 Task: Plan a trip to Arvayheer, Mongolia from 12th December, 2023 to 16th December, 2023 for 8 adults.8 bedrooms having 8 beds and 8 bathrooms. Property type can be hotel. Amenities needed are: wifi, TV, free parkinig on premises, gym, breakfast. Look for 5 properties as per requirement.
Action: Mouse moved to (511, 121)
Screenshot: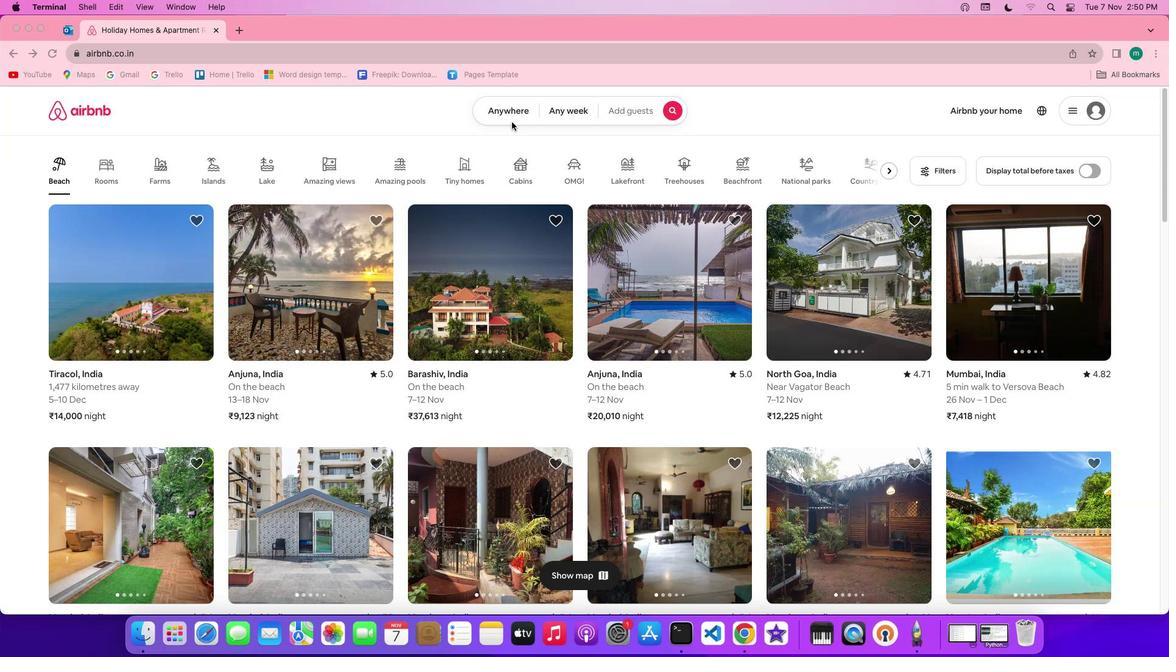
Action: Mouse pressed left at (511, 121)
Screenshot: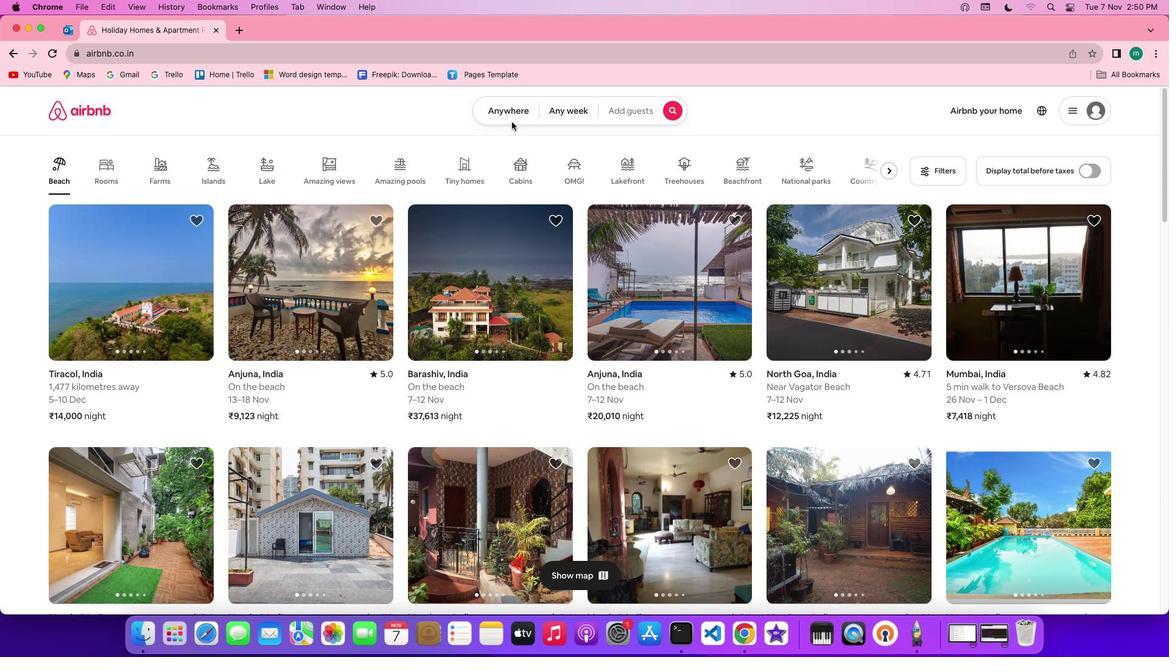 
Action: Mouse moved to (510, 118)
Screenshot: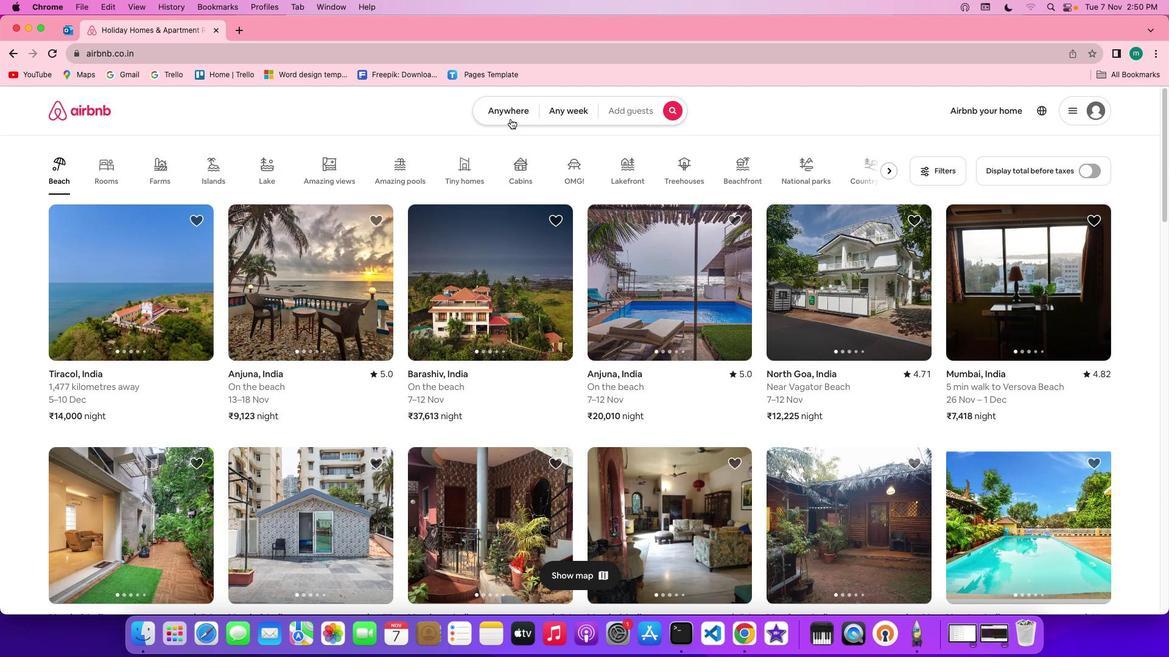 
Action: Mouse pressed left at (510, 118)
Screenshot: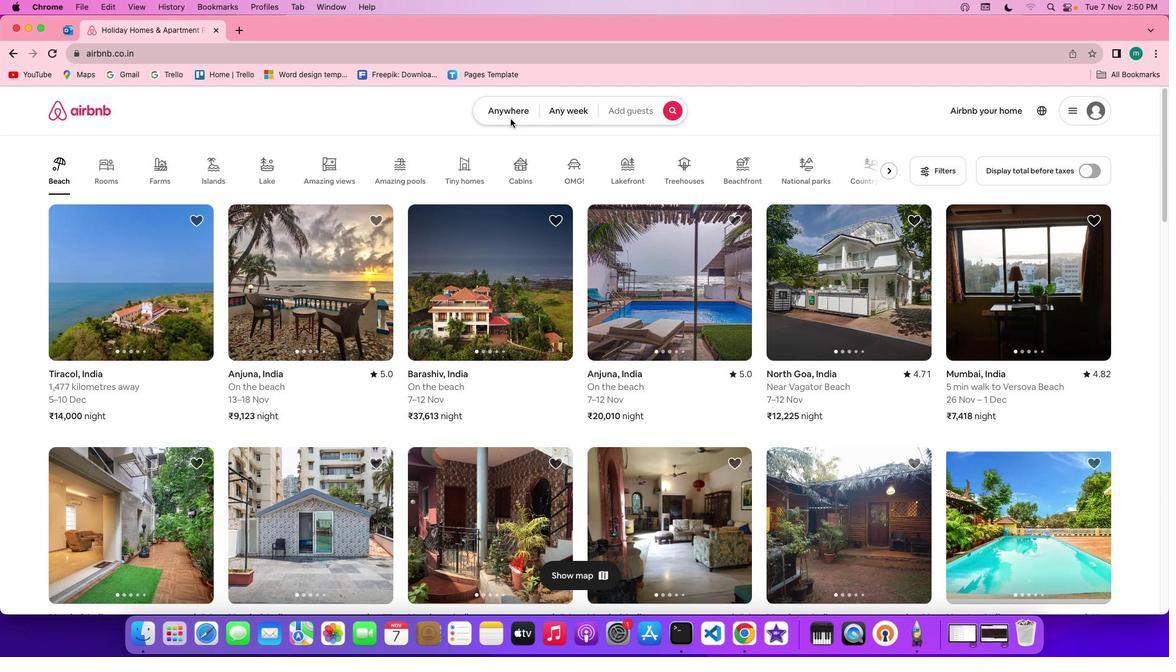 
Action: Mouse moved to (427, 160)
Screenshot: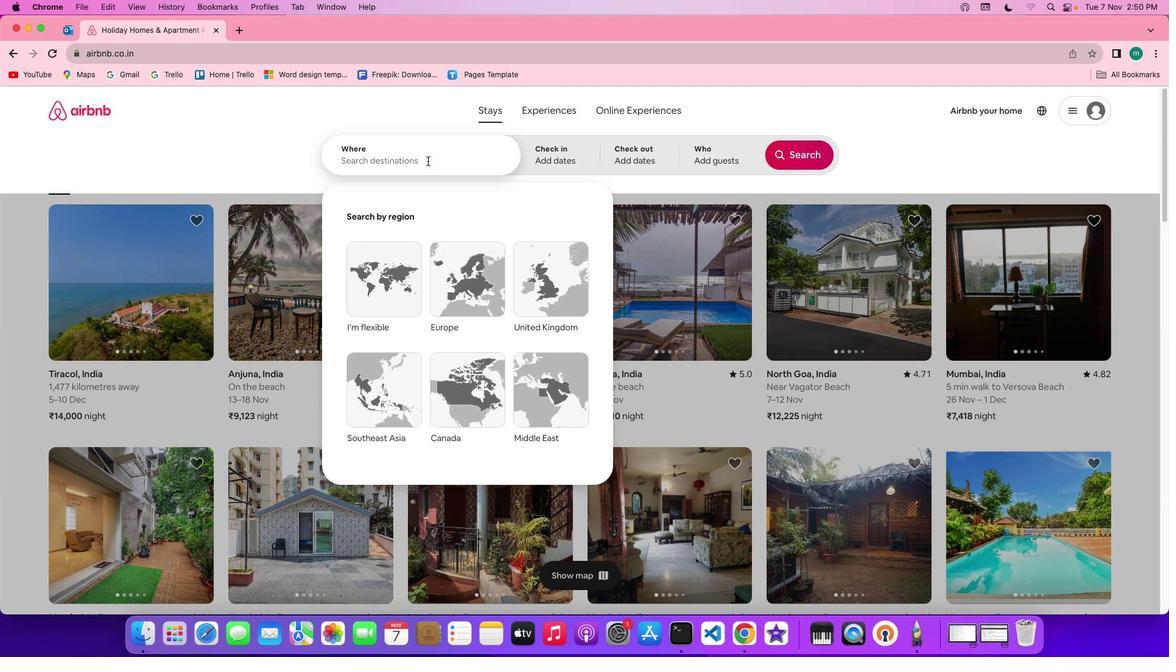 
Action: Mouse pressed left at (427, 160)
Screenshot: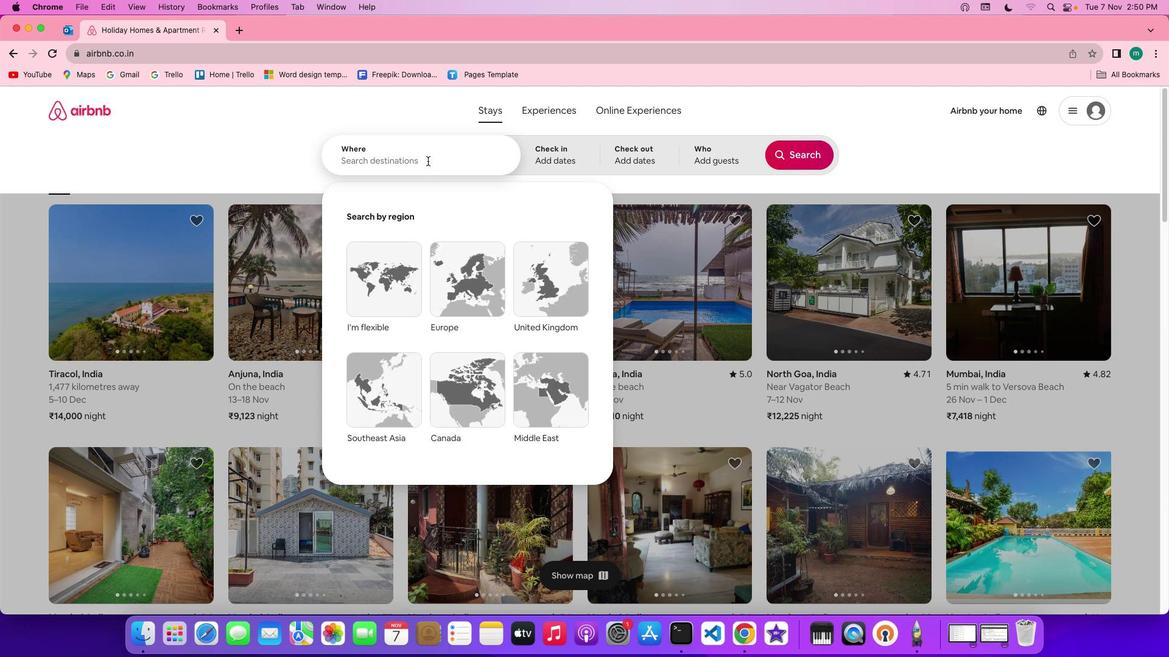 
Action: Mouse moved to (423, 145)
Screenshot: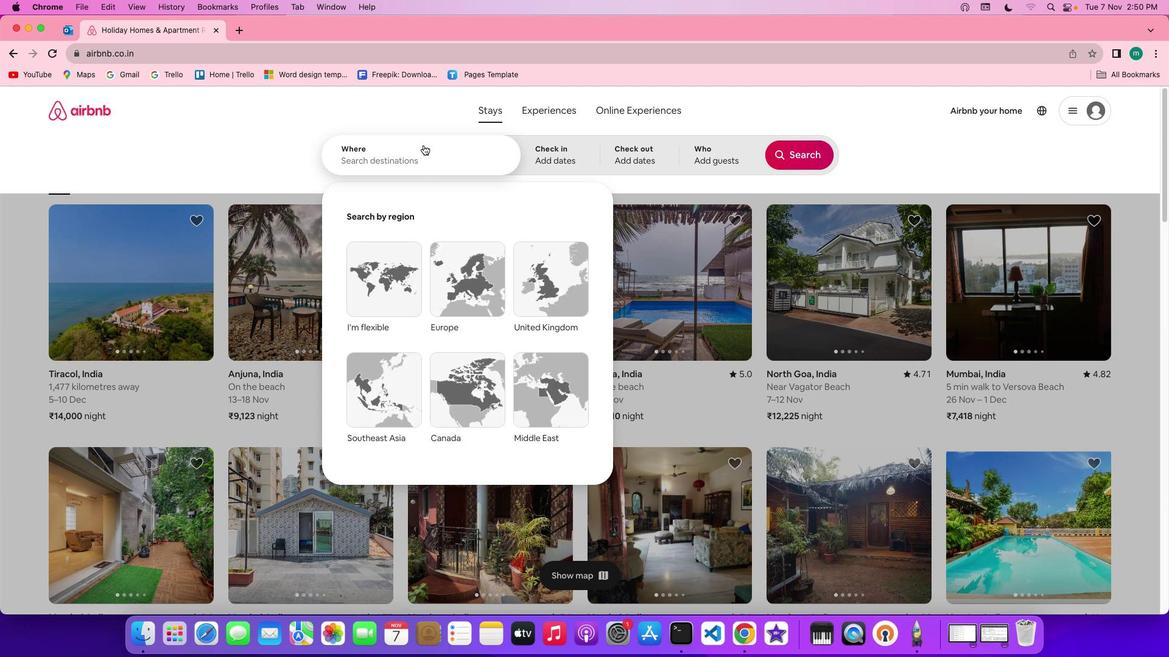 
Action: Key pressed Key.shift'A''r''v''a''y''h''e''e''r'','Key.spaceKey.shift'M''o''n''g''o''l''i''a'
Screenshot: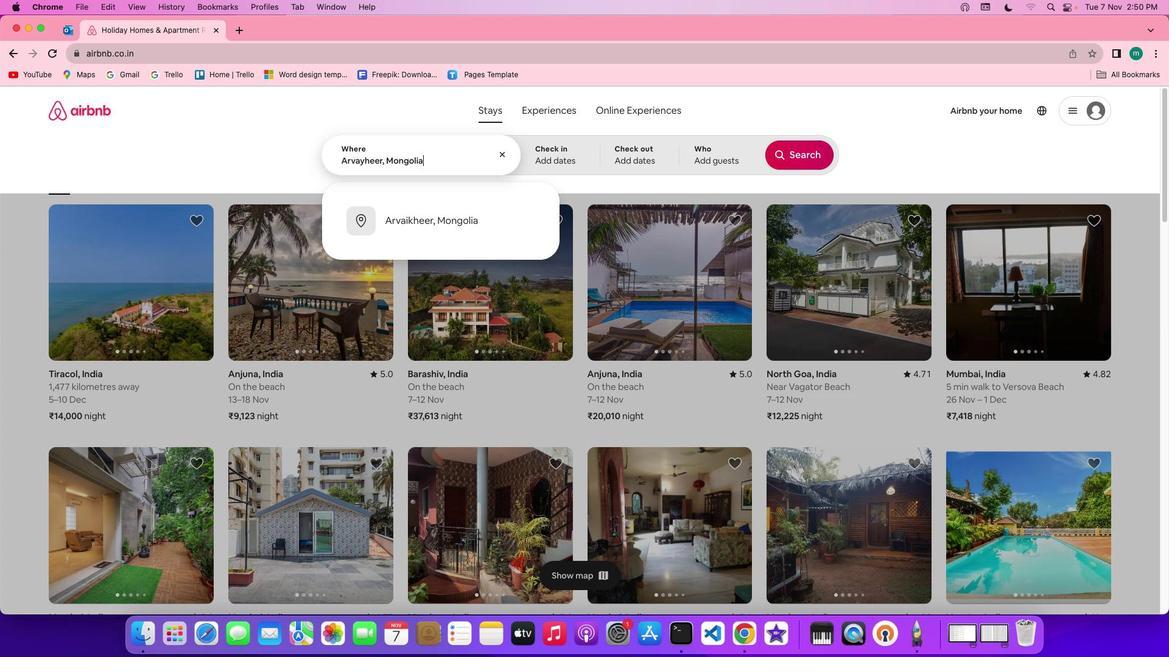 
Action: Mouse moved to (575, 153)
Screenshot: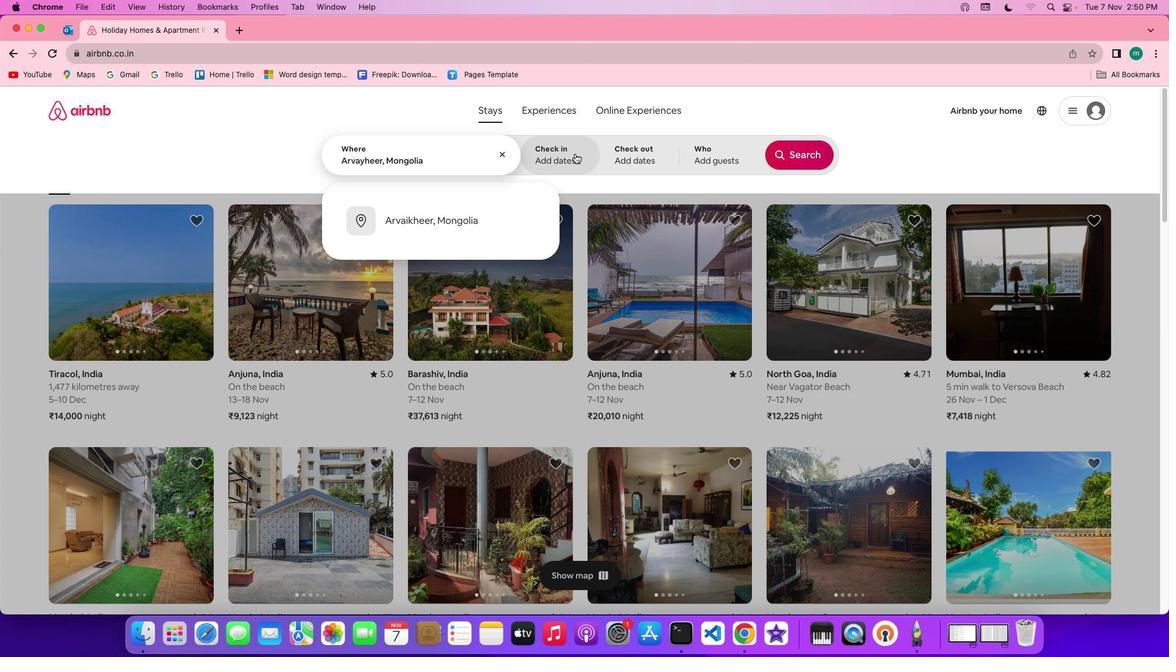 
Action: Mouse pressed left at (575, 153)
Screenshot: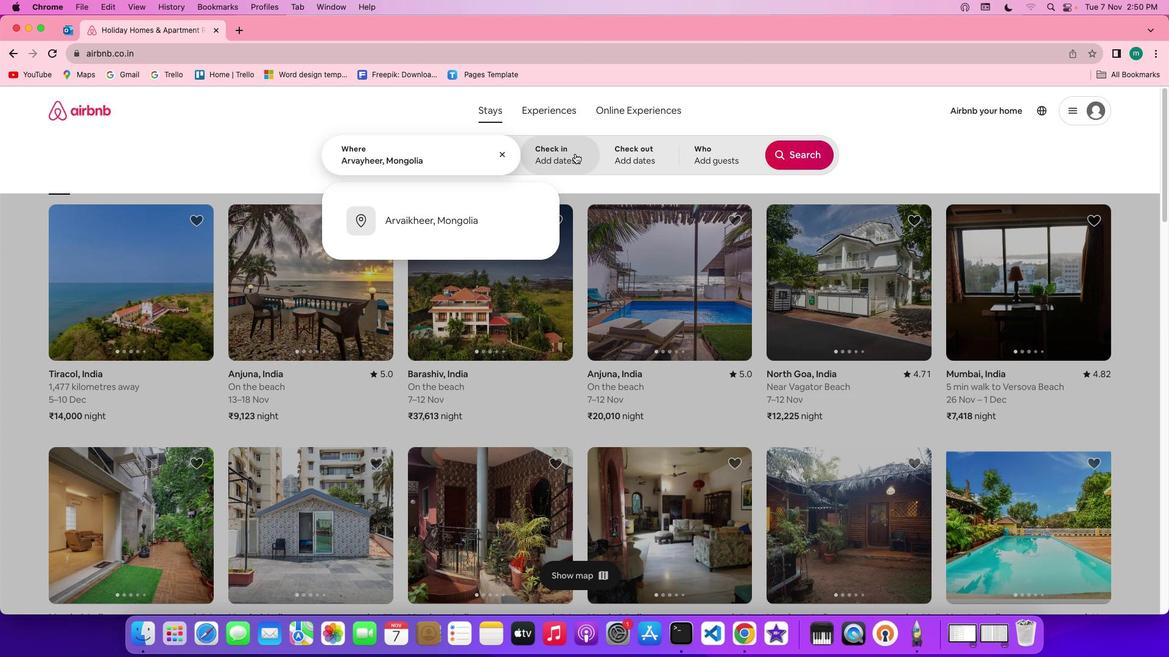 
Action: Mouse moved to (671, 362)
Screenshot: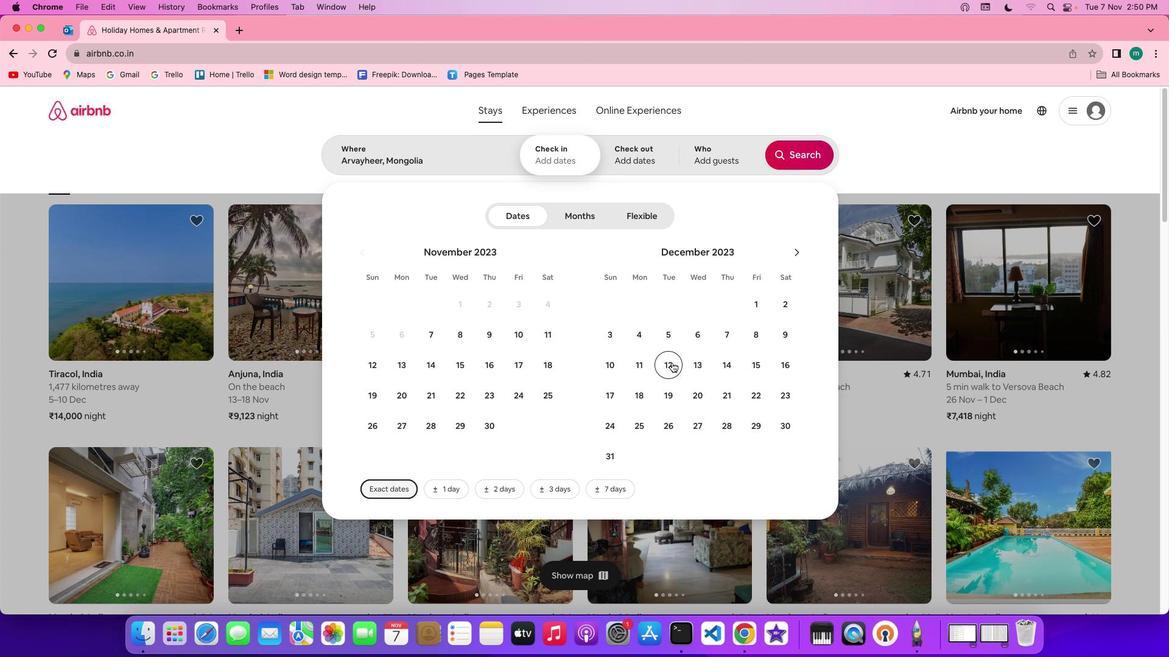
Action: Mouse pressed left at (671, 362)
Screenshot: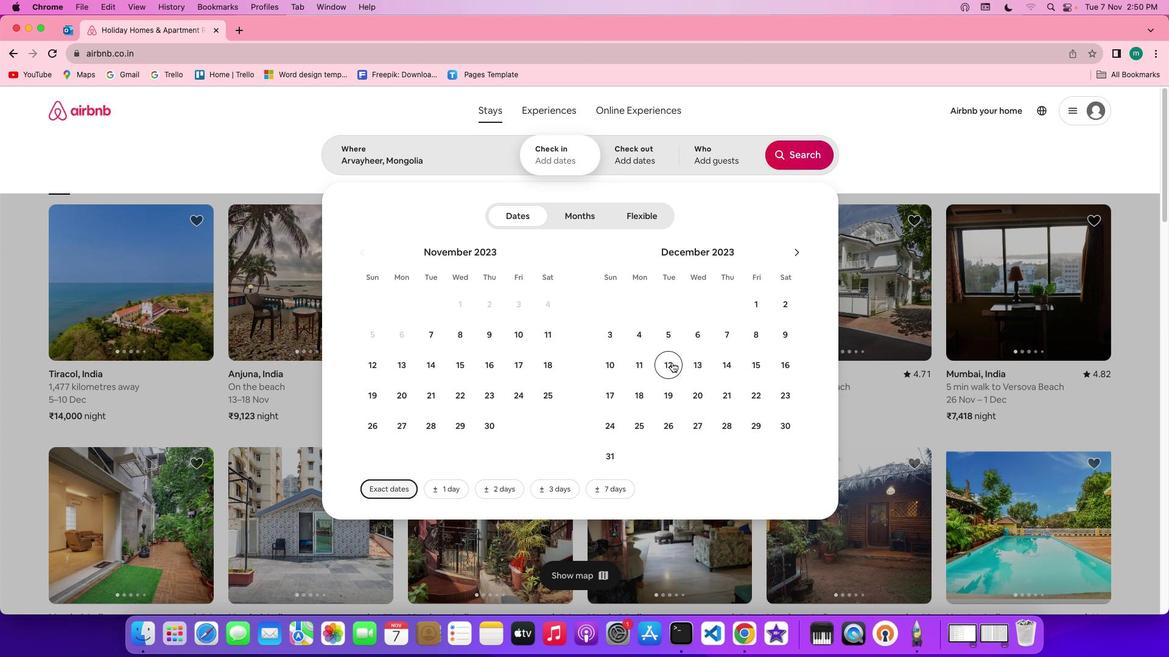 
Action: Mouse moved to (786, 359)
Screenshot: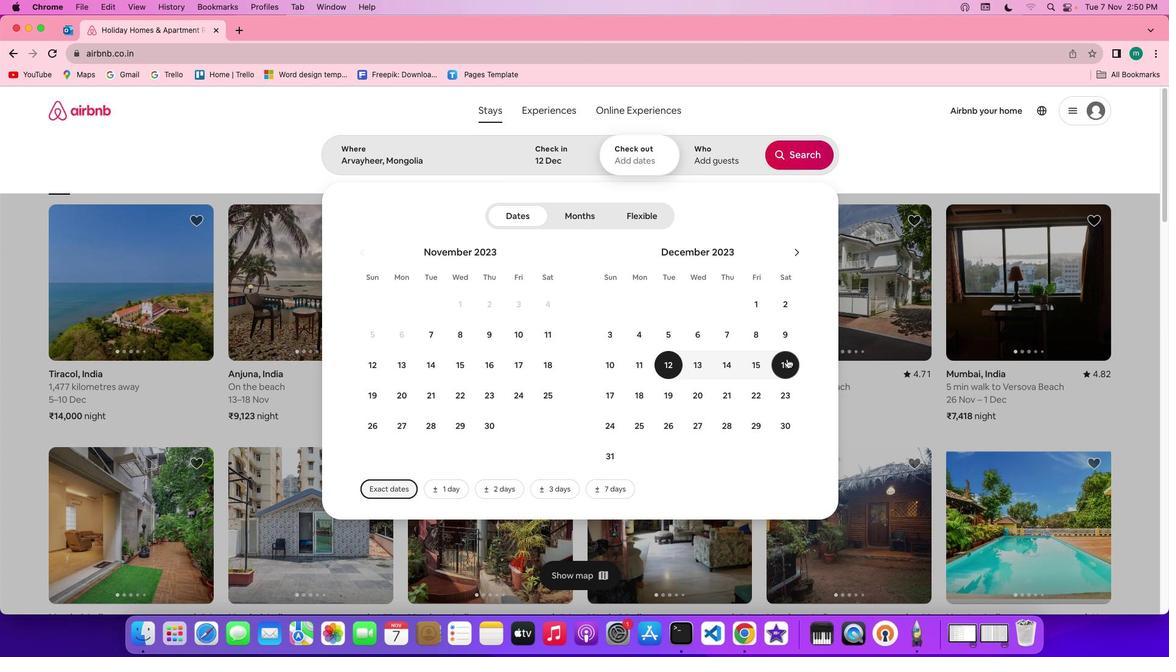 
Action: Mouse pressed left at (786, 359)
Screenshot: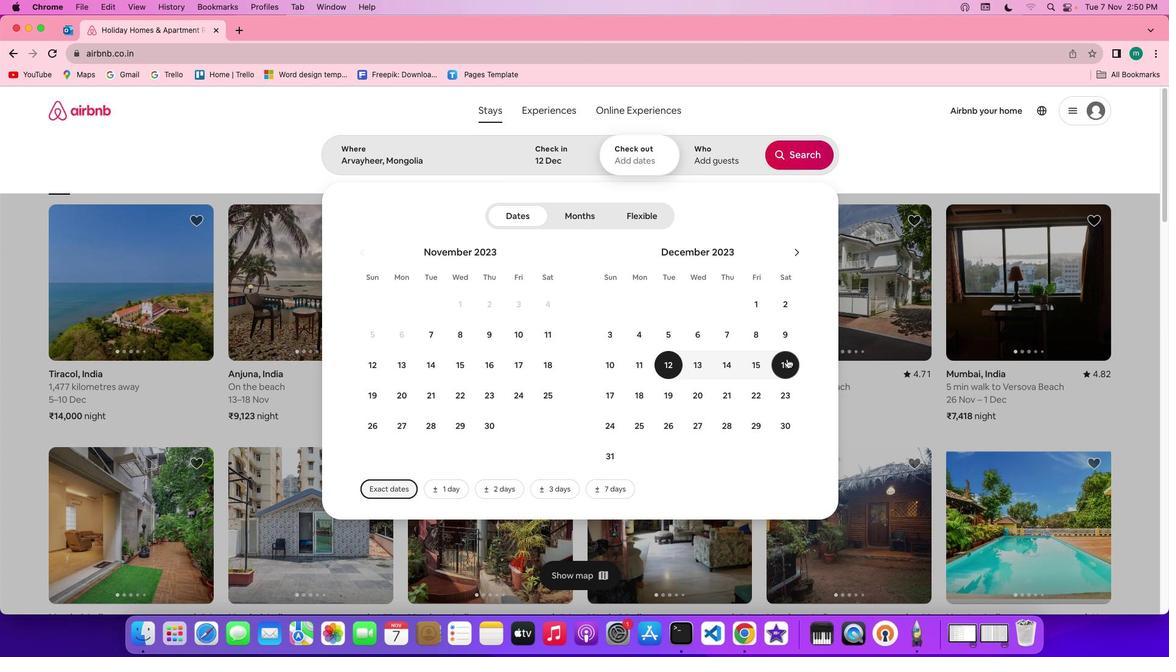 
Action: Mouse moved to (716, 144)
Screenshot: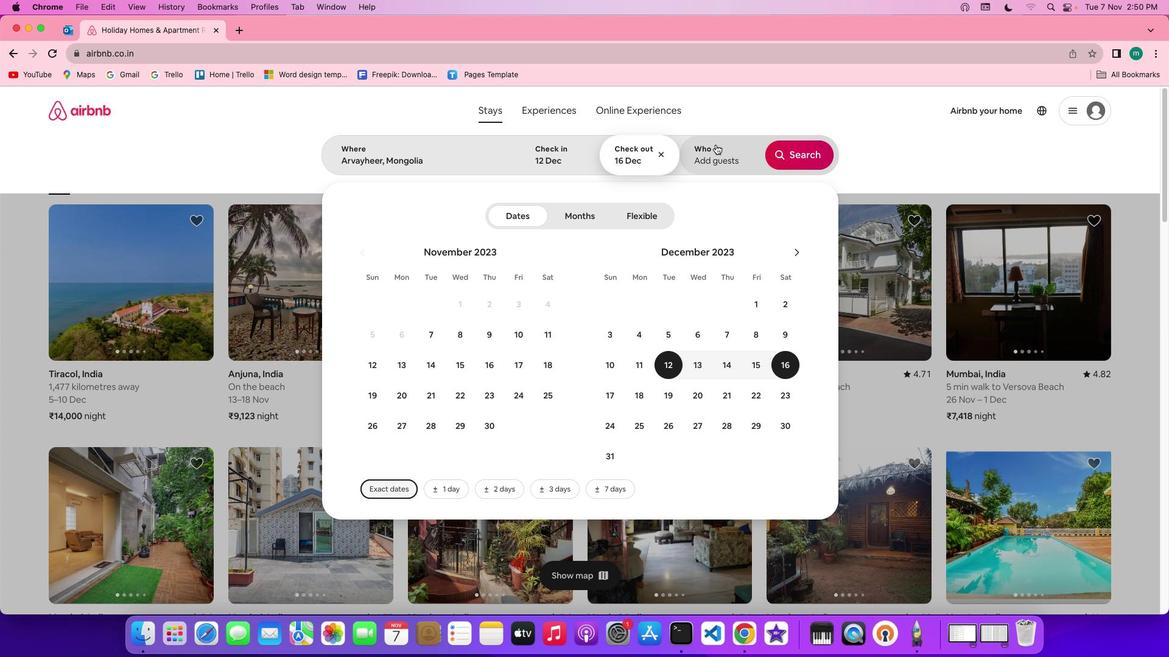
Action: Mouse pressed left at (716, 144)
Screenshot: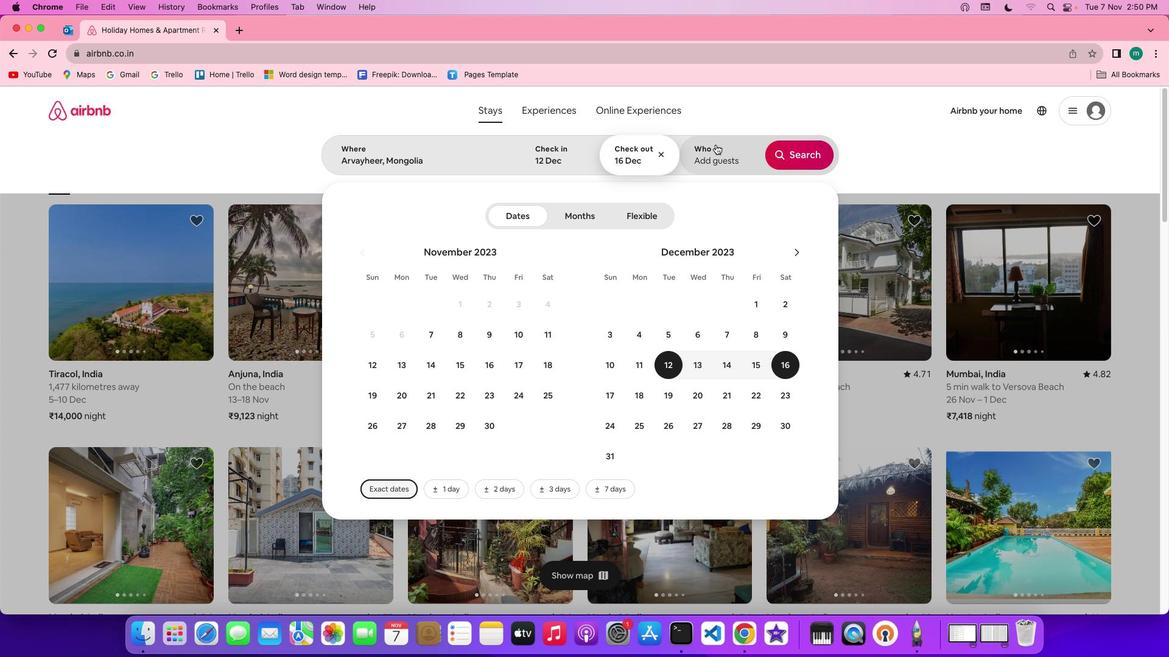 
Action: Mouse moved to (808, 220)
Screenshot: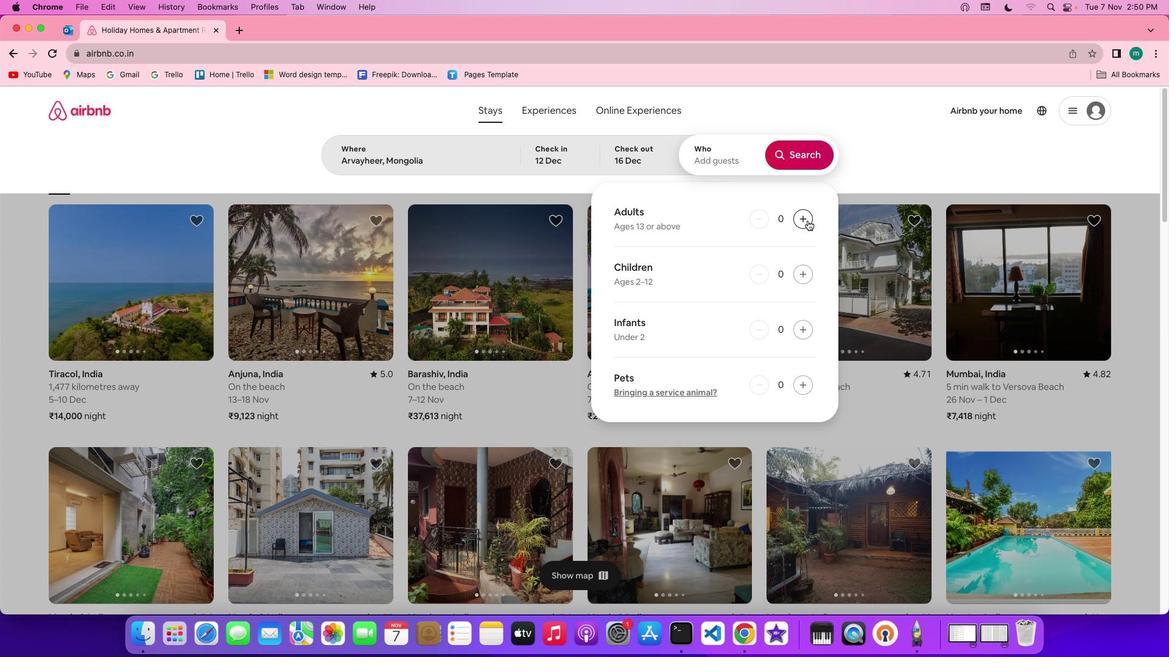
Action: Mouse pressed left at (808, 220)
Screenshot: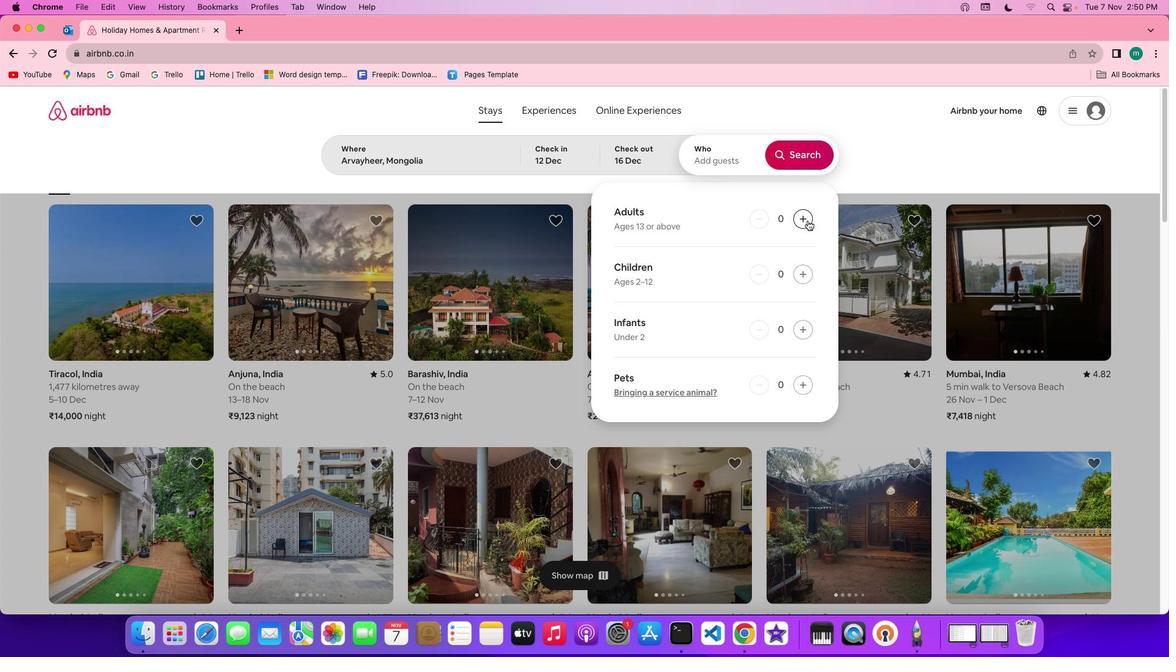 
Action: Mouse pressed left at (808, 220)
Screenshot: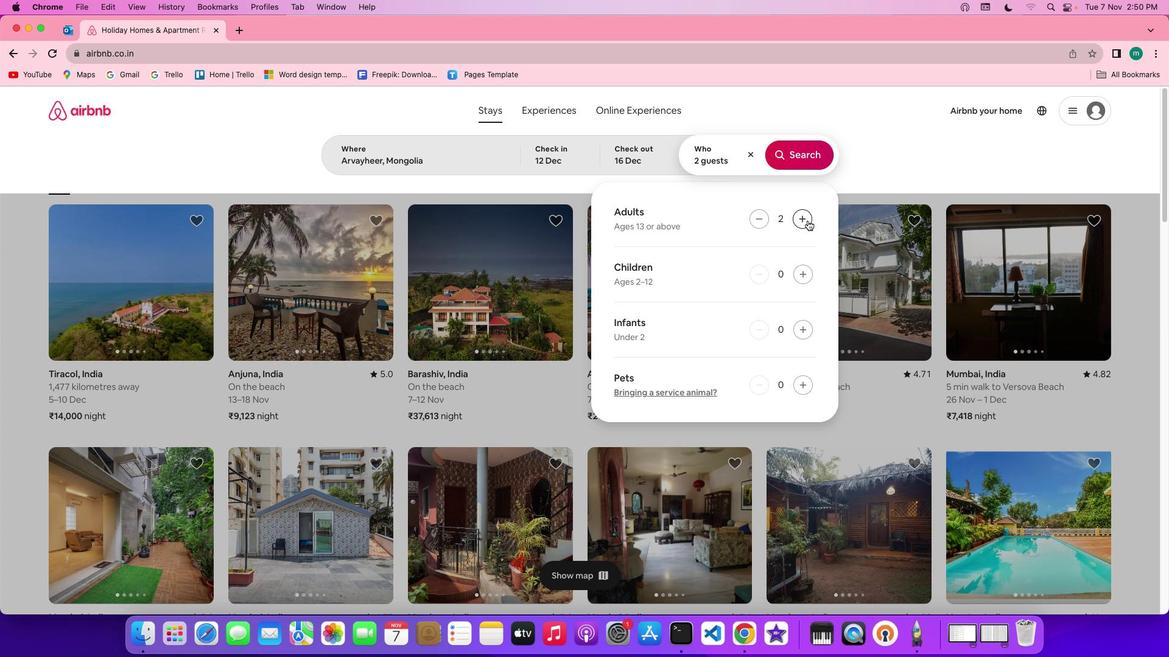 
Action: Mouse pressed left at (808, 220)
Screenshot: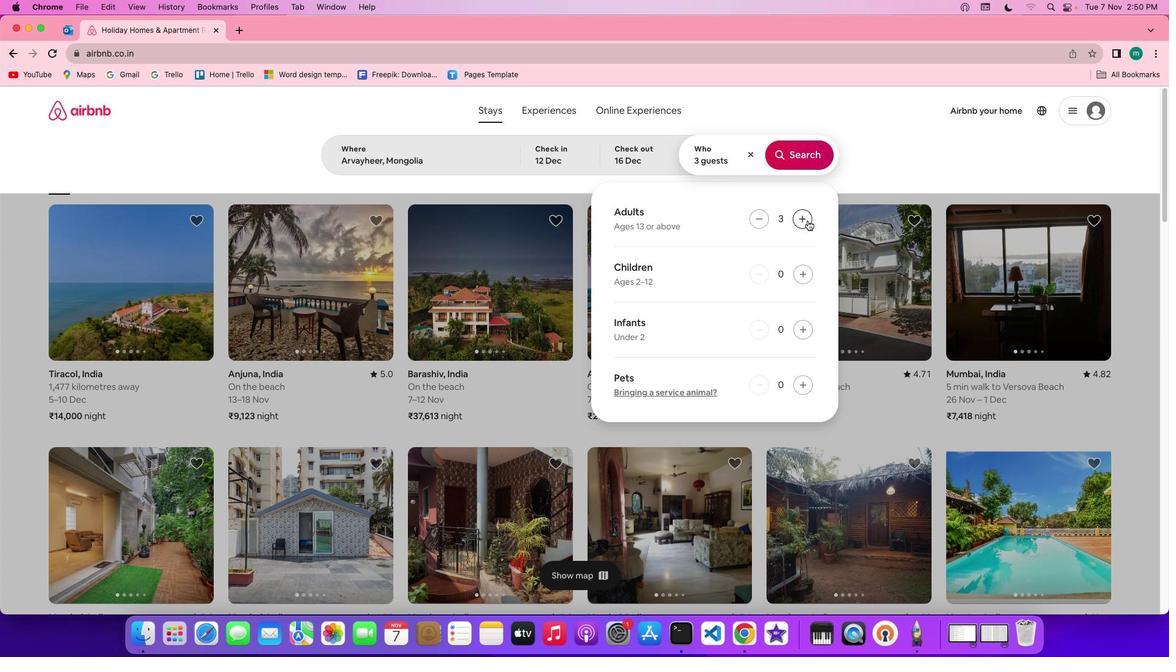 
Action: Mouse pressed left at (808, 220)
Screenshot: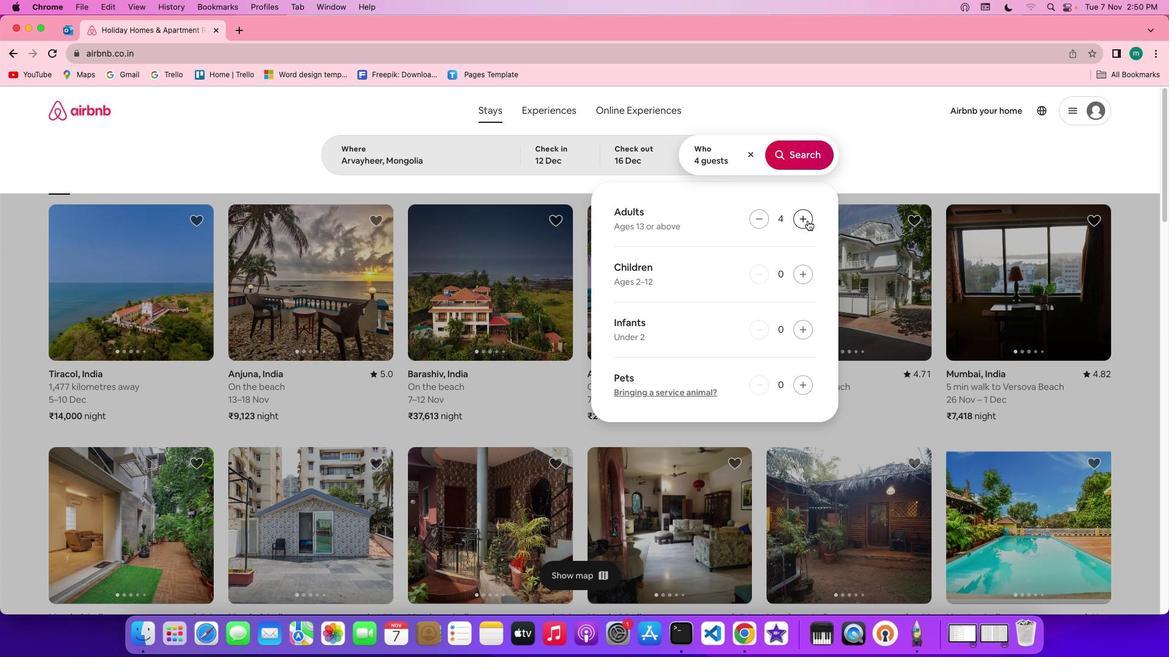 
Action: Mouse pressed left at (808, 220)
Screenshot: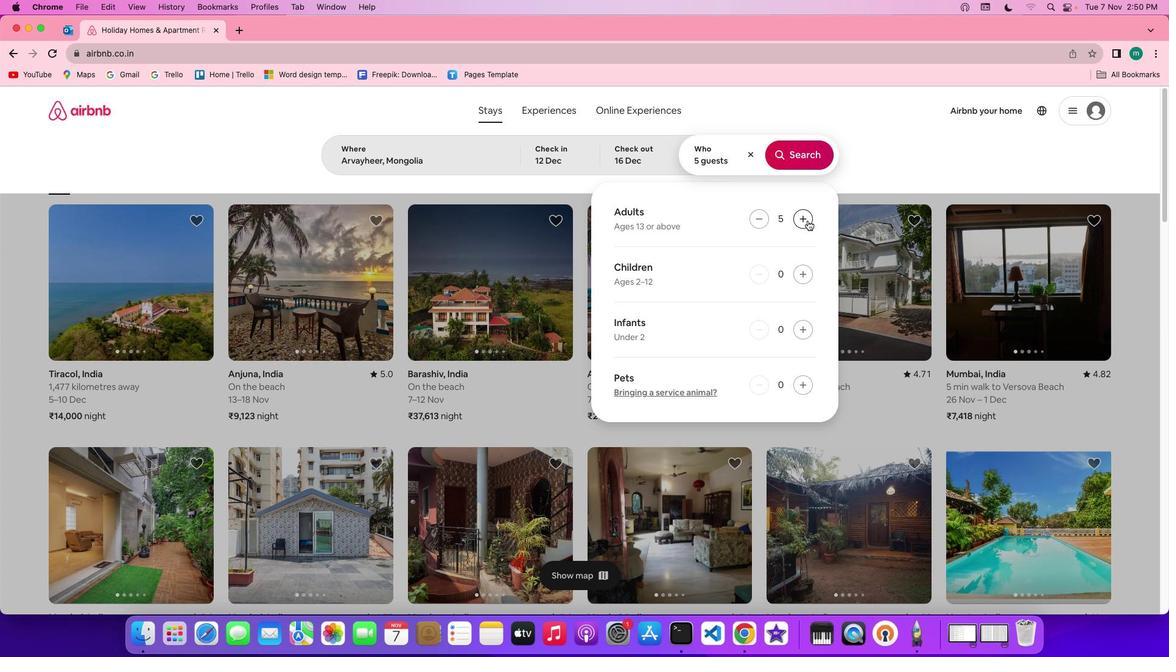 
Action: Mouse pressed left at (808, 220)
Screenshot: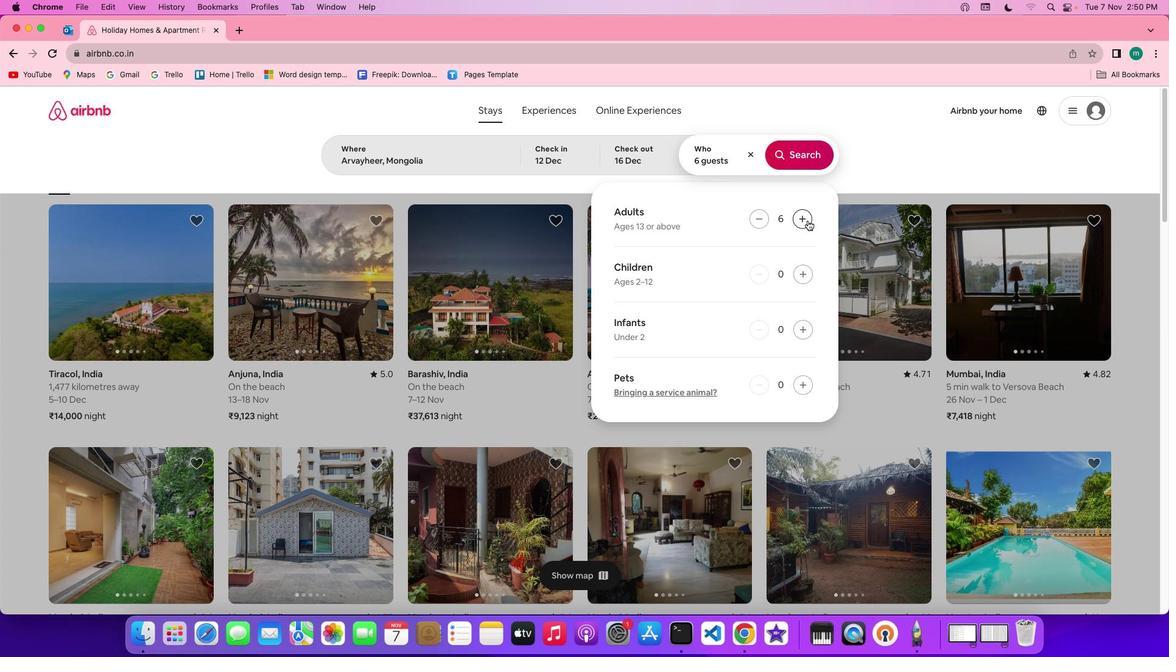 
Action: Mouse pressed left at (808, 220)
Screenshot: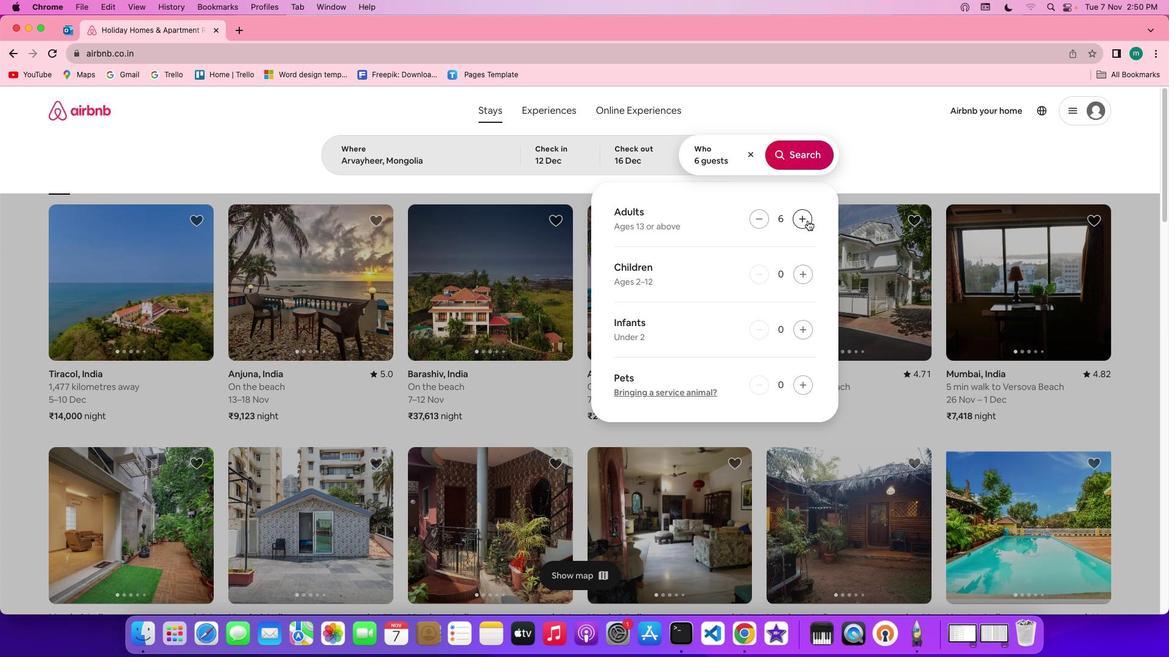 
Action: Mouse pressed left at (808, 220)
Screenshot: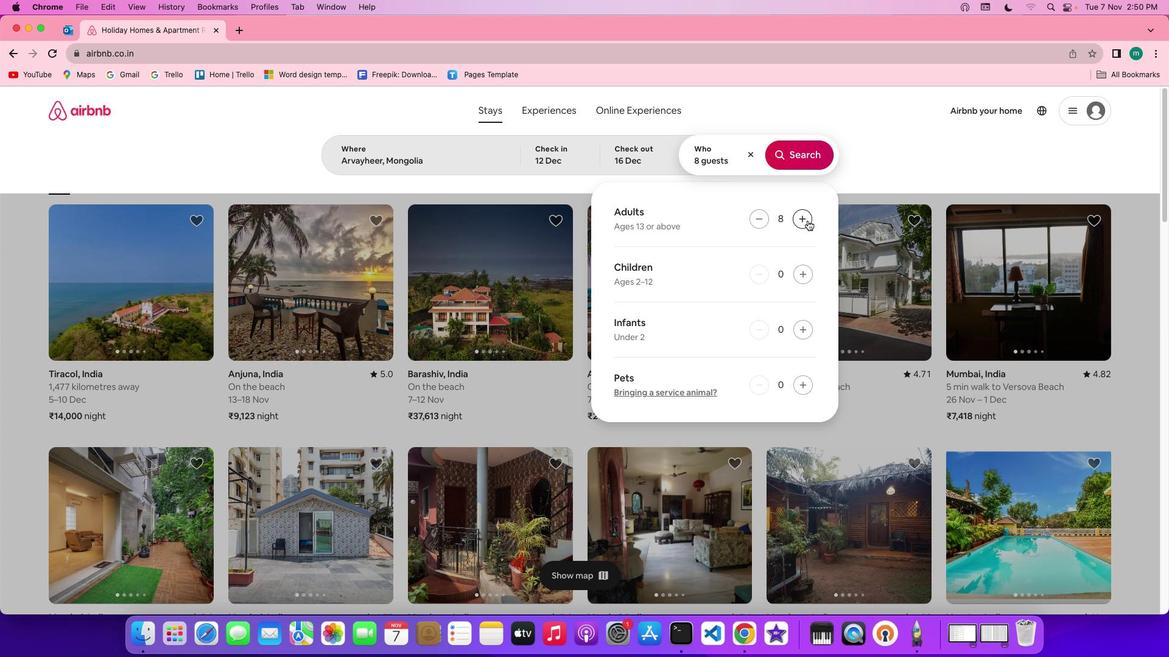 
Action: Mouse moved to (796, 155)
Screenshot: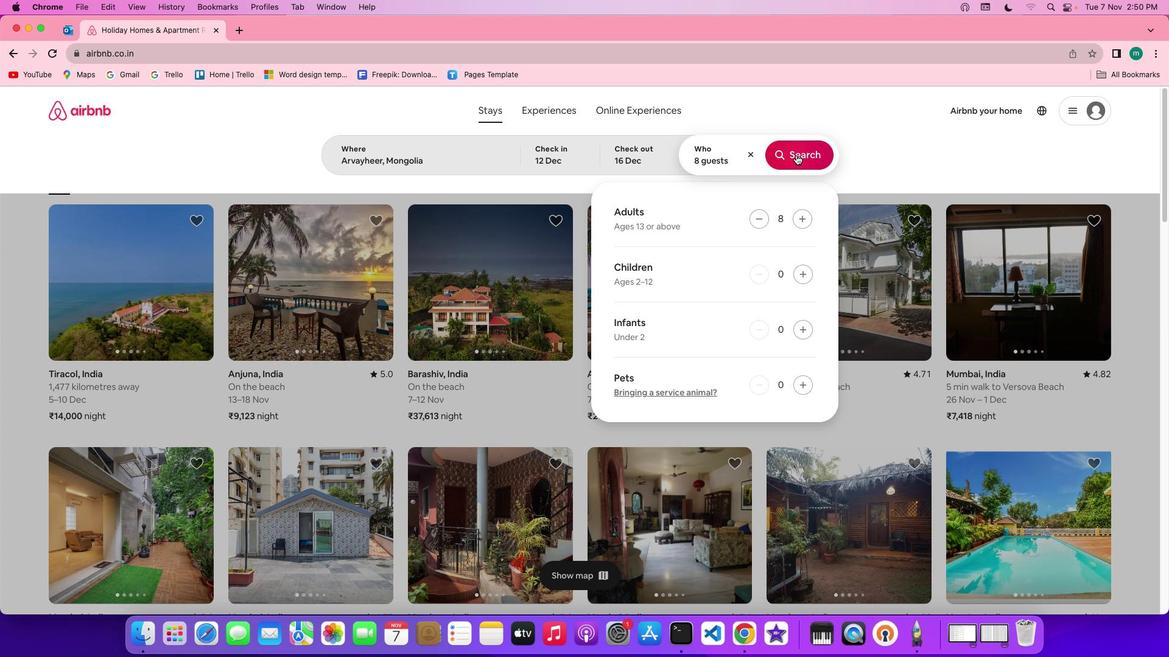 
Action: Mouse pressed left at (796, 155)
Screenshot: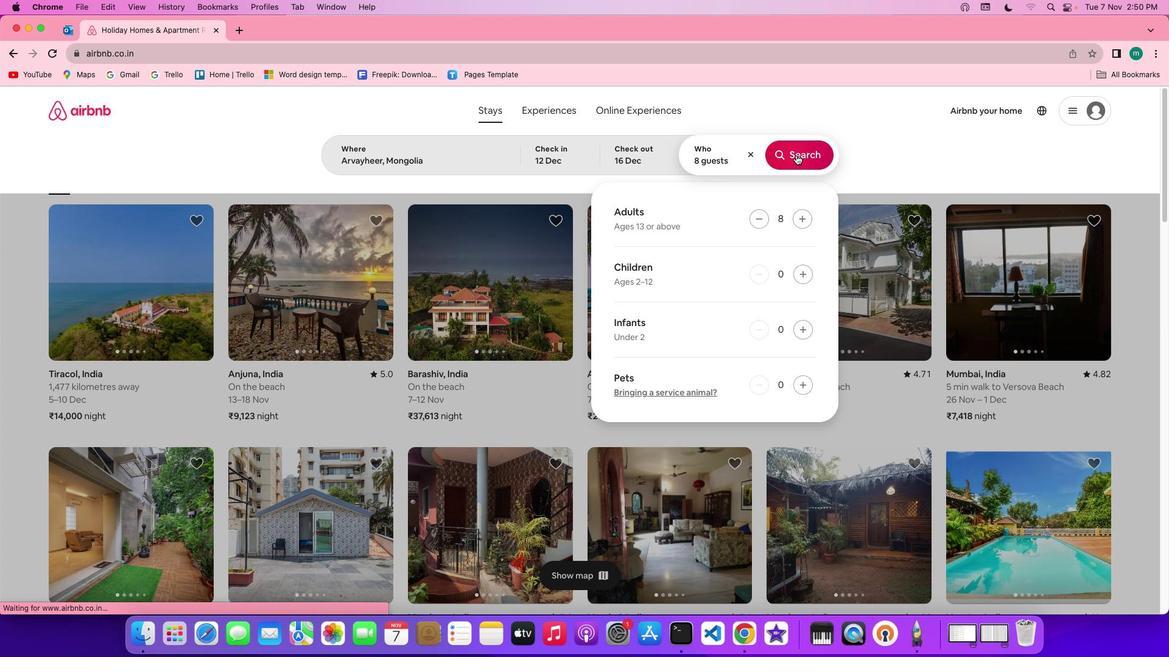 
Action: Mouse moved to (977, 156)
Screenshot: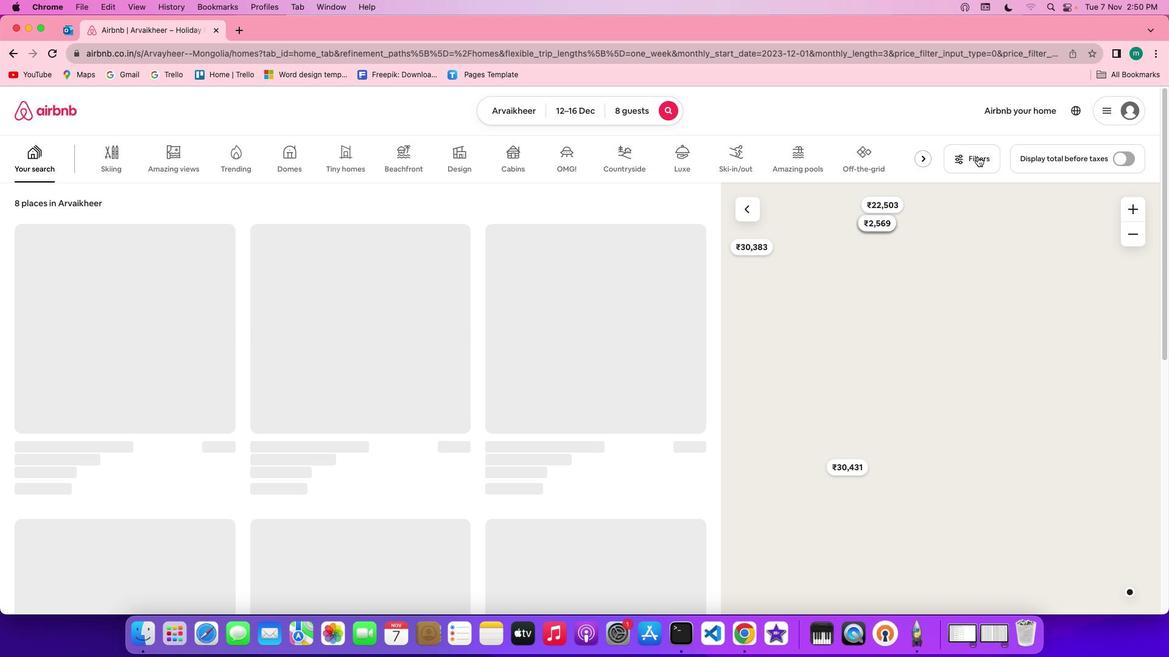 
Action: Mouse pressed left at (977, 156)
Screenshot: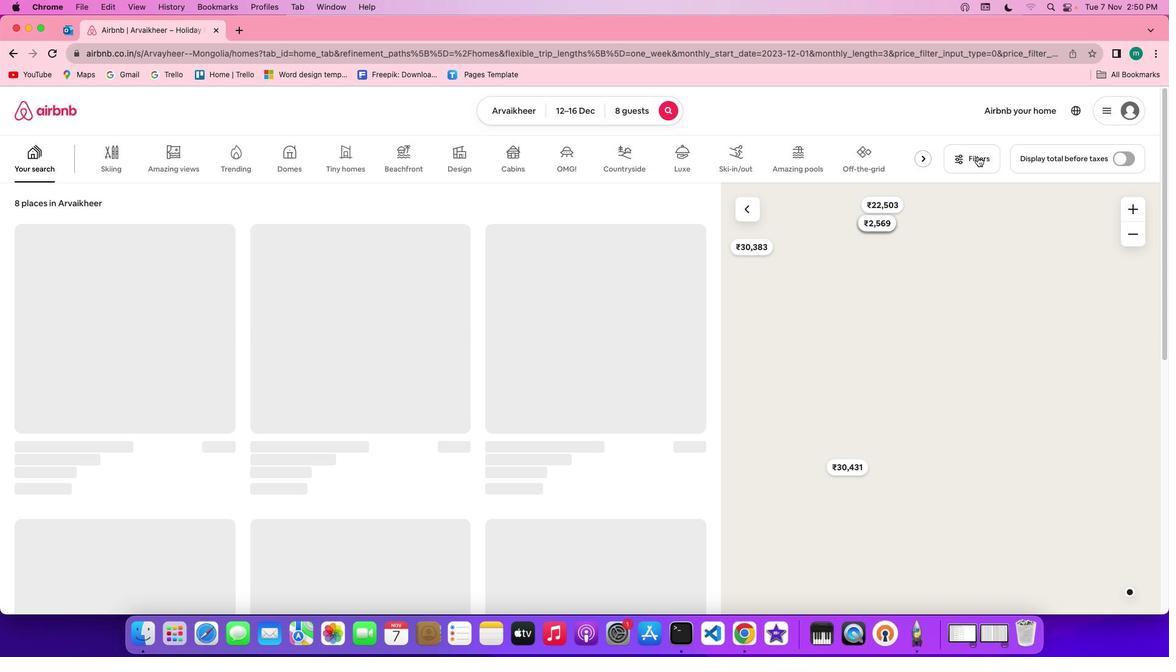 
Action: Mouse moved to (979, 158)
Screenshot: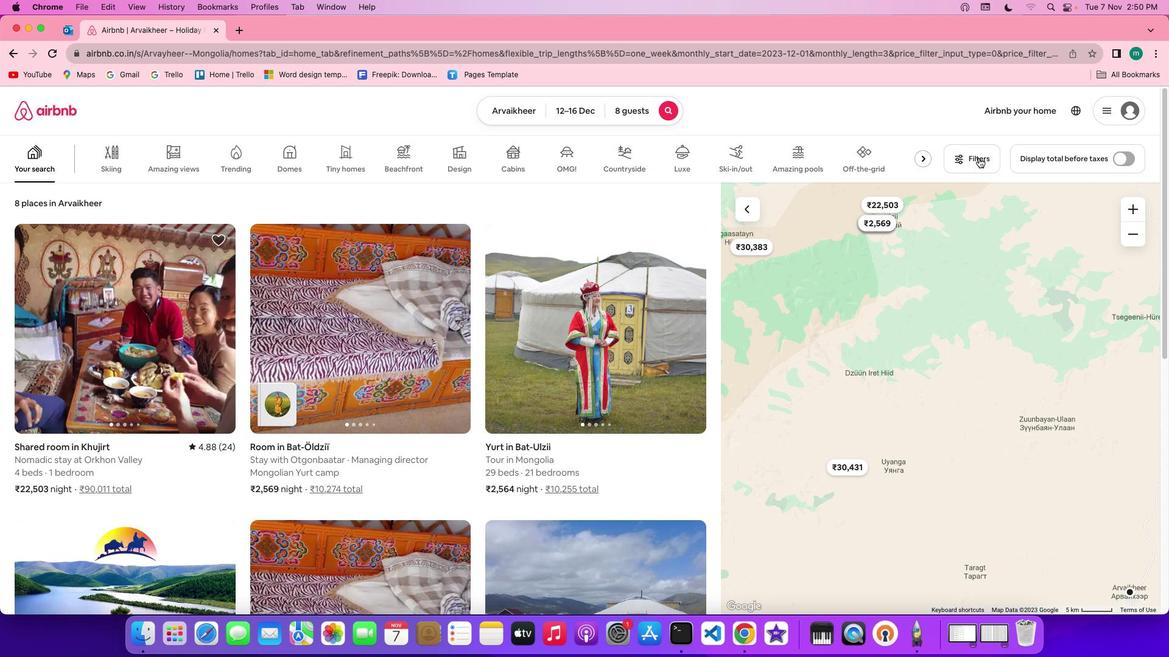 
Action: Mouse pressed left at (979, 158)
Screenshot: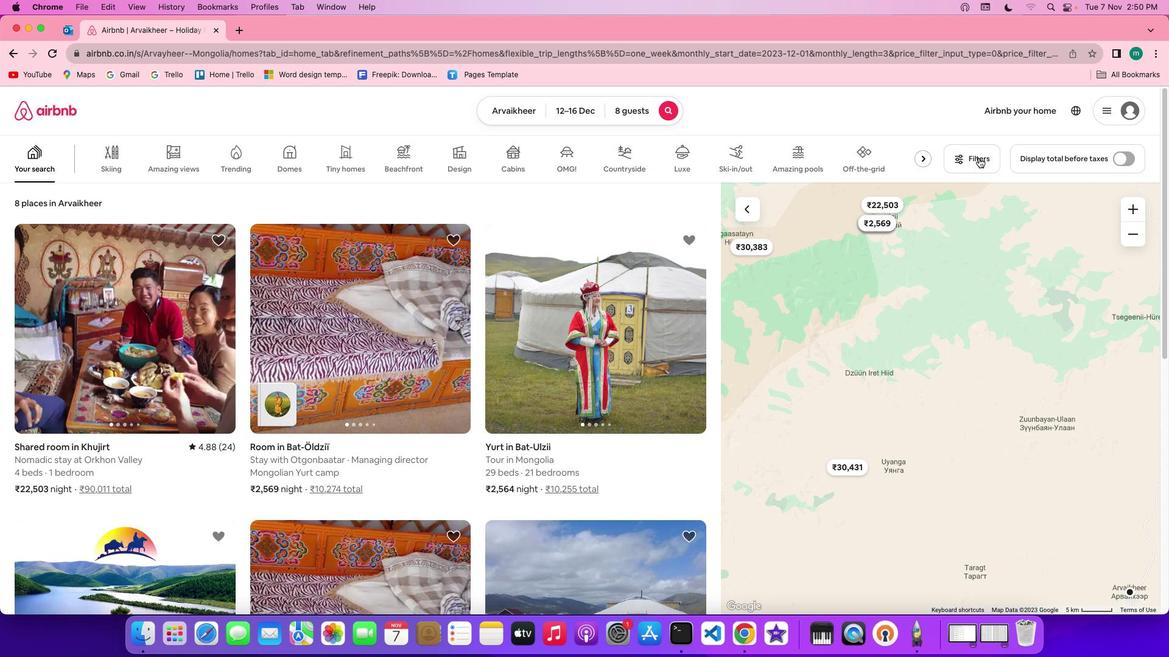 
Action: Mouse moved to (553, 322)
Screenshot: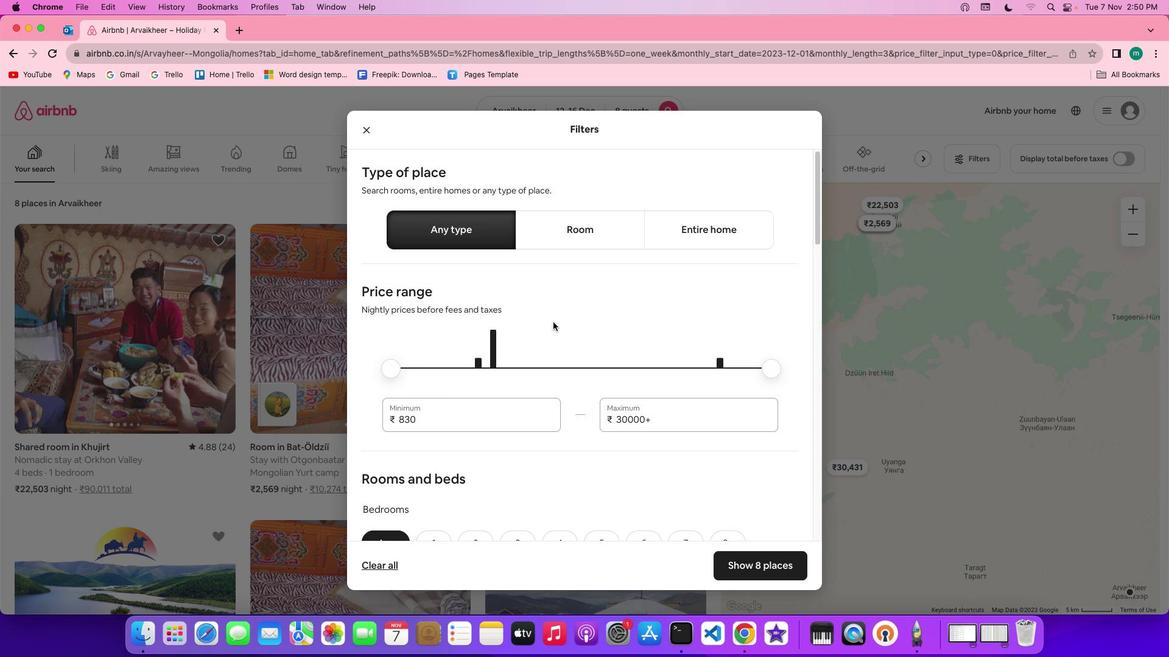 
Action: Mouse scrolled (553, 322) with delta (0, 0)
Screenshot: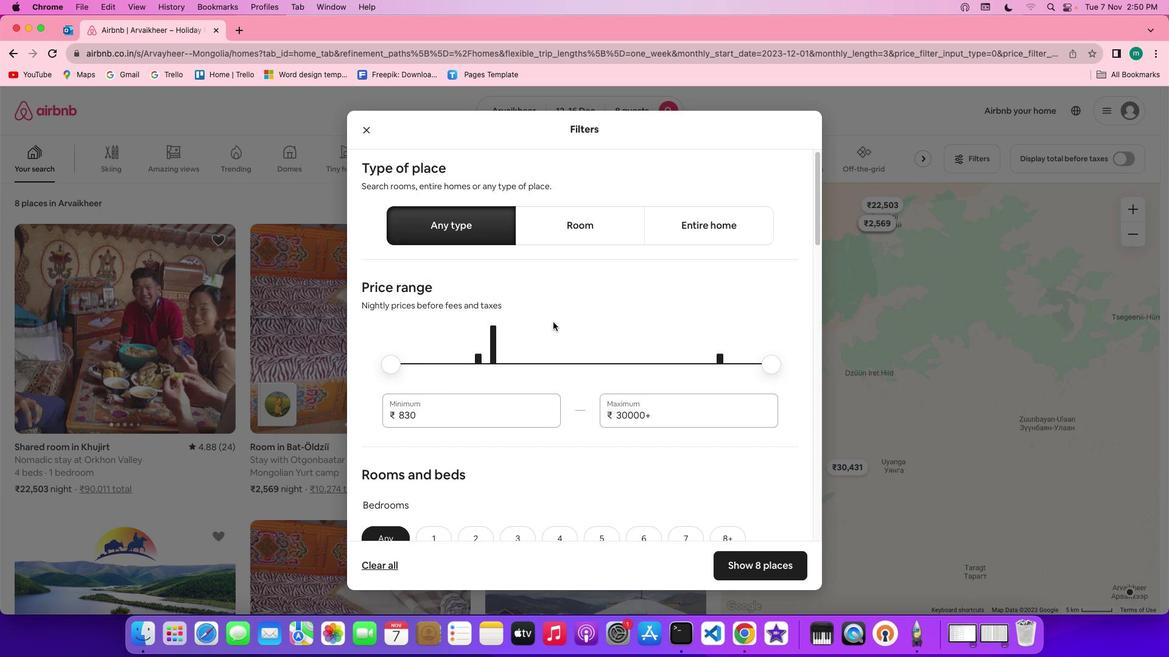 
Action: Mouse scrolled (553, 322) with delta (0, 0)
Screenshot: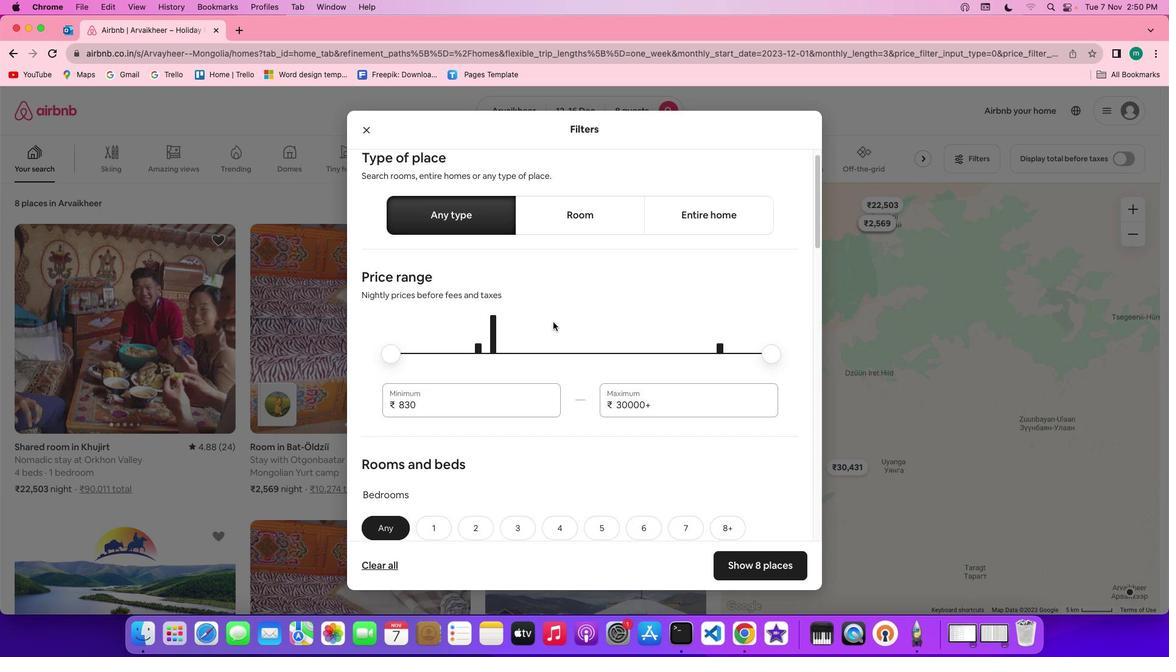 
Action: Mouse scrolled (553, 322) with delta (0, -1)
Screenshot: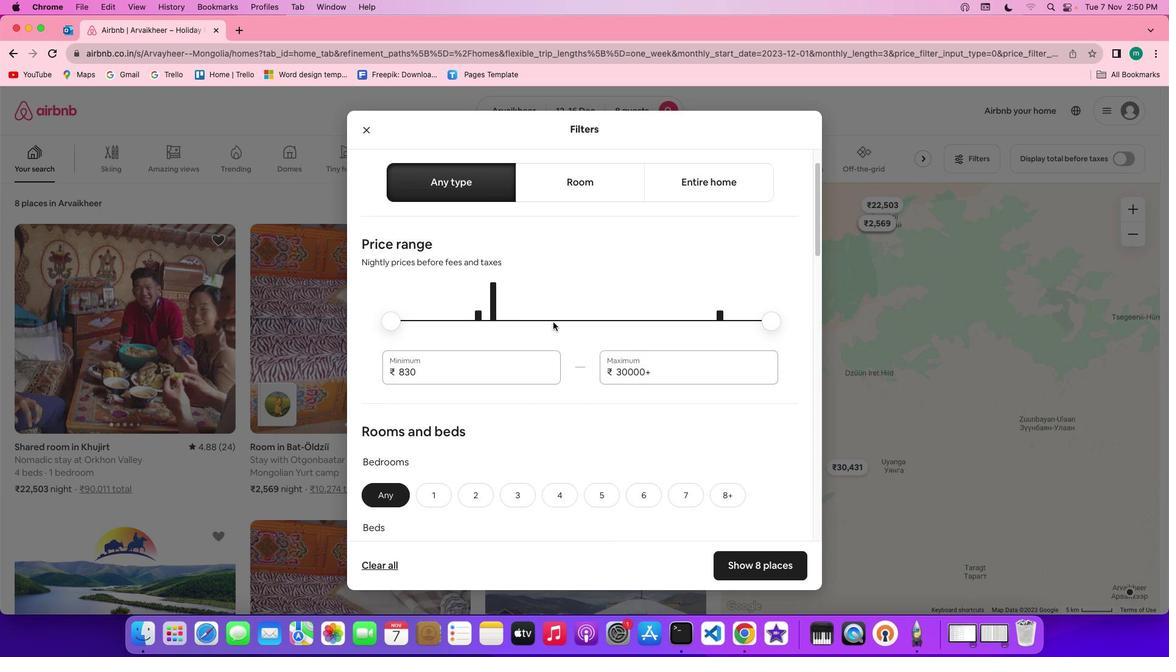 
Action: Mouse scrolled (553, 322) with delta (0, -1)
Screenshot: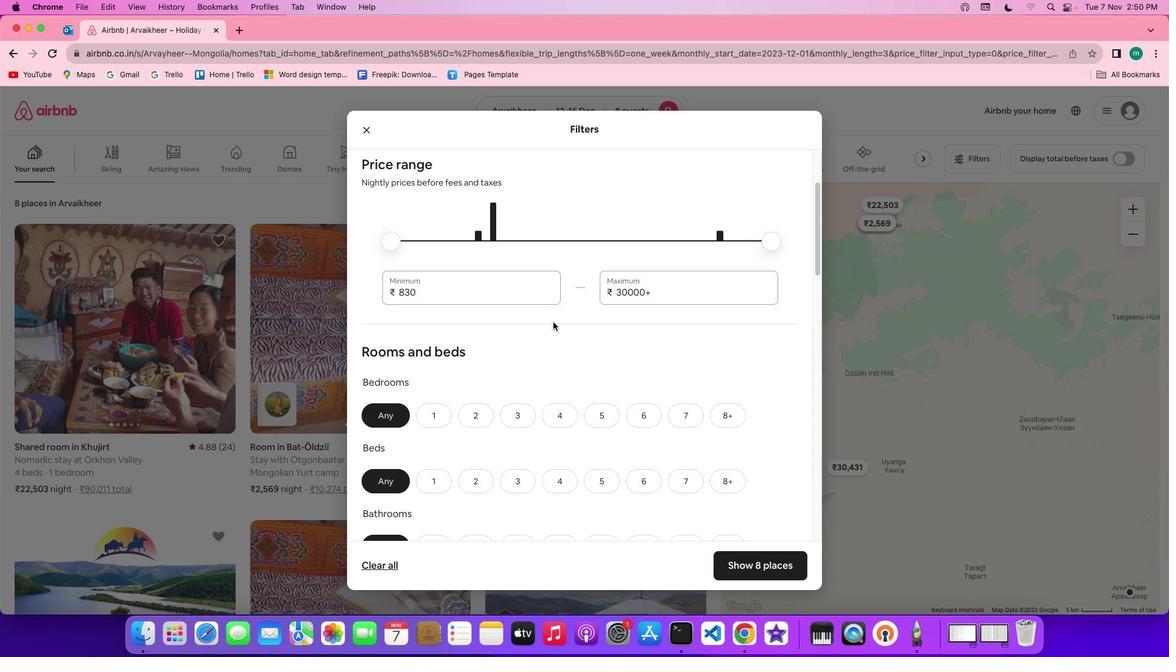 
Action: Mouse scrolled (553, 322) with delta (0, 0)
Screenshot: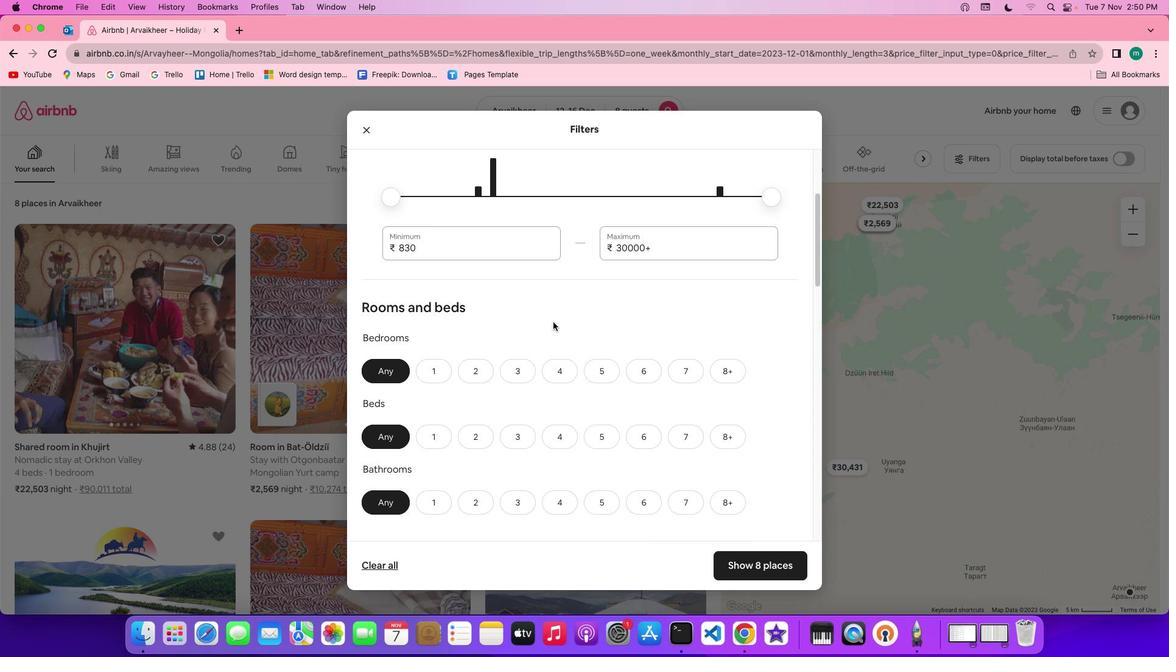 
Action: Mouse scrolled (553, 322) with delta (0, 0)
Screenshot: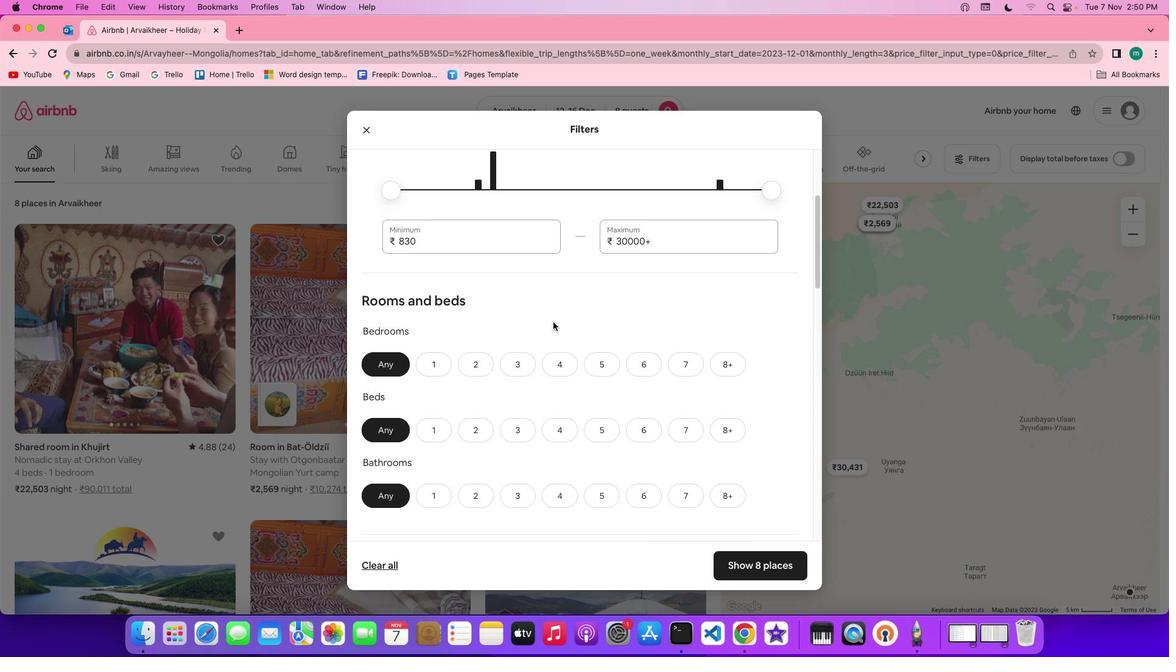 
Action: Mouse scrolled (553, 322) with delta (0, -1)
Screenshot: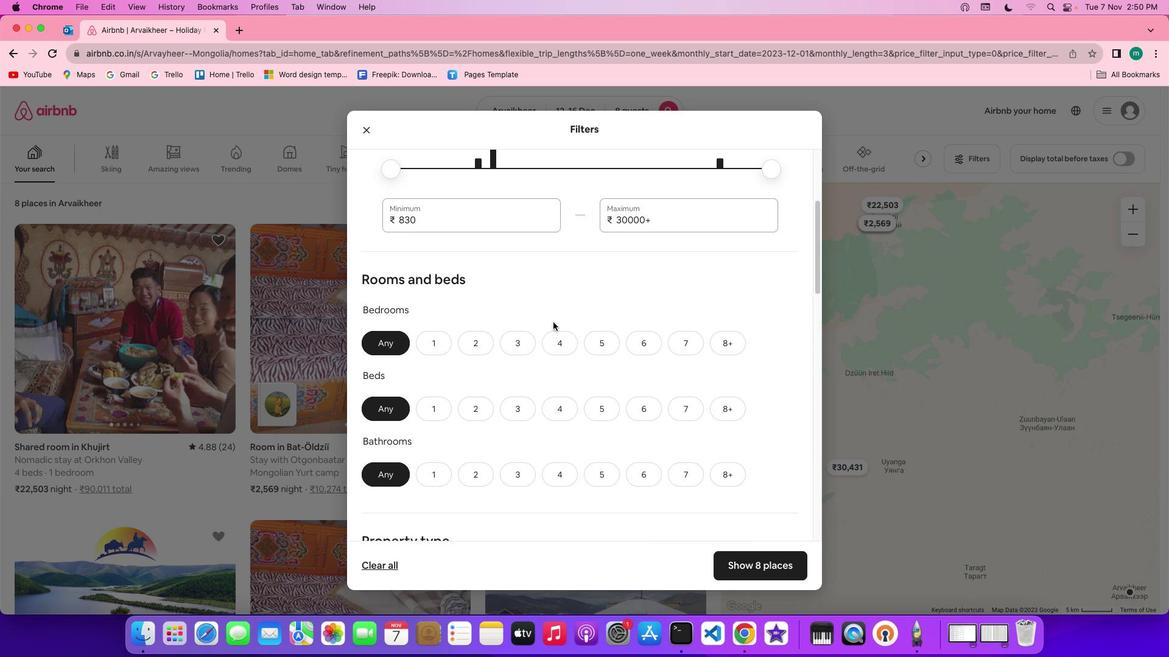 
Action: Mouse scrolled (553, 322) with delta (0, 0)
Screenshot: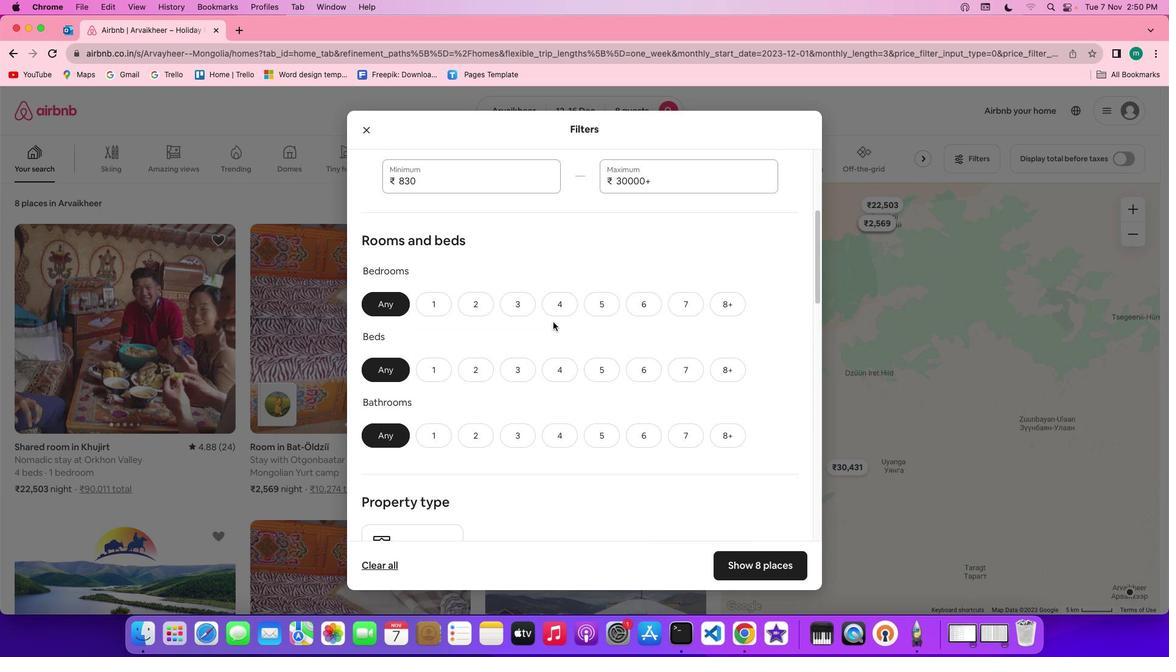 
Action: Mouse scrolled (553, 322) with delta (0, 0)
Screenshot: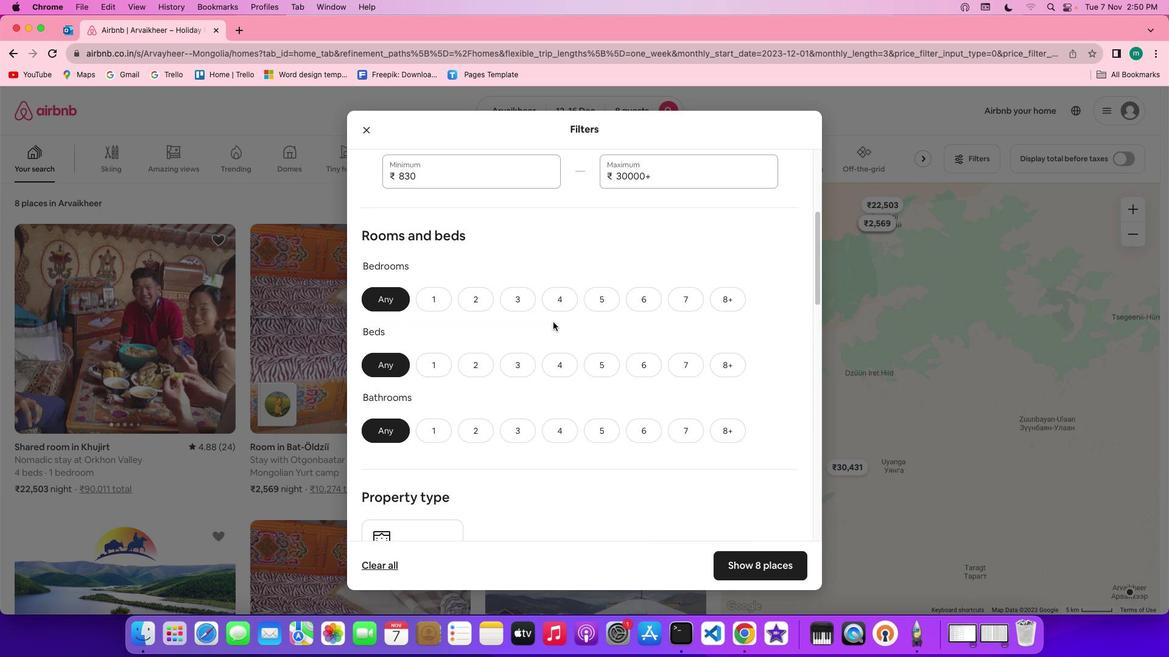 
Action: Mouse scrolled (553, 322) with delta (0, 0)
Screenshot: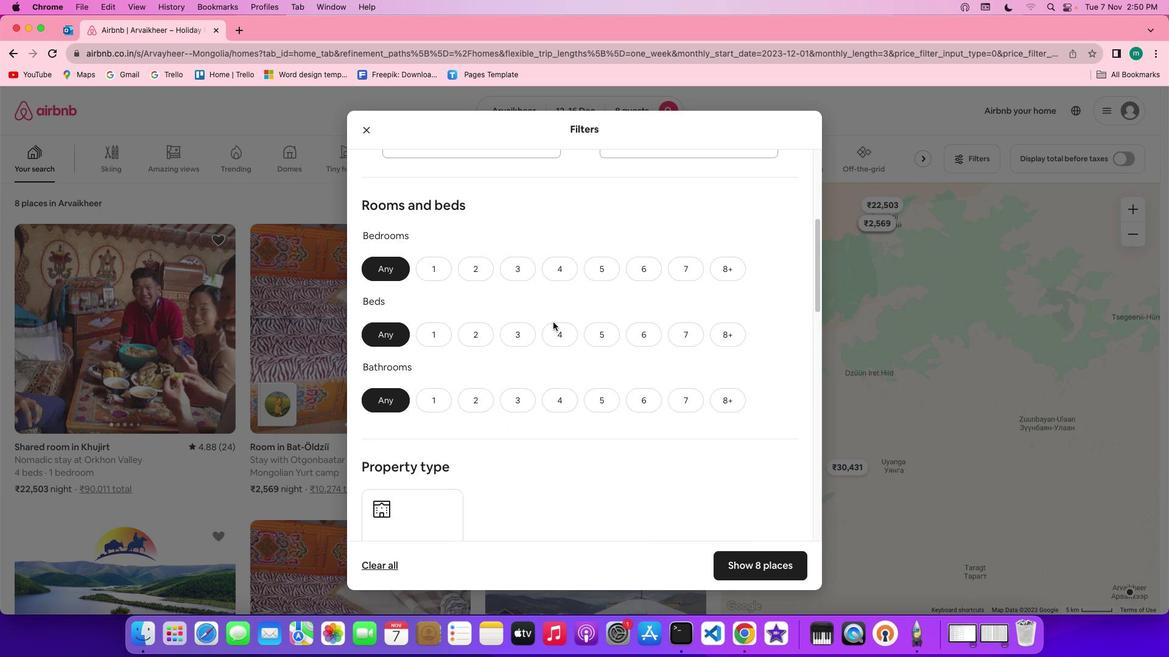 
Action: Mouse scrolled (553, 322) with delta (0, 0)
Screenshot: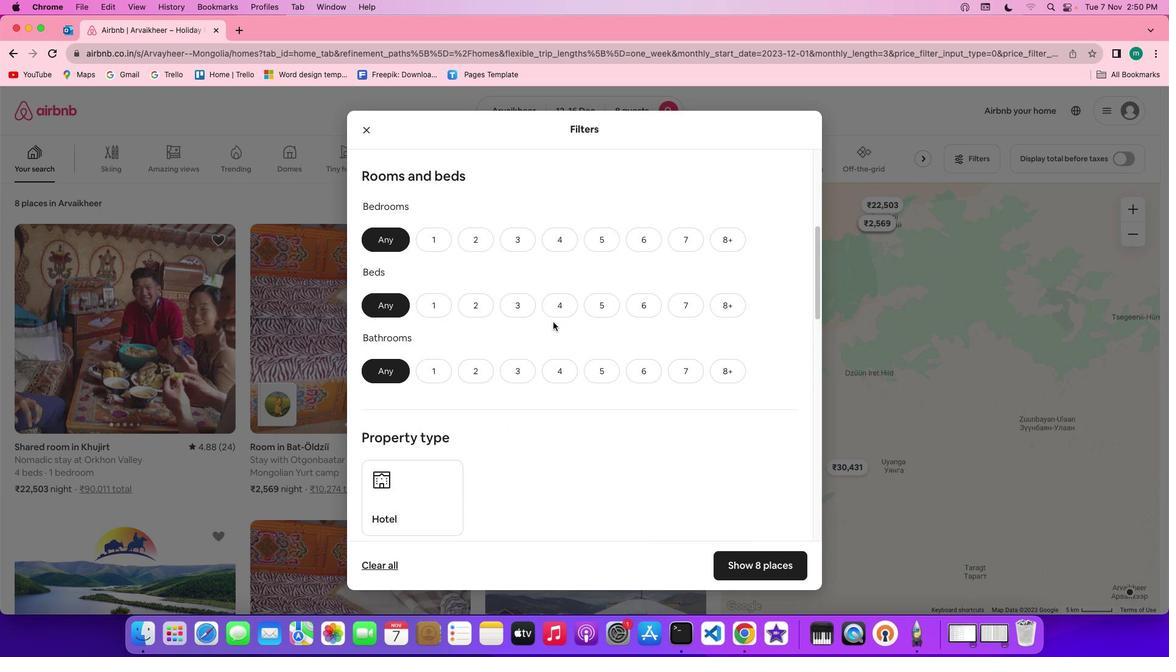 
Action: Mouse scrolled (553, 322) with delta (0, 0)
Screenshot: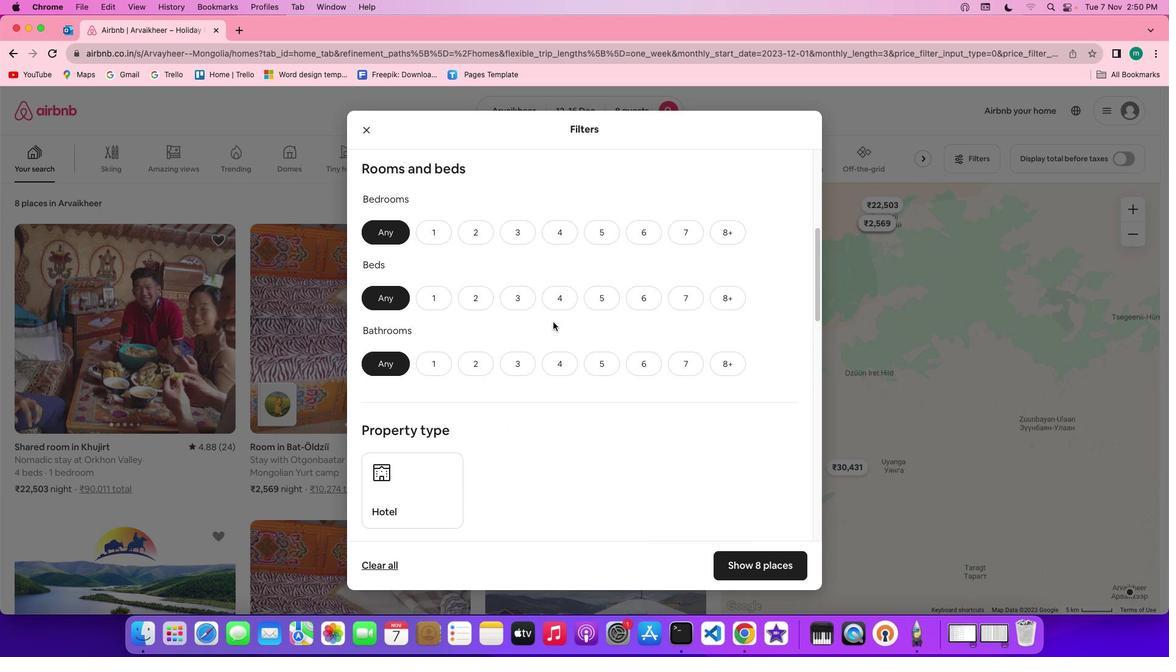 
Action: Mouse scrolled (553, 322) with delta (0, 0)
Screenshot: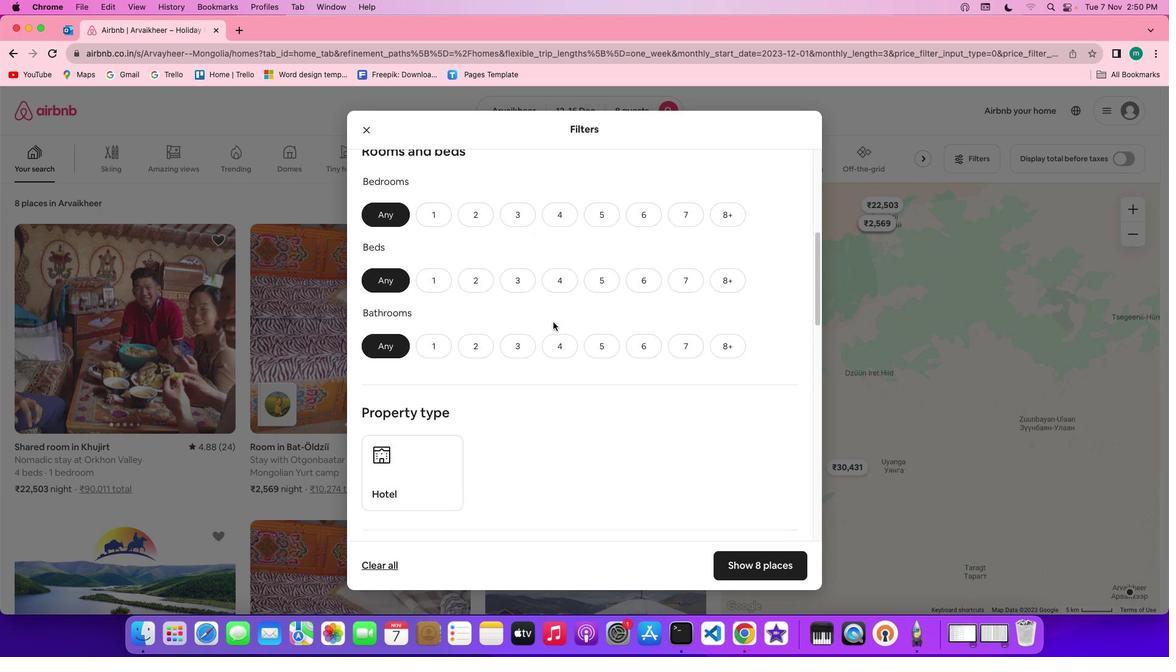 
Action: Mouse moved to (725, 208)
Screenshot: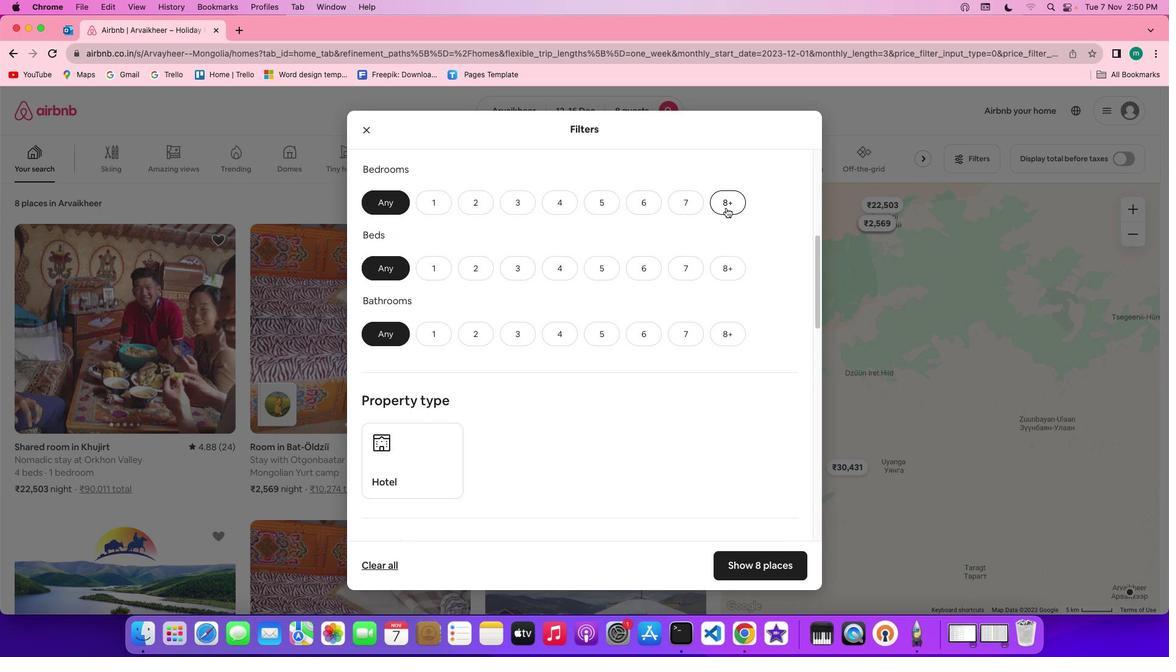 
Action: Mouse pressed left at (725, 208)
Screenshot: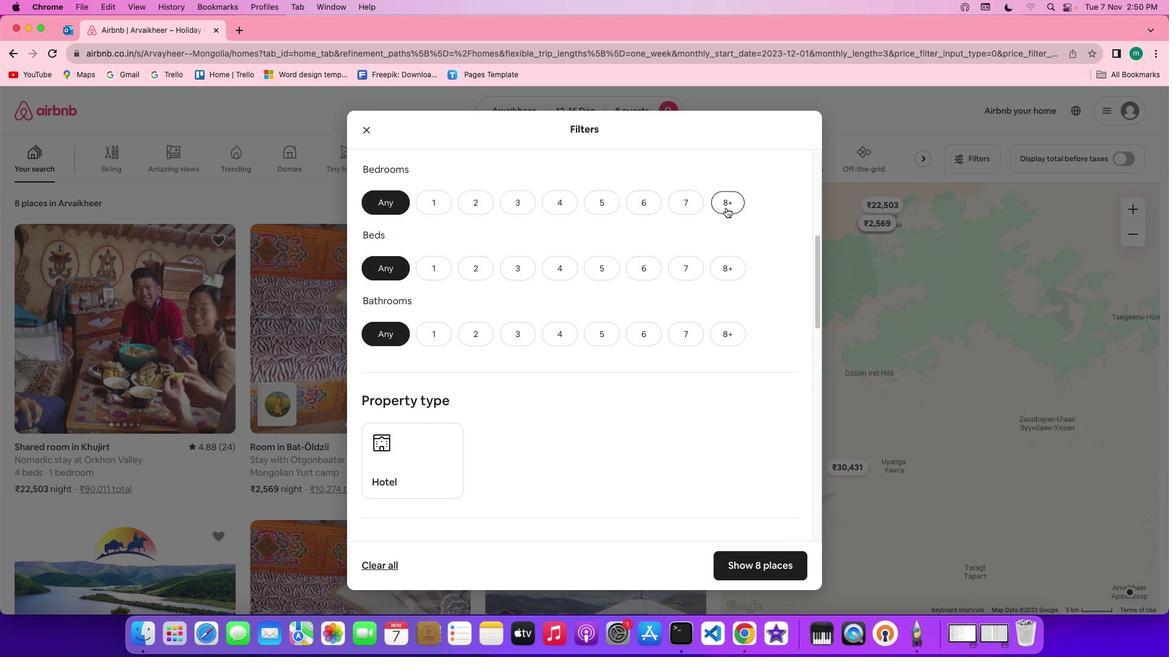 
Action: Mouse moved to (728, 271)
Screenshot: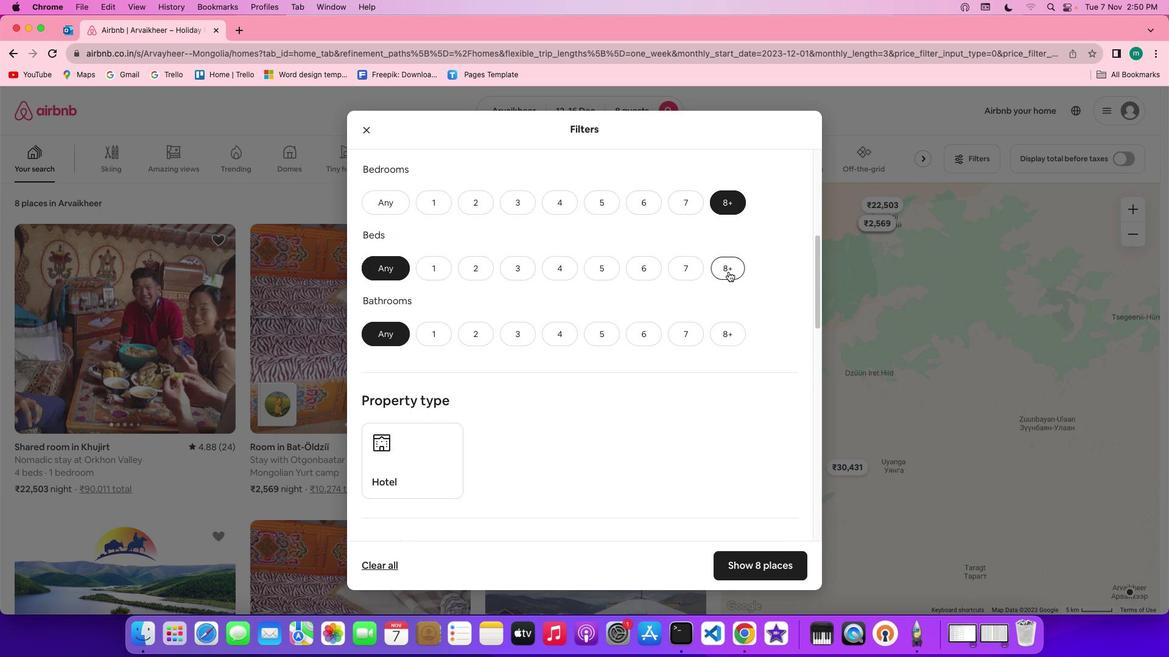 
Action: Mouse pressed left at (728, 271)
Screenshot: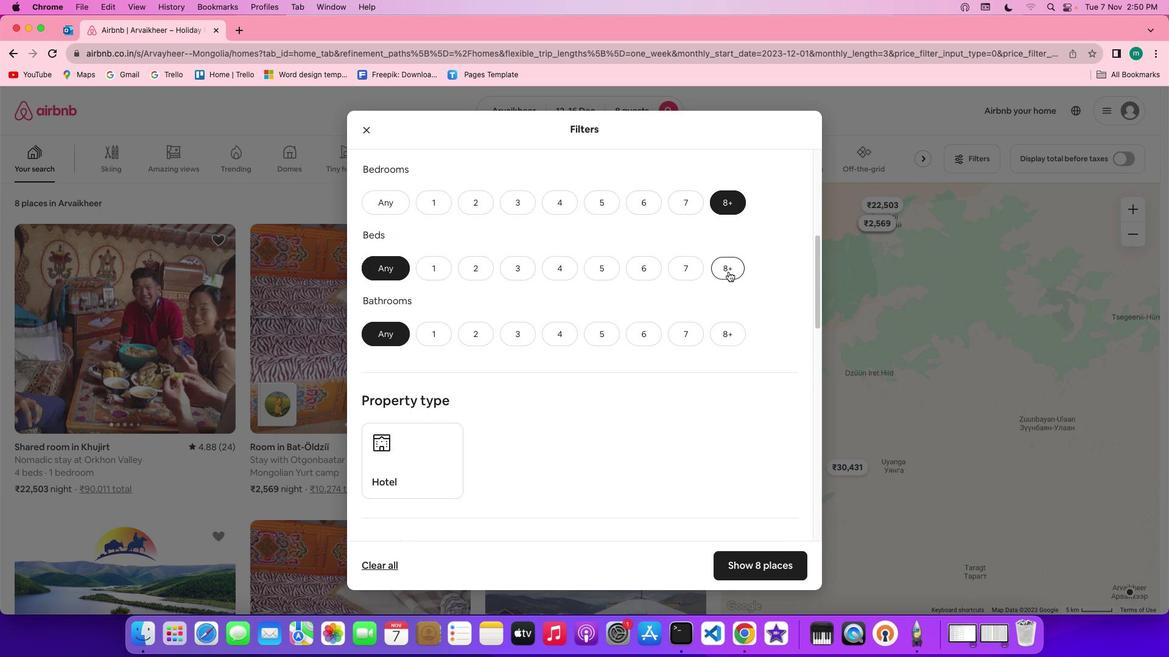 
Action: Mouse moved to (724, 338)
Screenshot: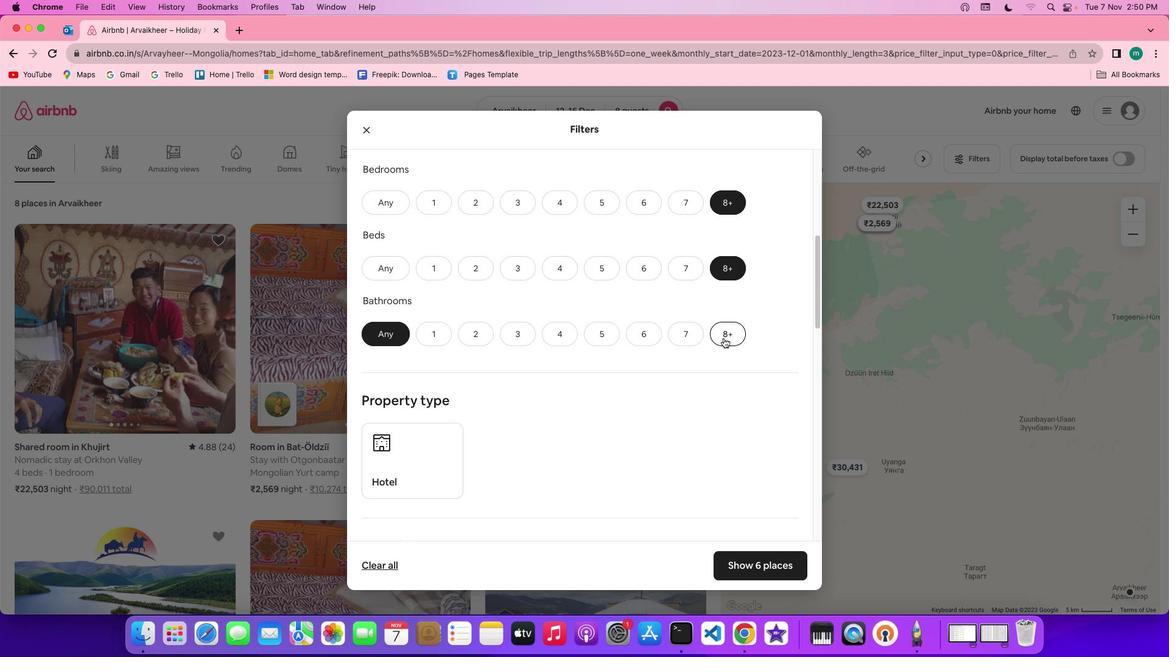 
Action: Mouse pressed left at (724, 338)
Screenshot: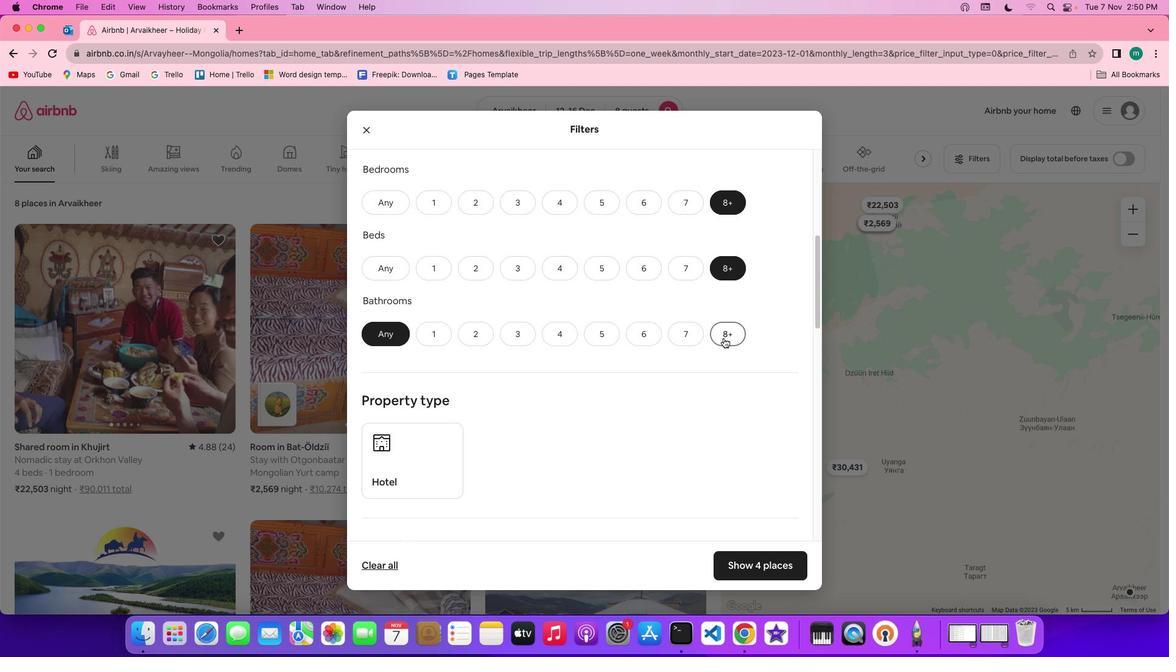 
Action: Mouse moved to (750, 334)
Screenshot: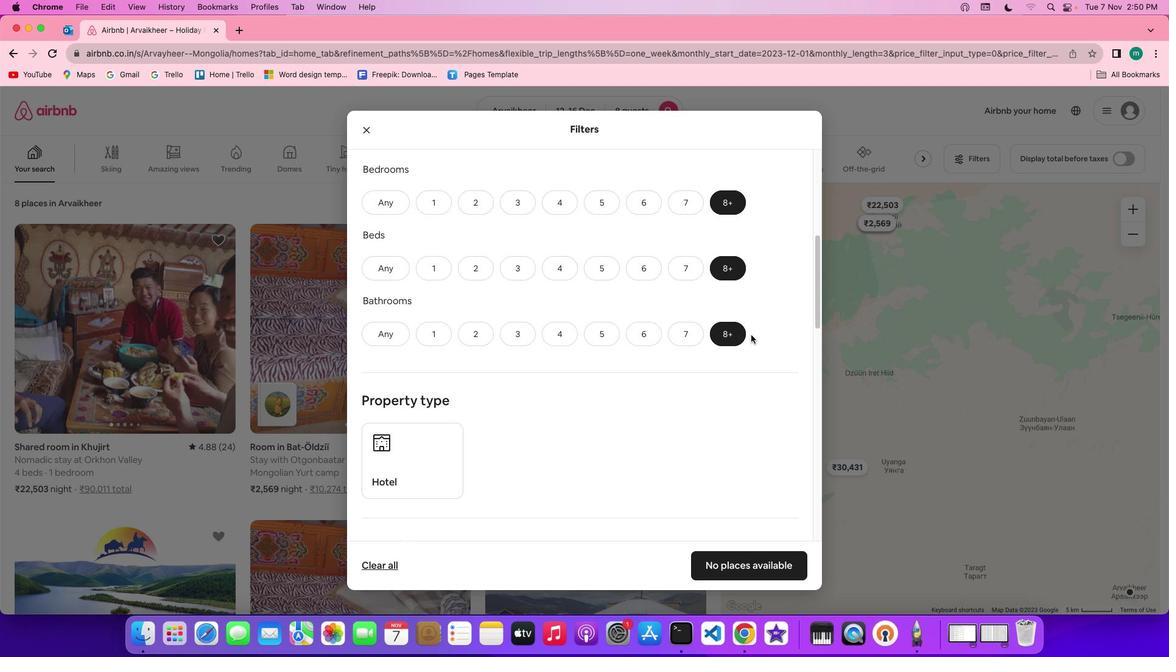 
Action: Mouse scrolled (750, 334) with delta (0, 0)
Screenshot: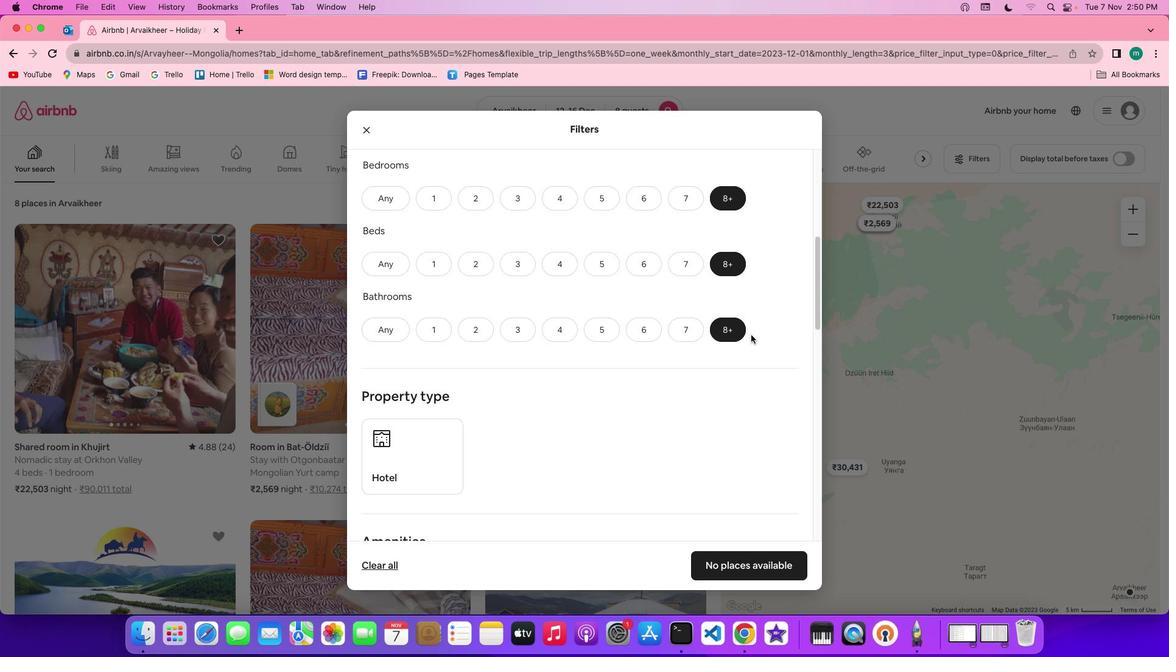 
Action: Mouse scrolled (750, 334) with delta (0, 0)
Screenshot: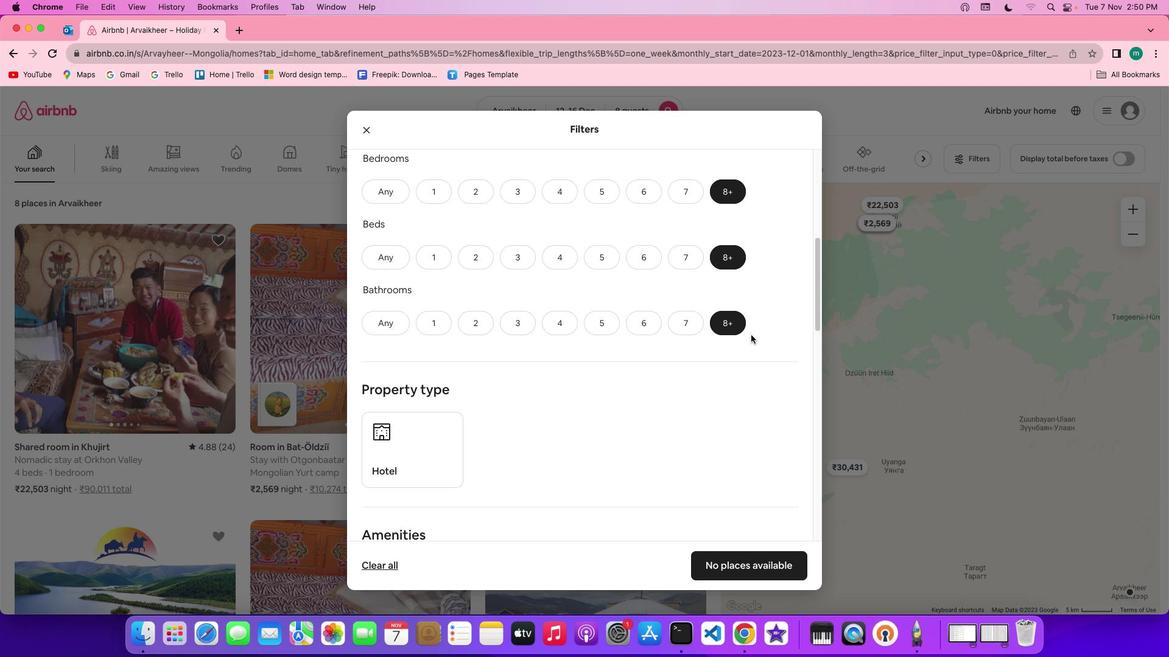 
Action: Mouse scrolled (750, 334) with delta (0, 0)
Screenshot: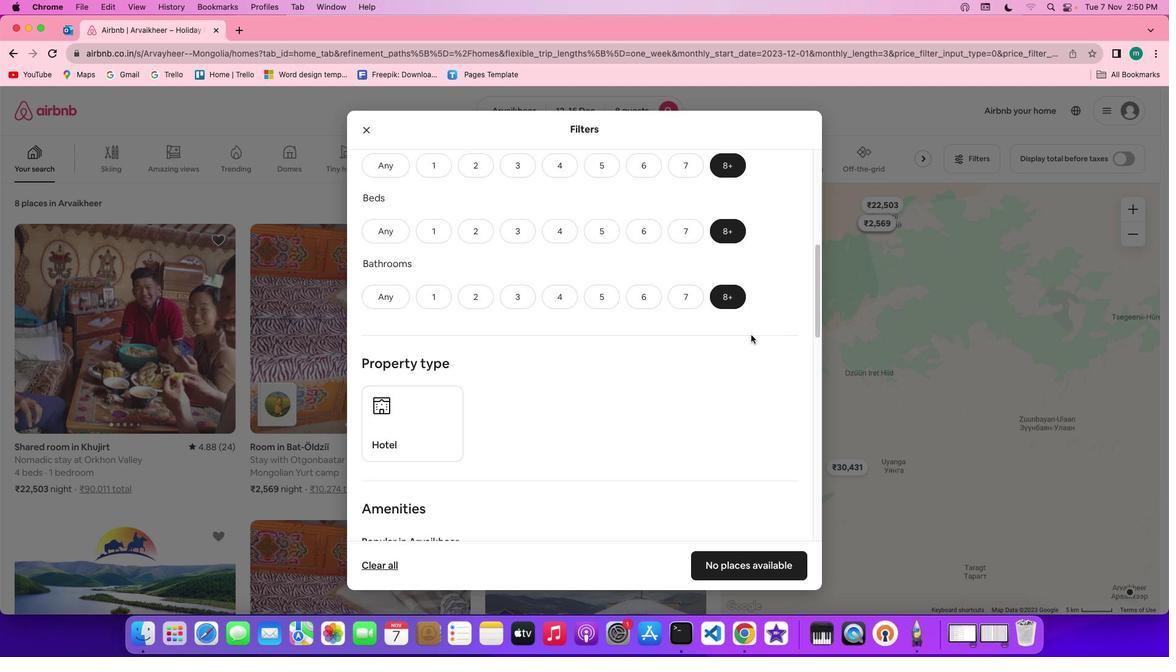 
Action: Mouse scrolled (750, 334) with delta (0, 0)
Screenshot: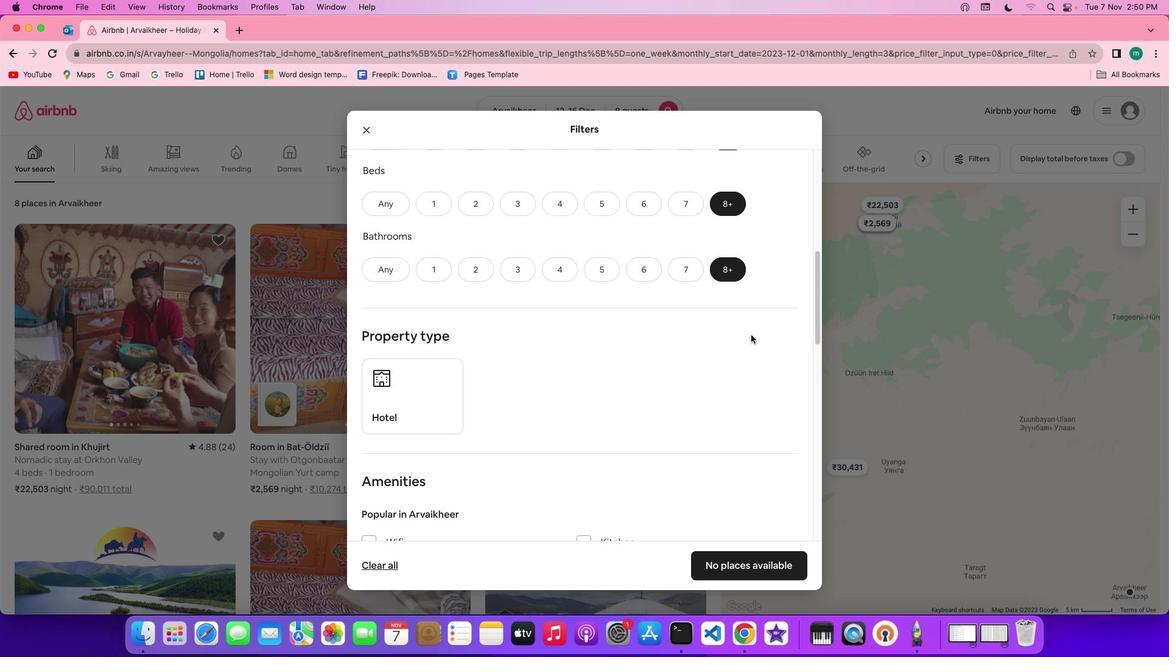 
Action: Mouse scrolled (750, 334) with delta (0, 0)
Screenshot: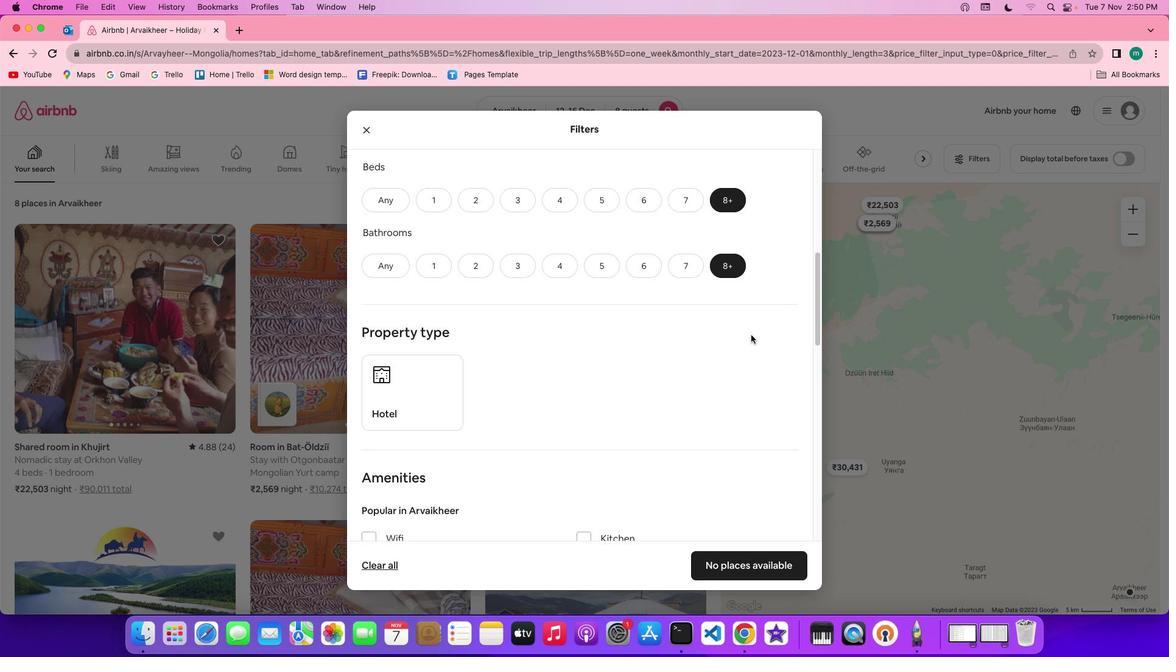 
Action: Mouse scrolled (750, 334) with delta (0, 0)
Screenshot: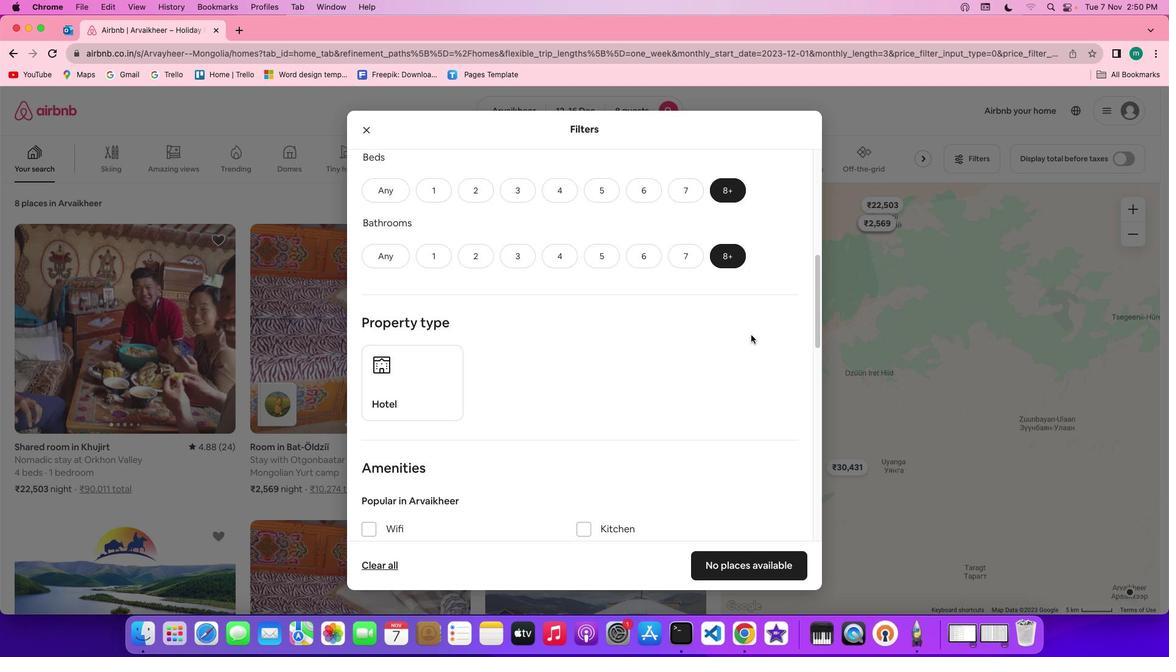
Action: Mouse scrolled (750, 334) with delta (0, 0)
Screenshot: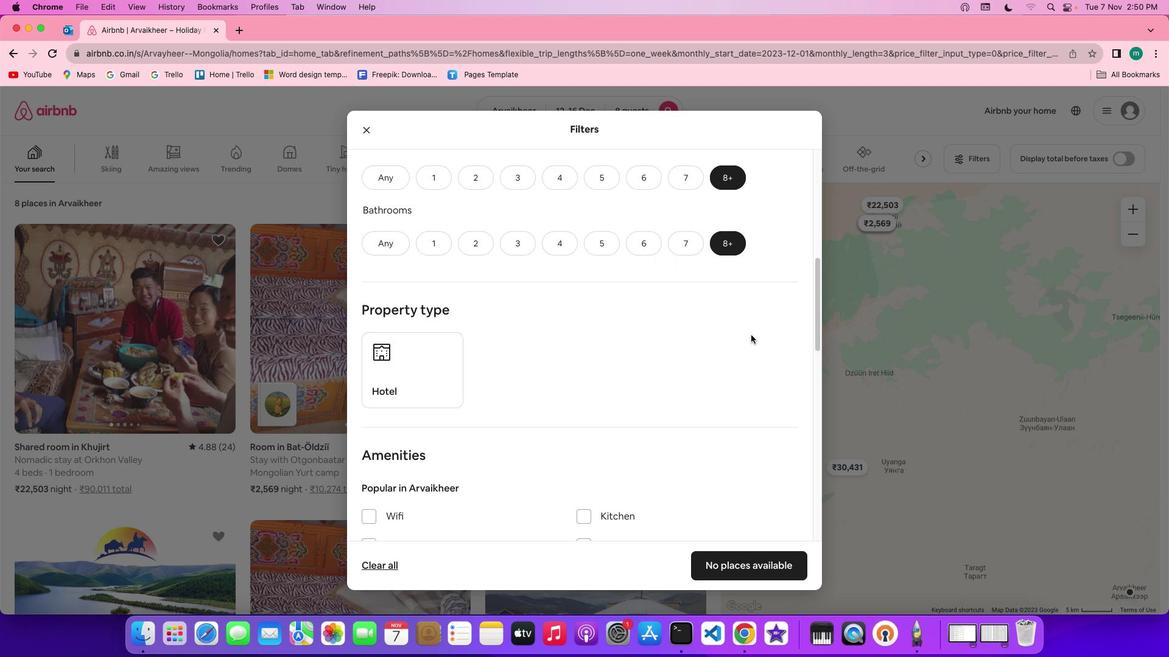 
Action: Mouse scrolled (750, 334) with delta (0, 0)
Screenshot: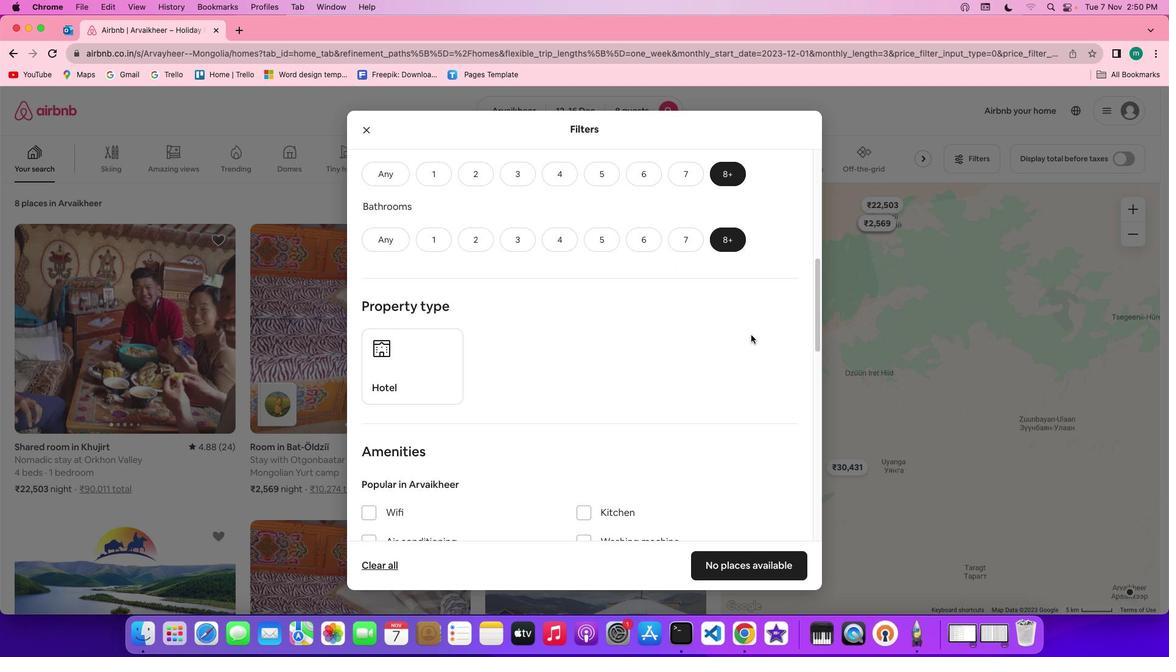 
Action: Mouse scrolled (750, 334) with delta (0, 0)
Screenshot: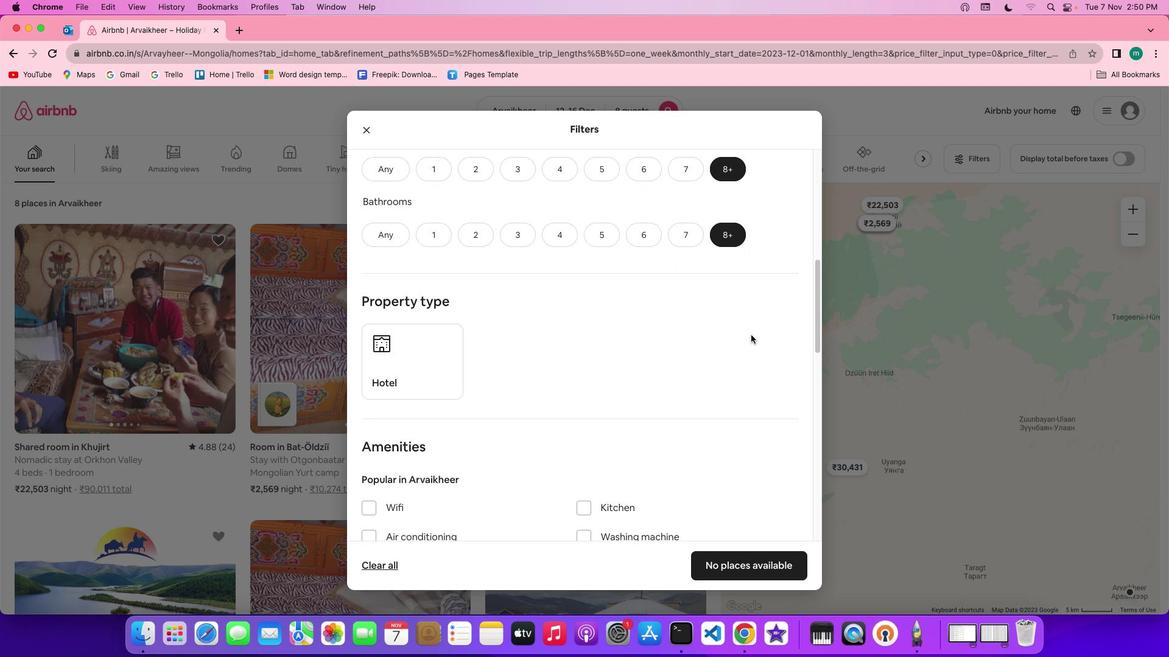 
Action: Mouse scrolled (750, 334) with delta (0, 0)
Screenshot: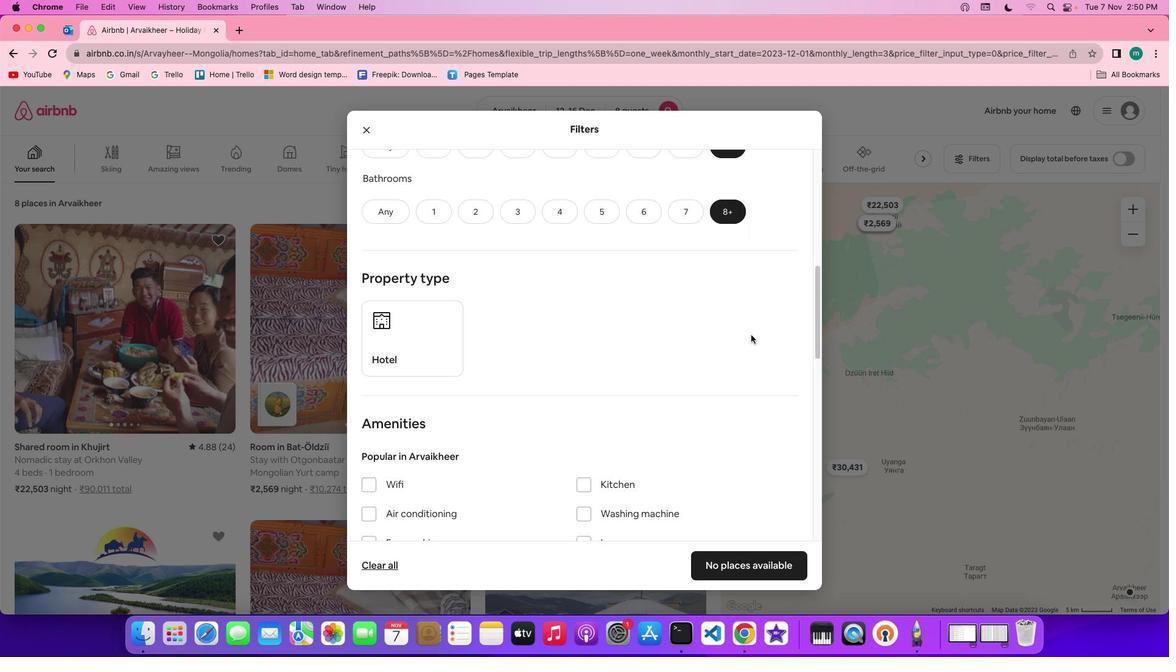 
Action: Mouse scrolled (750, 334) with delta (0, 0)
Screenshot: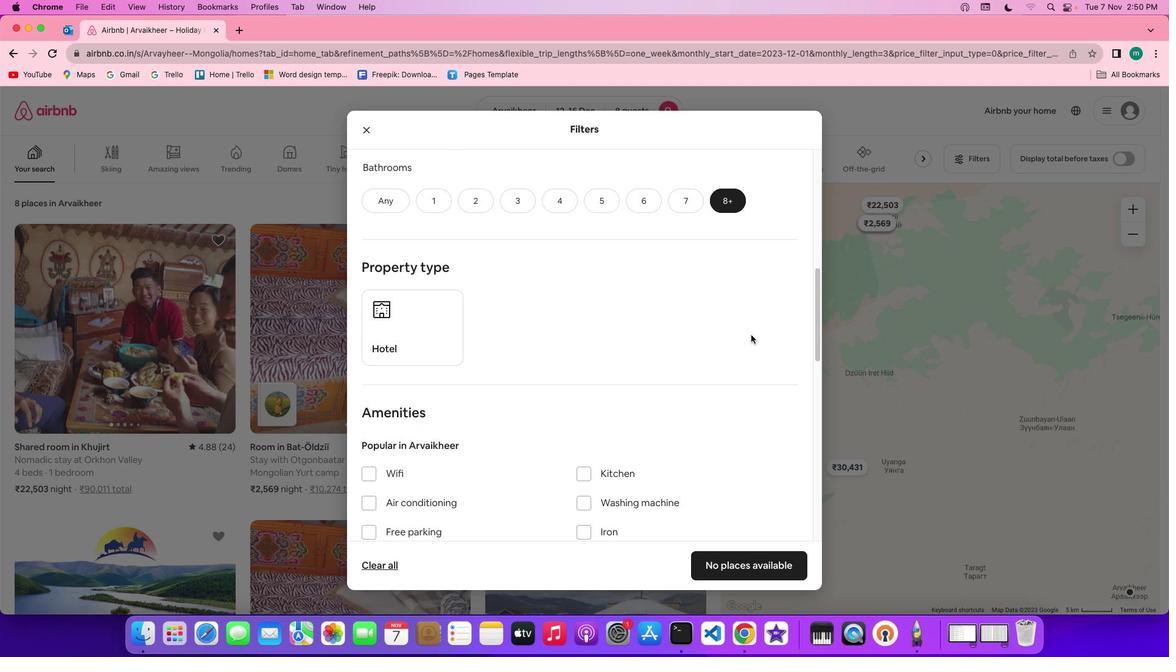 
Action: Mouse scrolled (750, 334) with delta (0, 0)
Screenshot: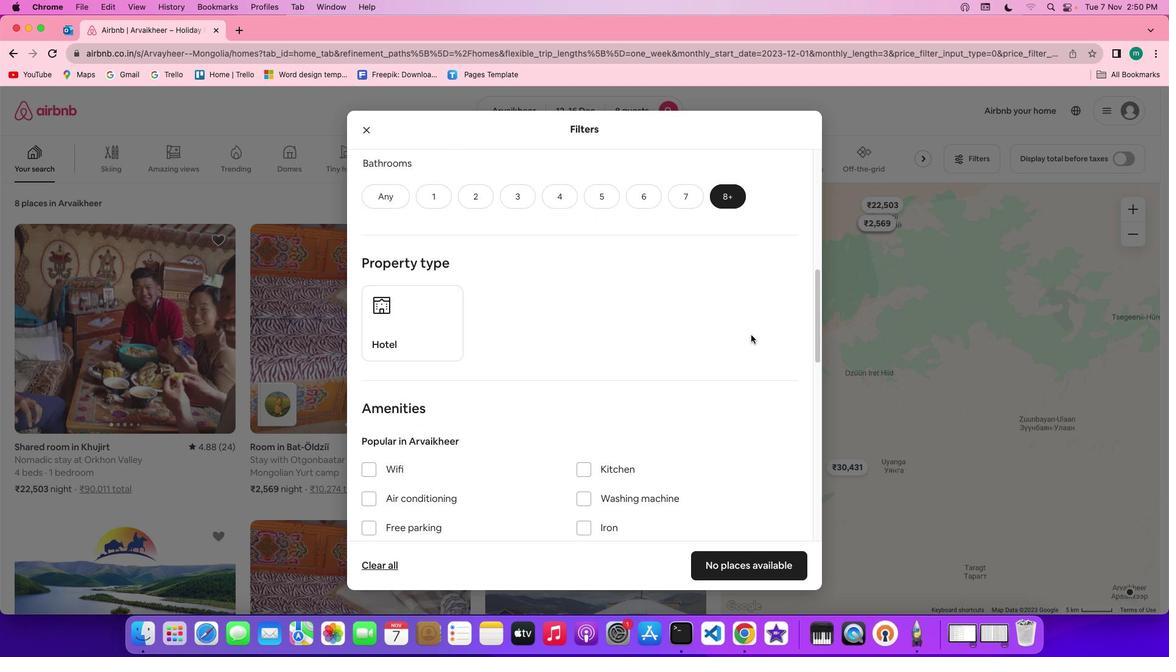 
Action: Mouse scrolled (750, 334) with delta (0, 0)
Screenshot: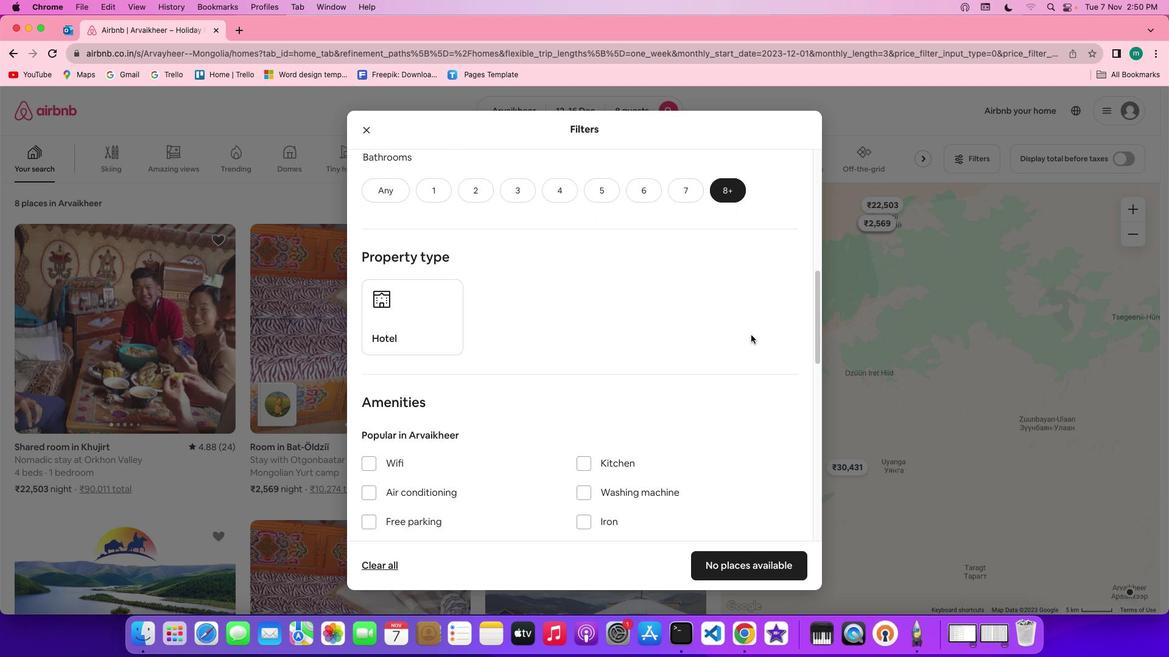 
Action: Mouse moved to (419, 311)
Screenshot: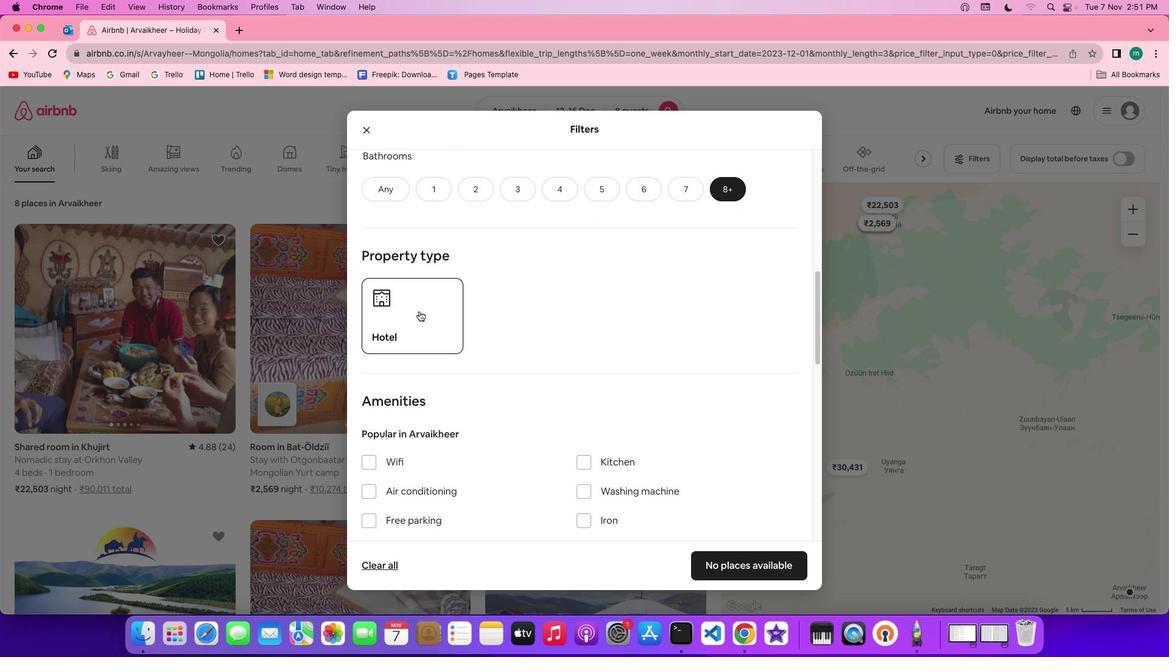 
Action: Mouse pressed left at (419, 311)
Screenshot: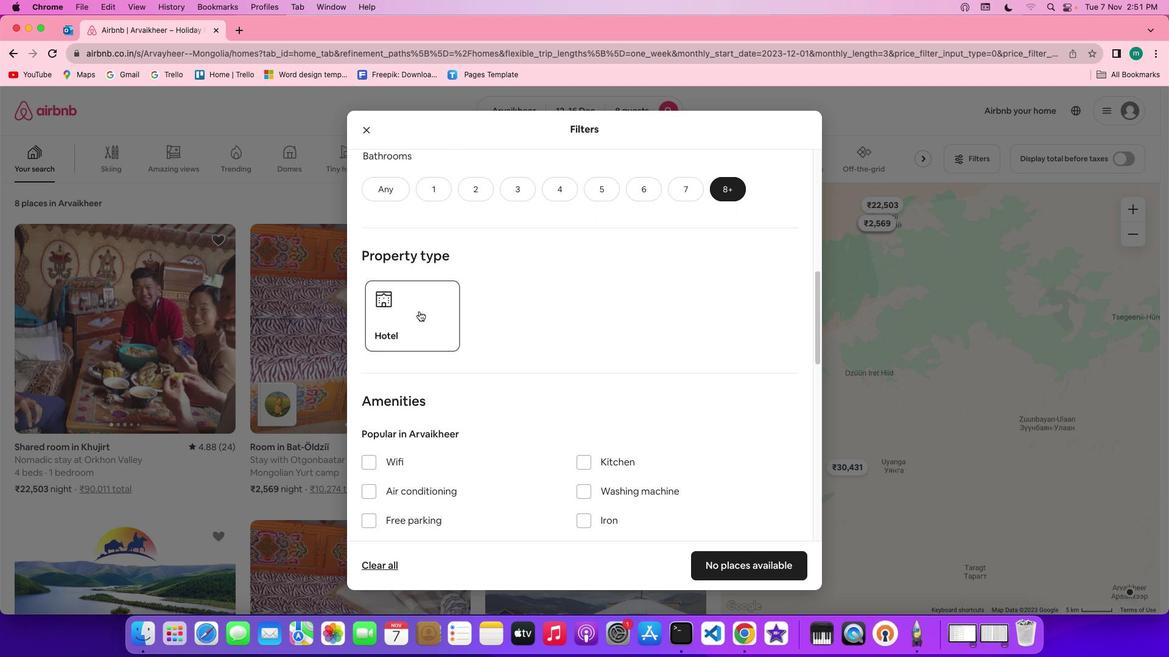 
Action: Mouse moved to (606, 345)
Screenshot: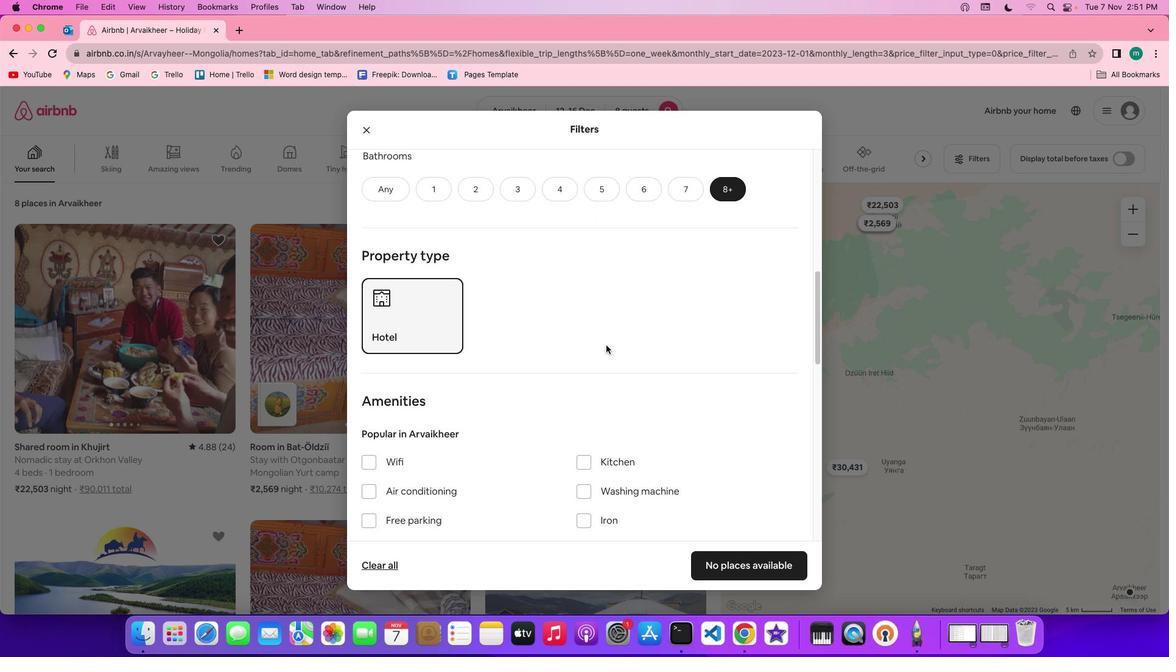 
Action: Mouse scrolled (606, 345) with delta (0, 0)
Screenshot: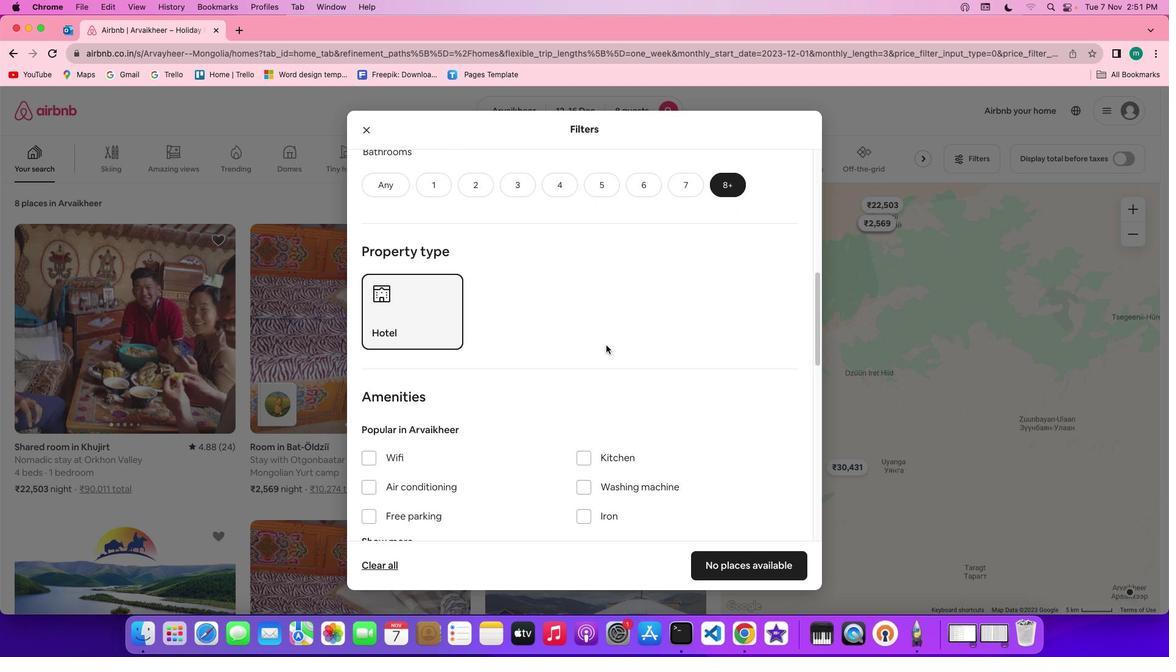 
Action: Mouse scrolled (606, 345) with delta (0, 0)
Screenshot: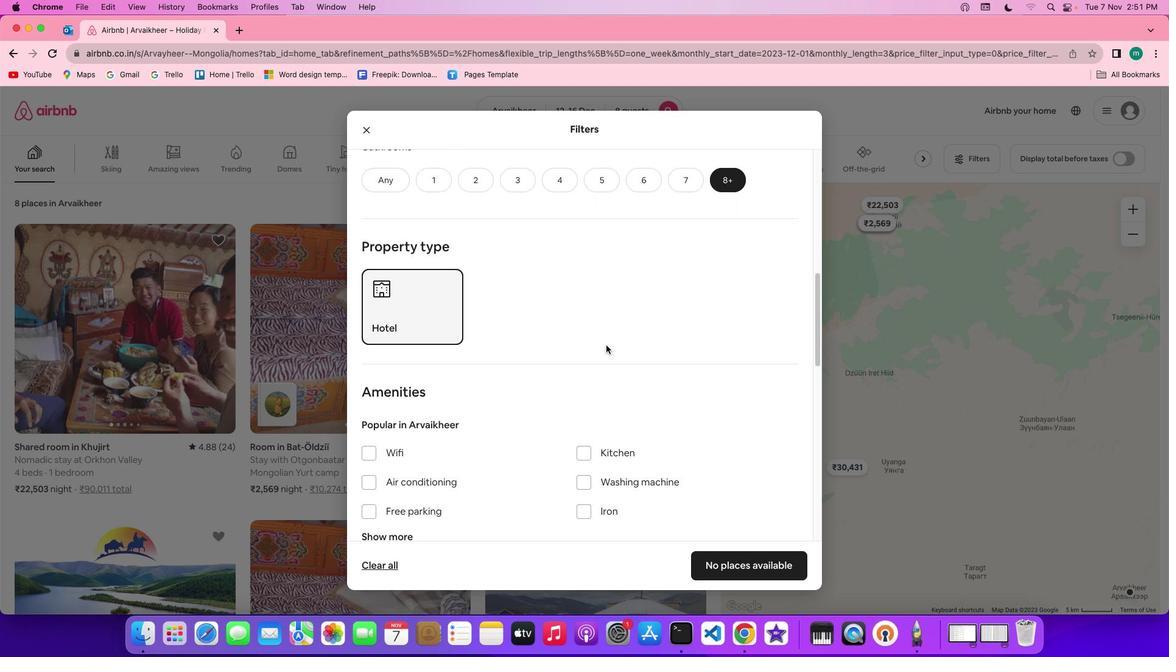 
Action: Mouse scrolled (606, 345) with delta (0, 0)
Screenshot: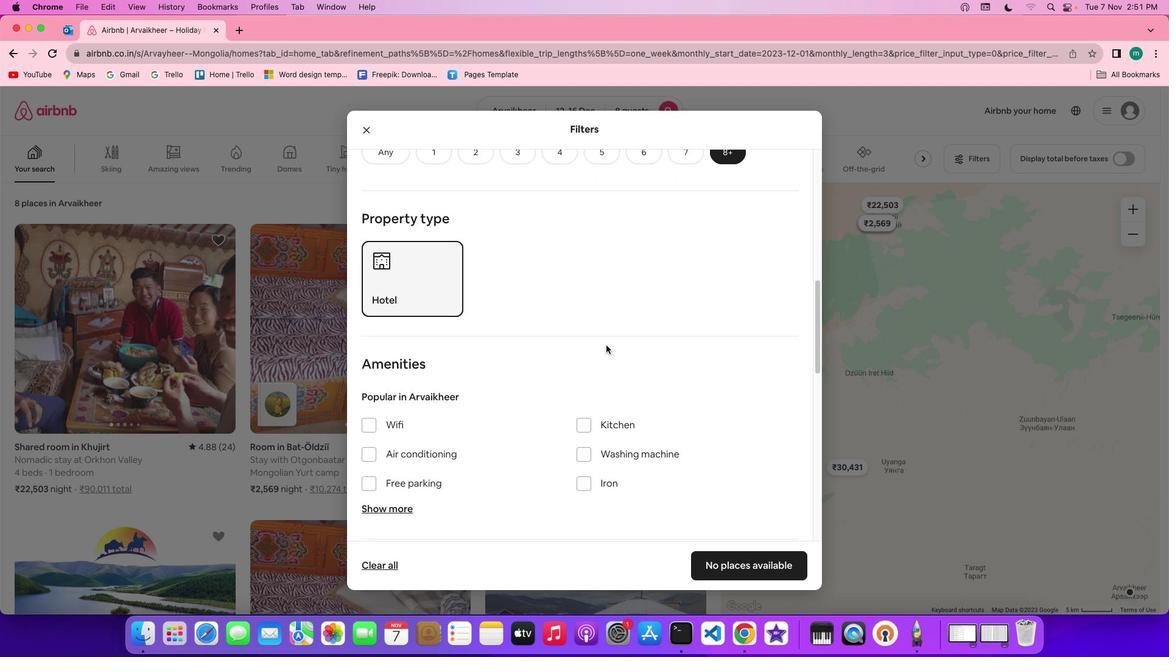 
Action: Mouse scrolled (606, 345) with delta (0, 0)
Screenshot: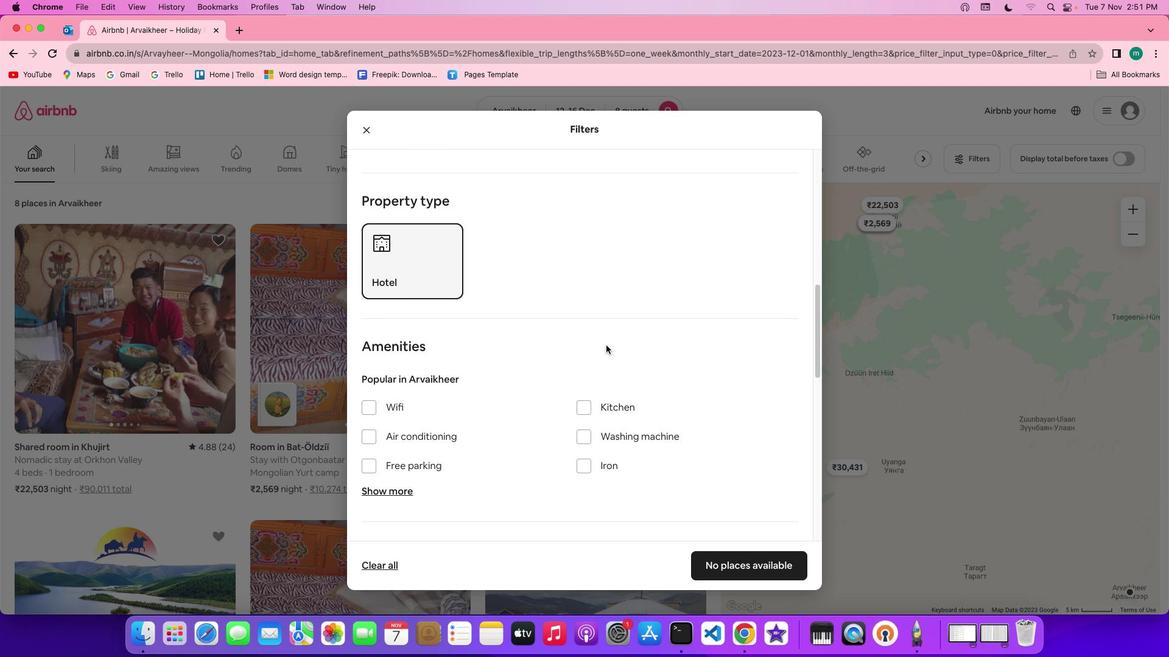 
Action: Mouse scrolled (606, 345) with delta (0, 0)
Screenshot: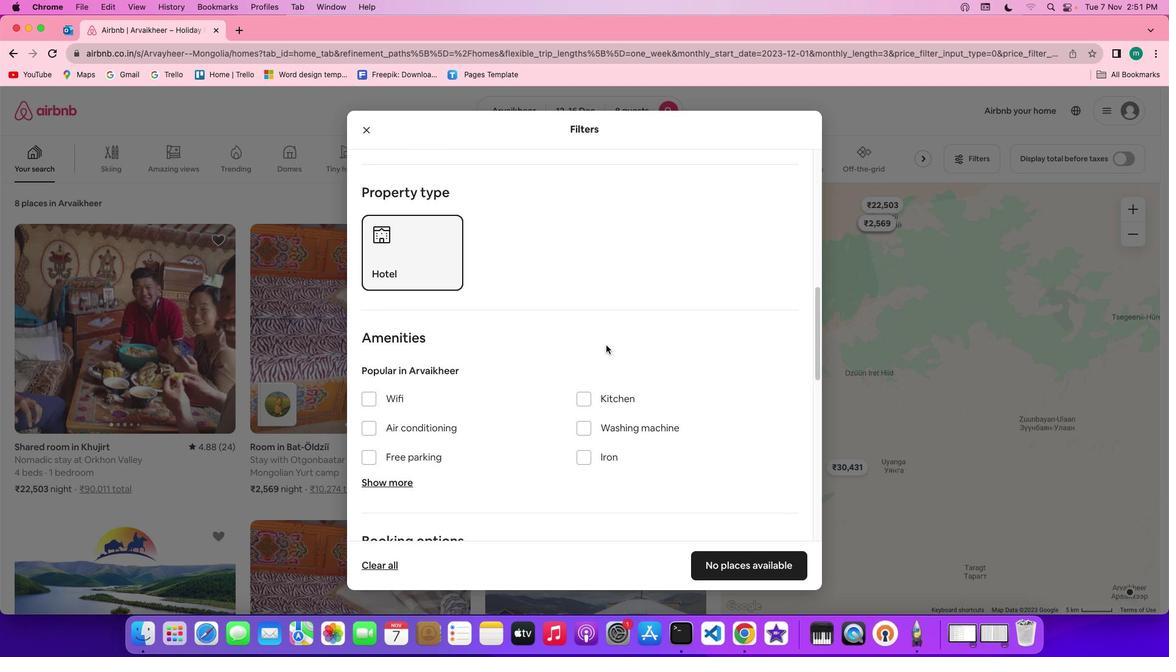 
Action: Mouse scrolled (606, 345) with delta (0, 0)
Screenshot: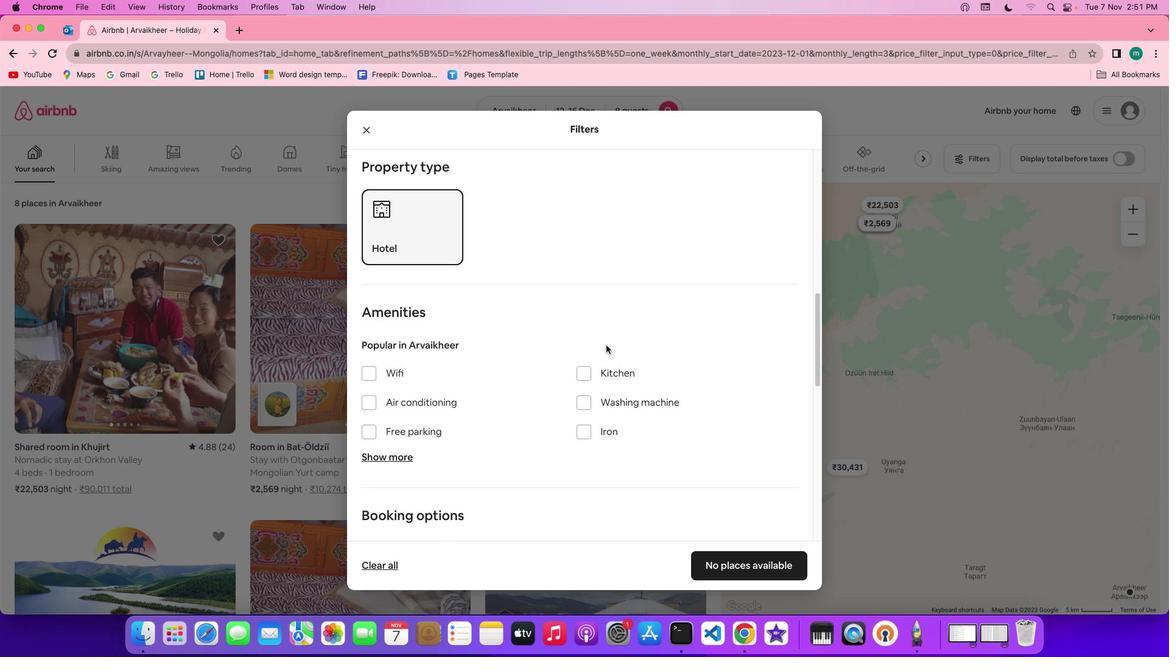 
Action: Mouse moved to (397, 347)
Screenshot: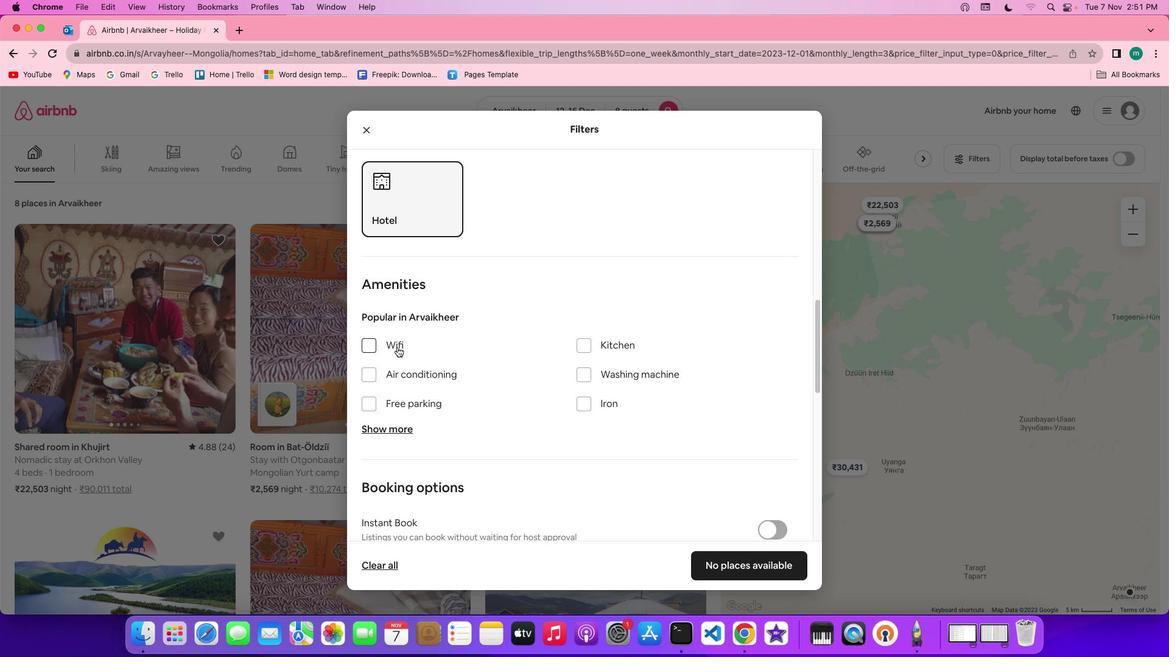 
Action: Mouse pressed left at (397, 347)
Screenshot: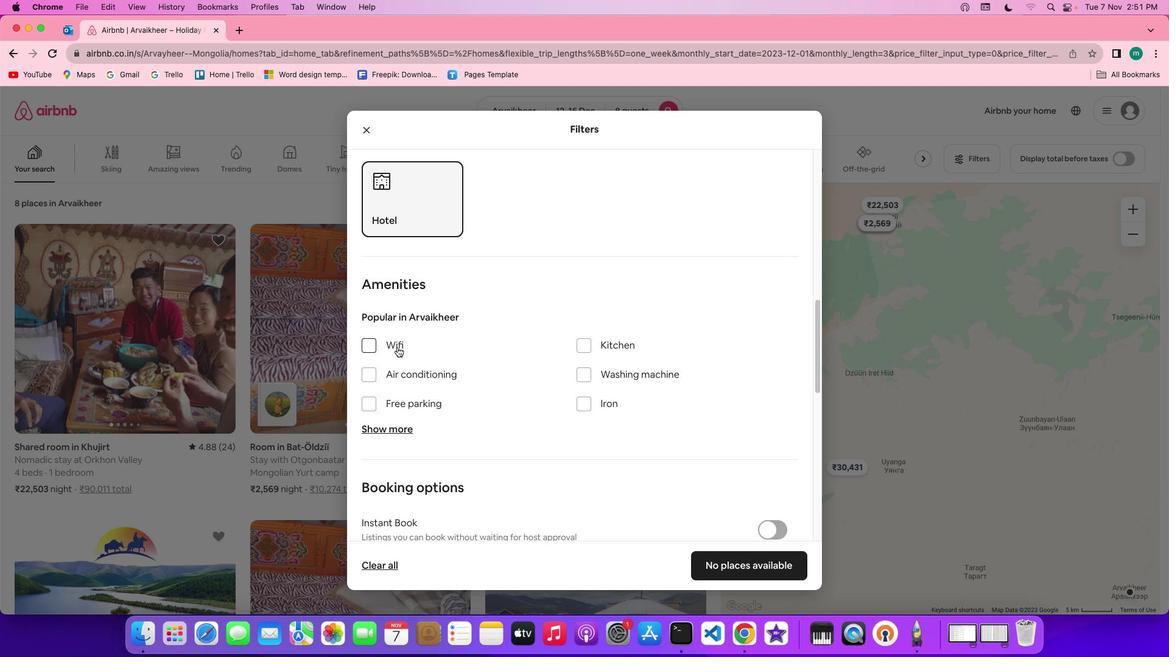 
Action: Mouse moved to (397, 429)
Screenshot: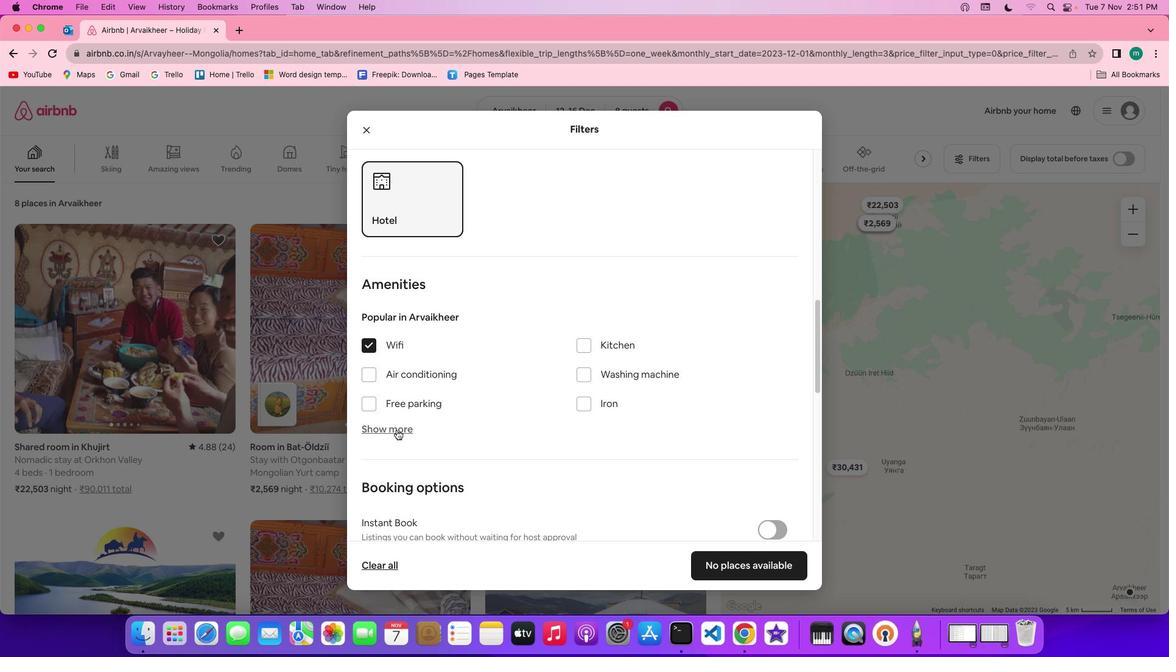 
Action: Mouse pressed left at (397, 429)
Screenshot: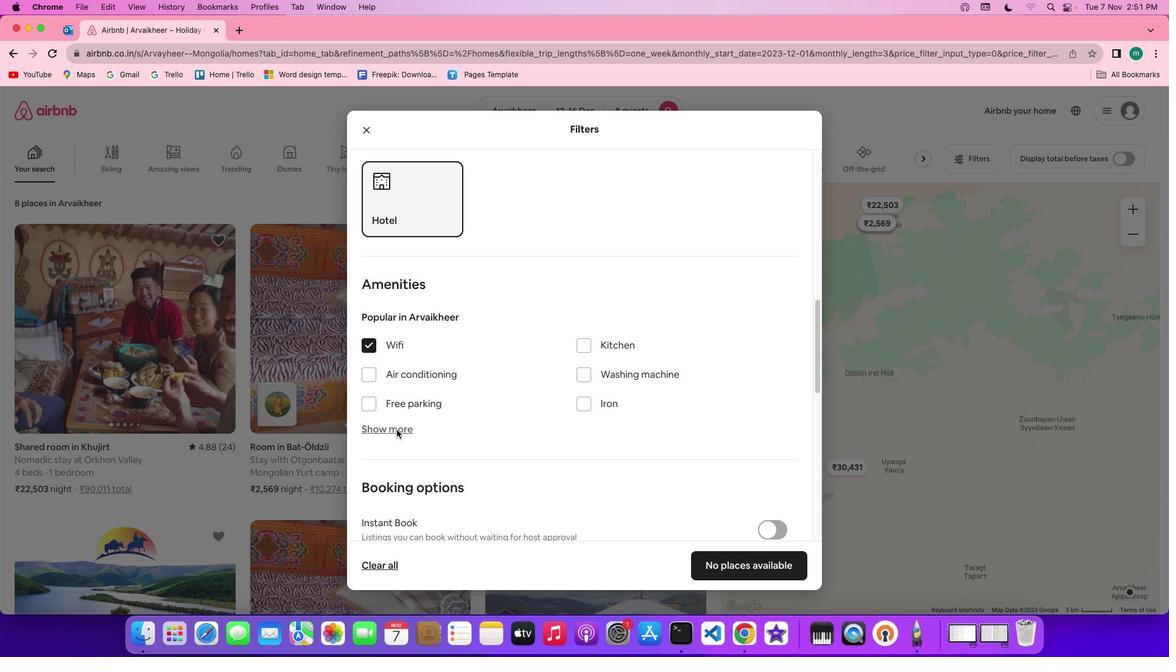 
Action: Mouse moved to (586, 497)
Screenshot: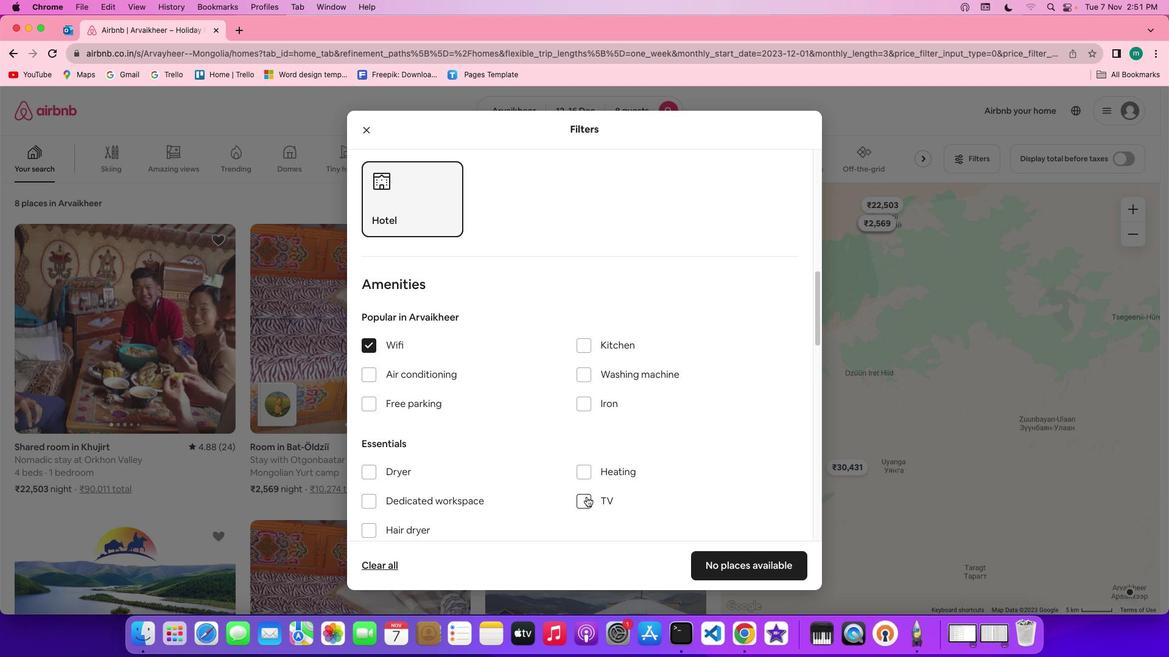 
Action: Mouse pressed left at (586, 497)
Screenshot: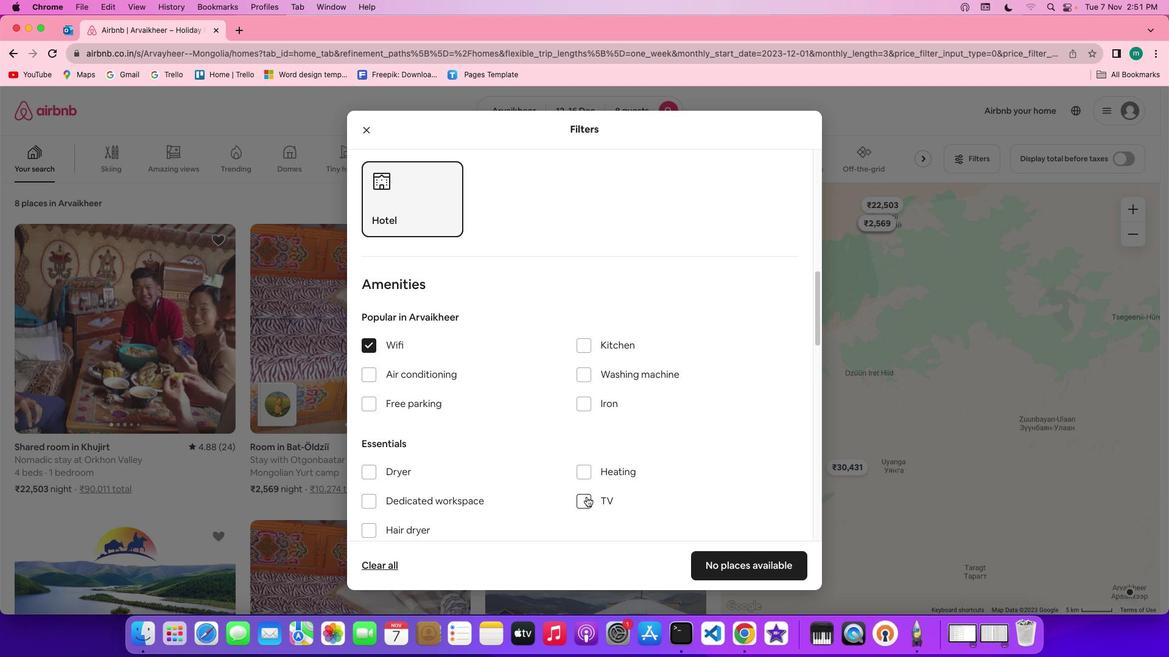 
Action: Mouse moved to (601, 448)
Screenshot: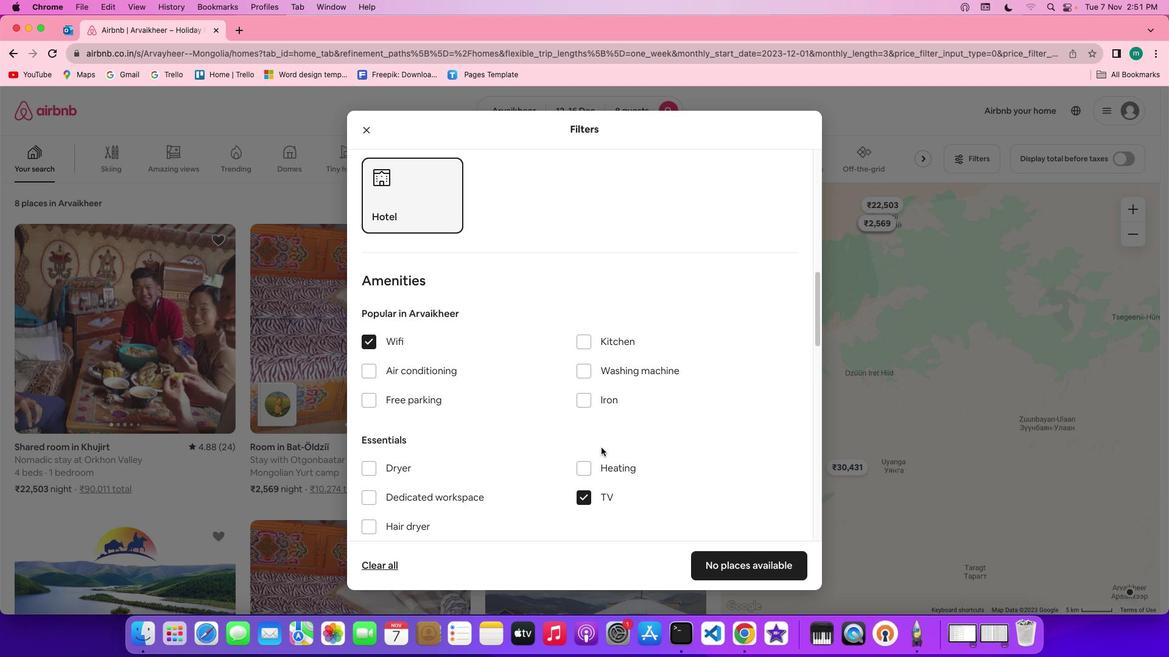 
Action: Mouse scrolled (601, 448) with delta (0, 0)
Screenshot: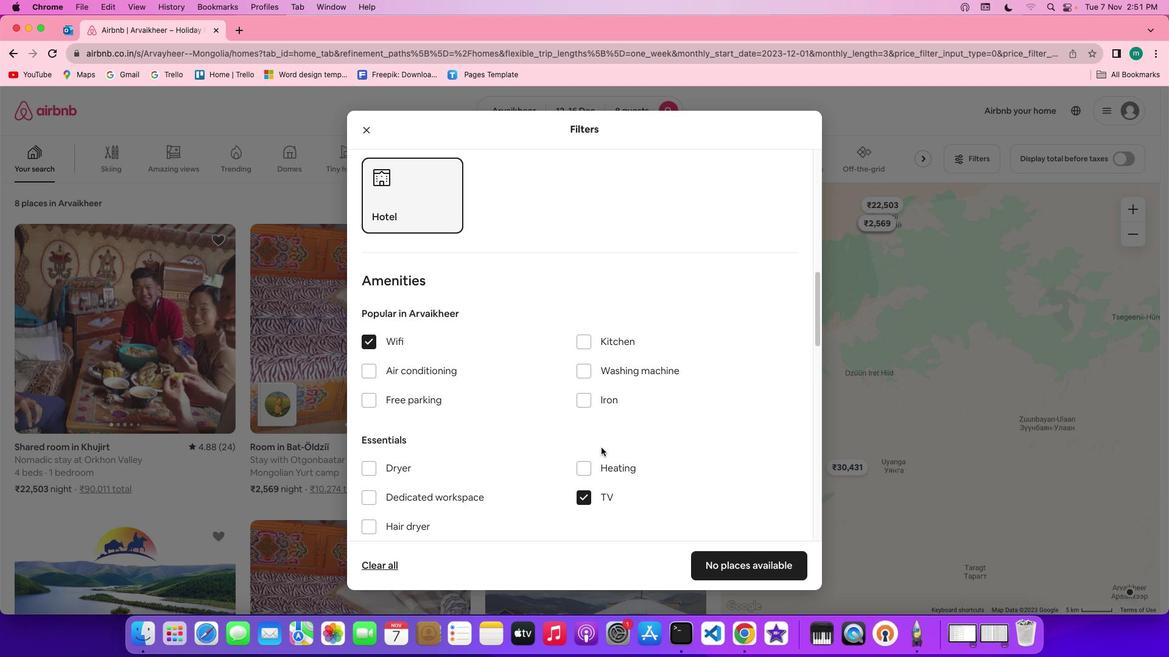 
Action: Mouse scrolled (601, 448) with delta (0, 0)
Screenshot: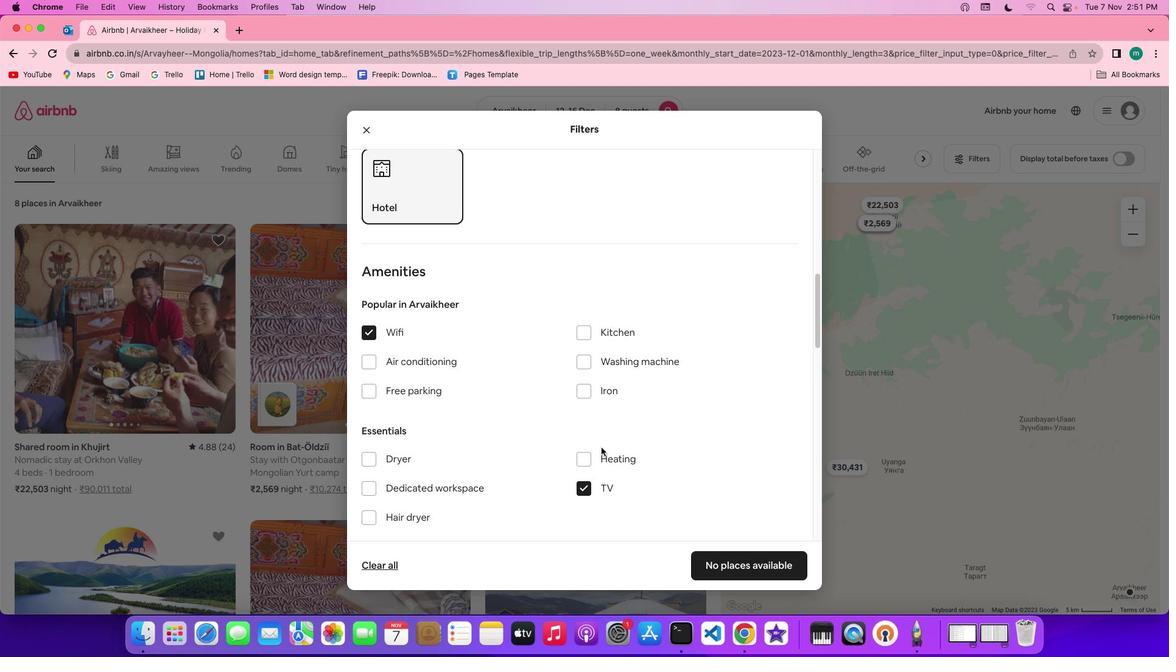 
Action: Mouse scrolled (601, 448) with delta (0, 0)
Screenshot: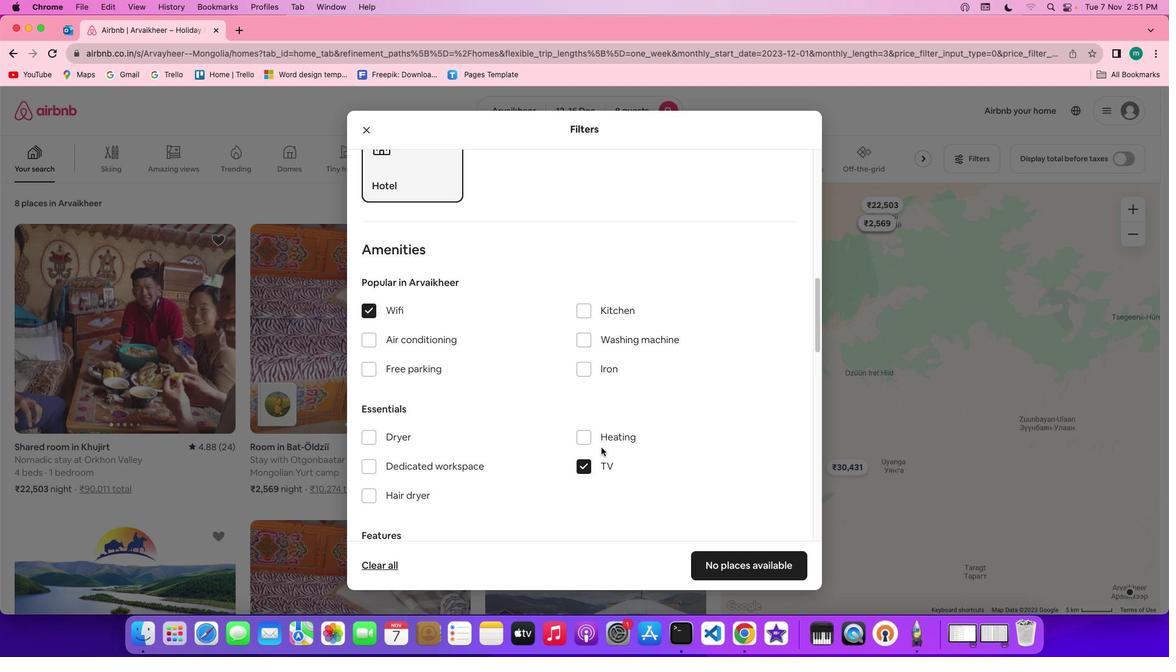 
Action: Mouse scrolled (601, 448) with delta (0, 0)
Screenshot: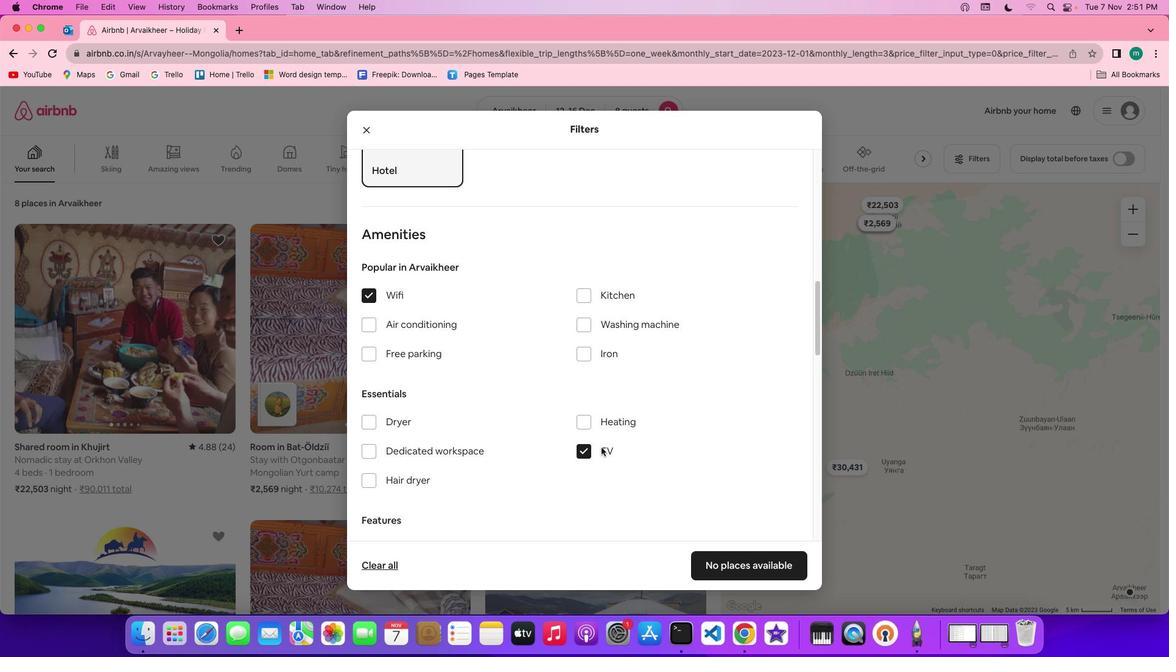 
Action: Mouse scrolled (601, 448) with delta (0, 0)
Screenshot: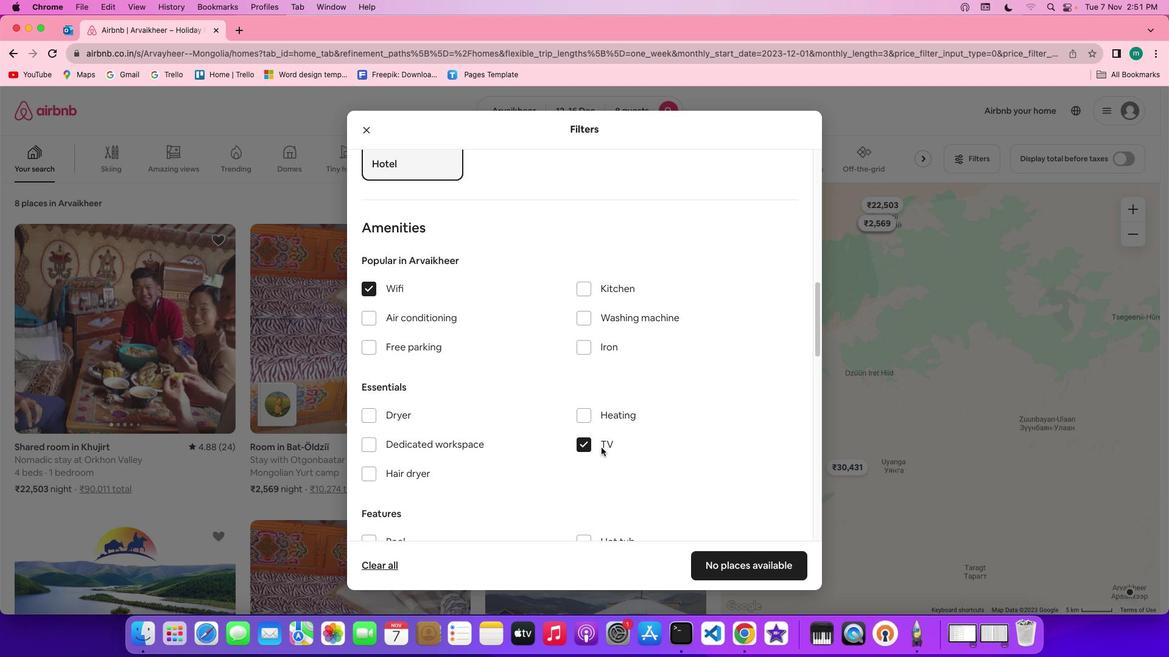 
Action: Mouse moved to (396, 344)
Screenshot: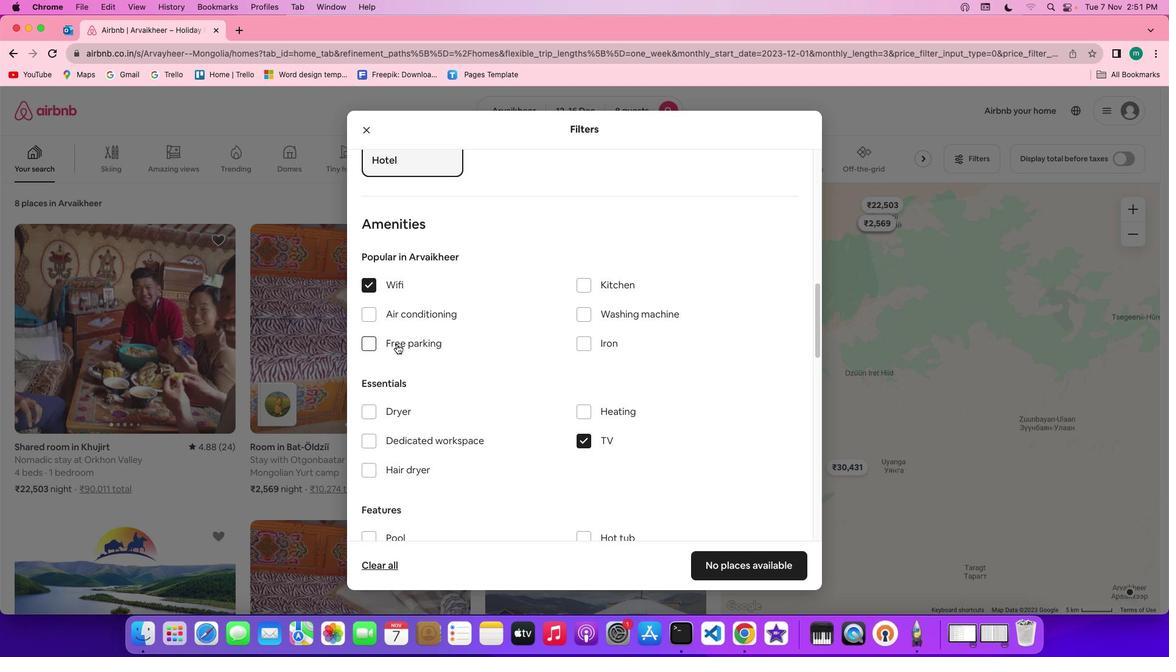 
Action: Mouse pressed left at (396, 344)
Screenshot: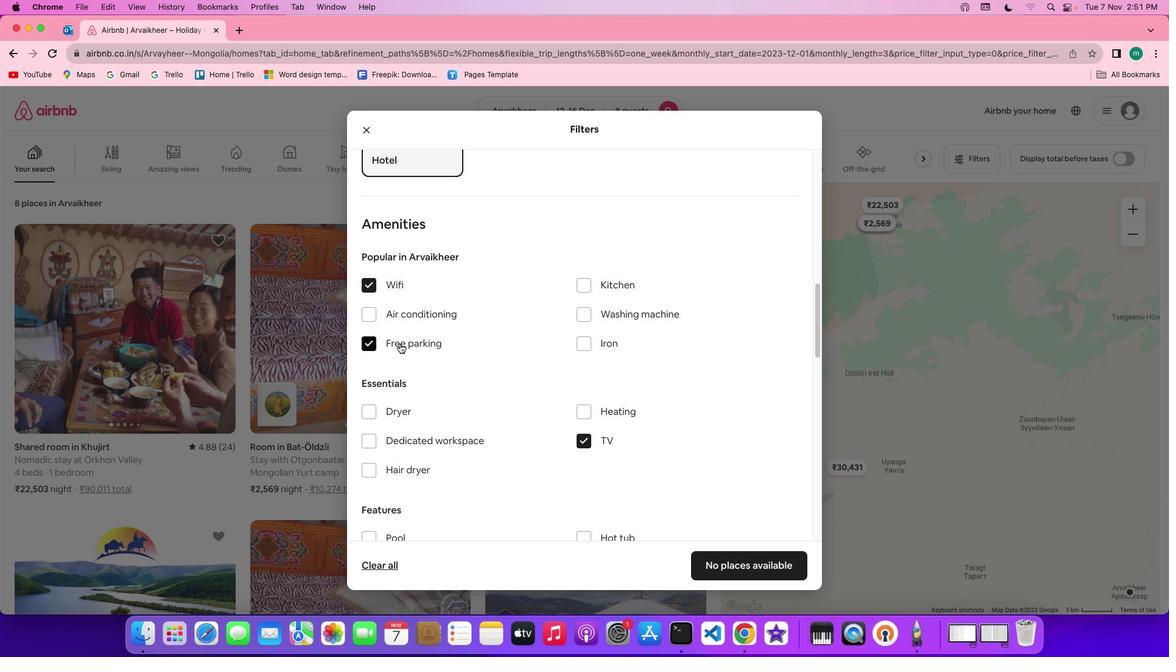 
Action: Mouse moved to (501, 386)
Screenshot: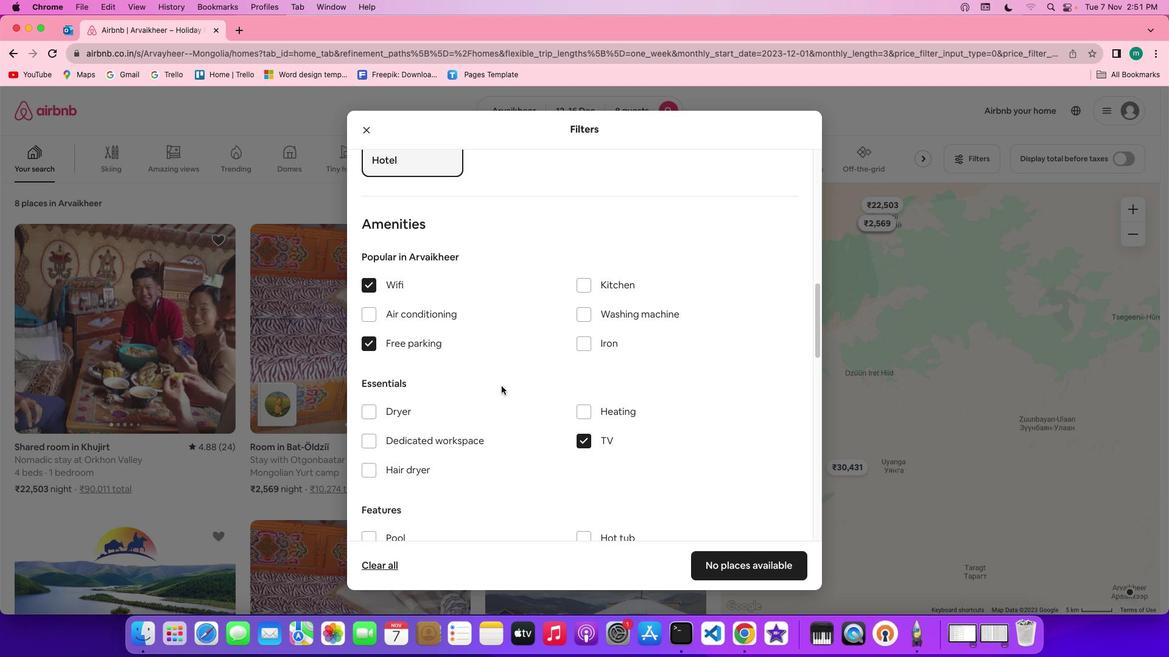 
Action: Mouse scrolled (501, 386) with delta (0, 0)
Screenshot: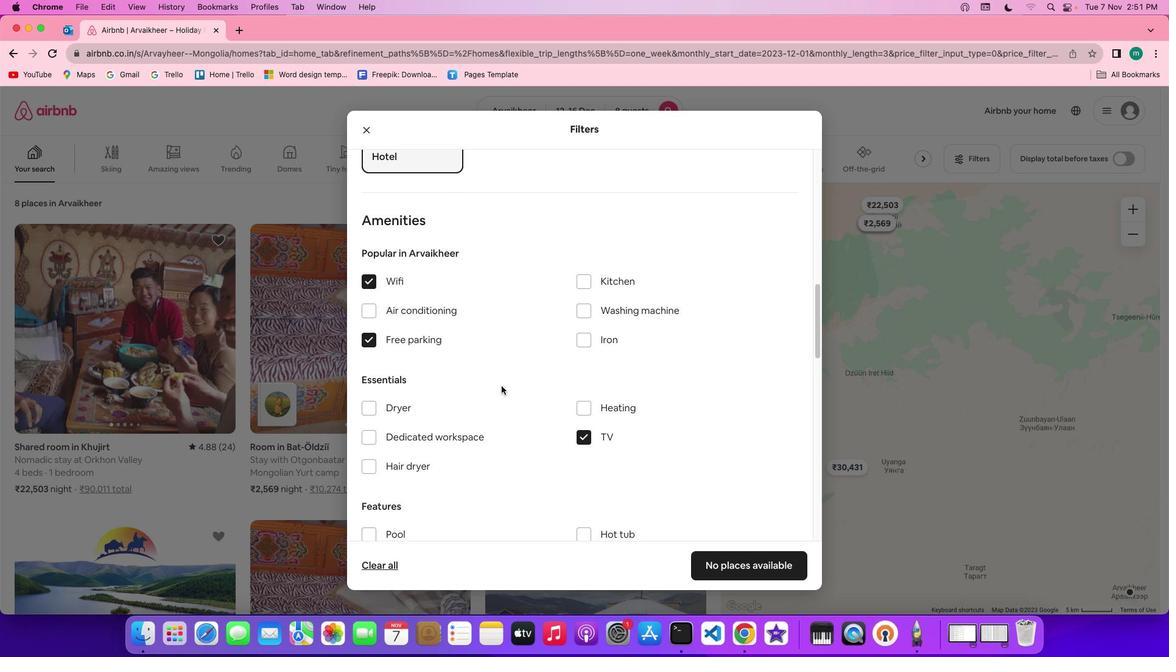 
Action: Mouse scrolled (501, 386) with delta (0, 0)
Screenshot: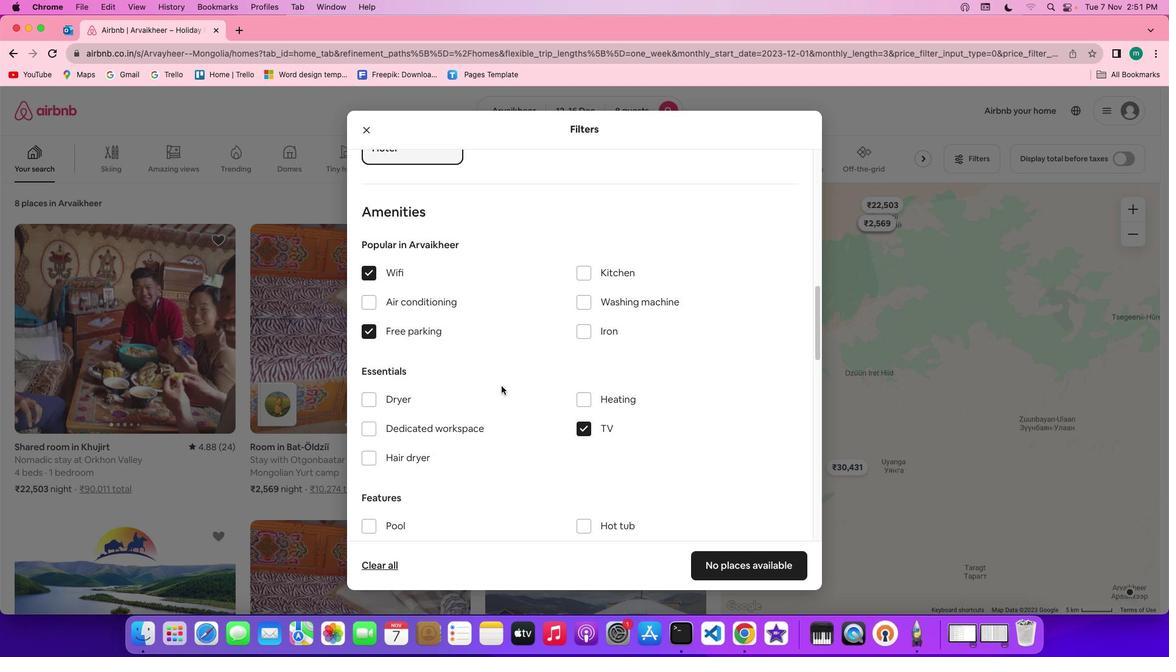 
Action: Mouse scrolled (501, 386) with delta (0, 0)
Screenshot: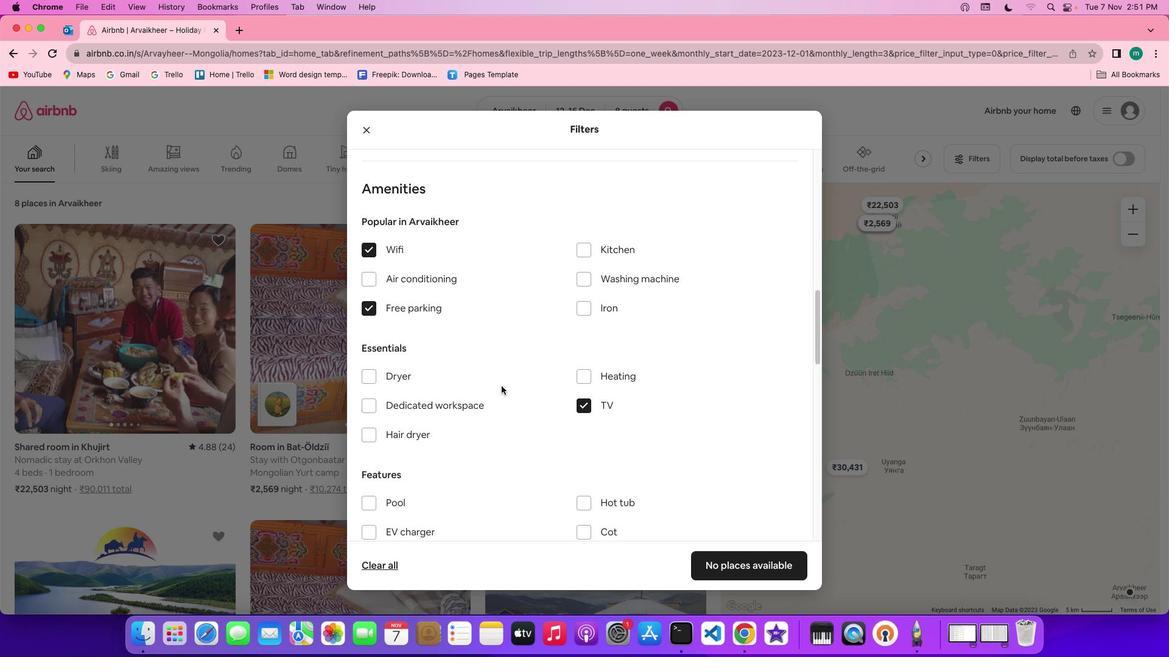 
Action: Mouse scrolled (501, 386) with delta (0, 0)
Screenshot: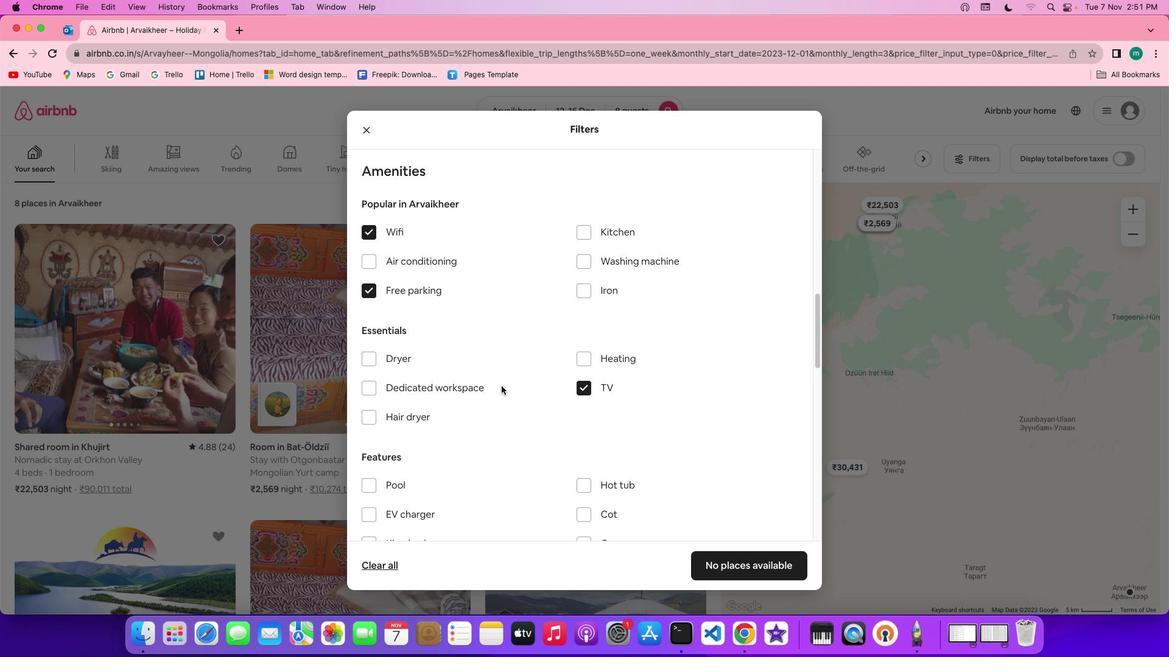 
Action: Mouse scrolled (501, 386) with delta (0, 0)
Screenshot: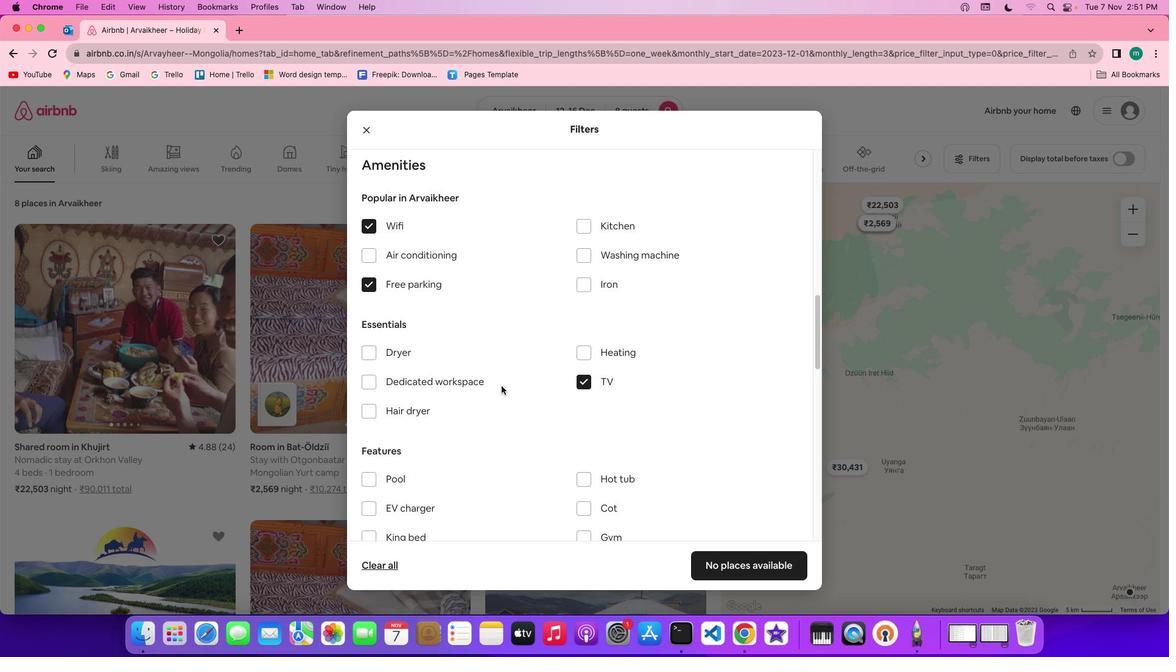 
Action: Mouse scrolled (501, 386) with delta (0, 0)
Screenshot: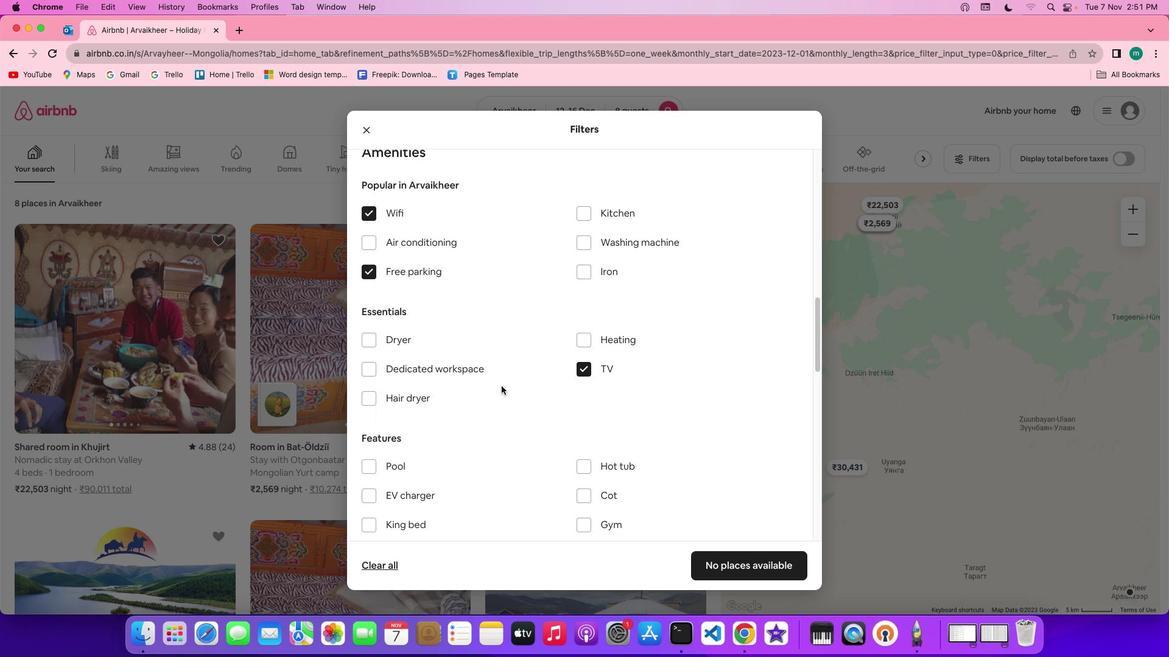 
Action: Mouse scrolled (501, 386) with delta (0, 0)
Screenshot: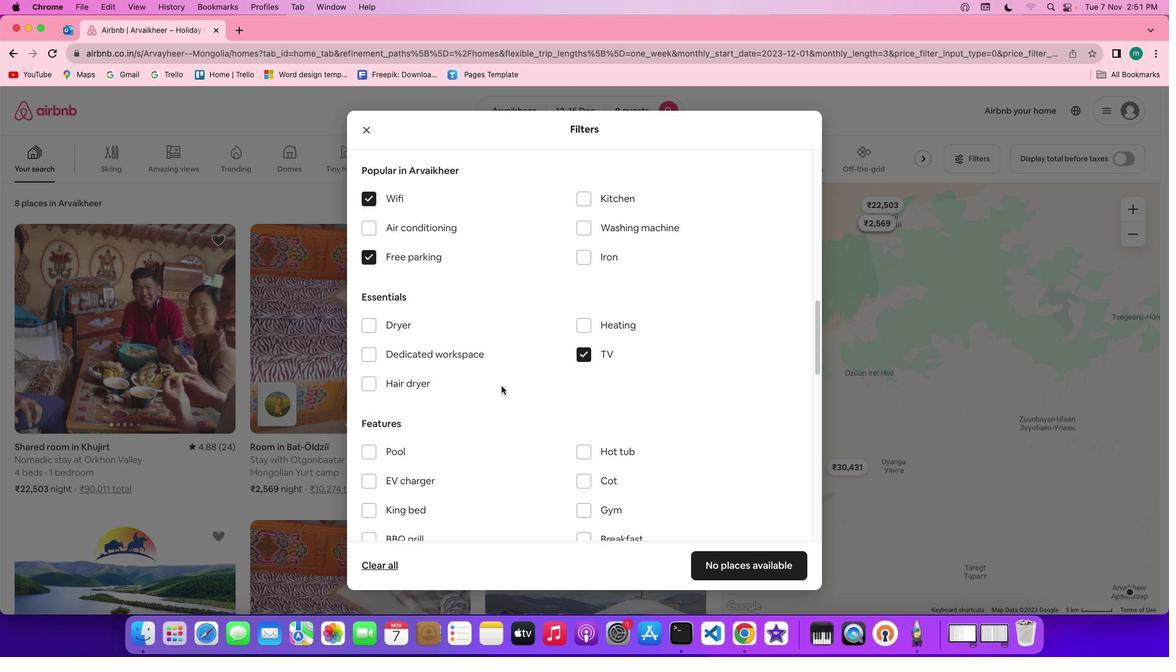 
Action: Mouse scrolled (501, 386) with delta (0, 0)
Screenshot: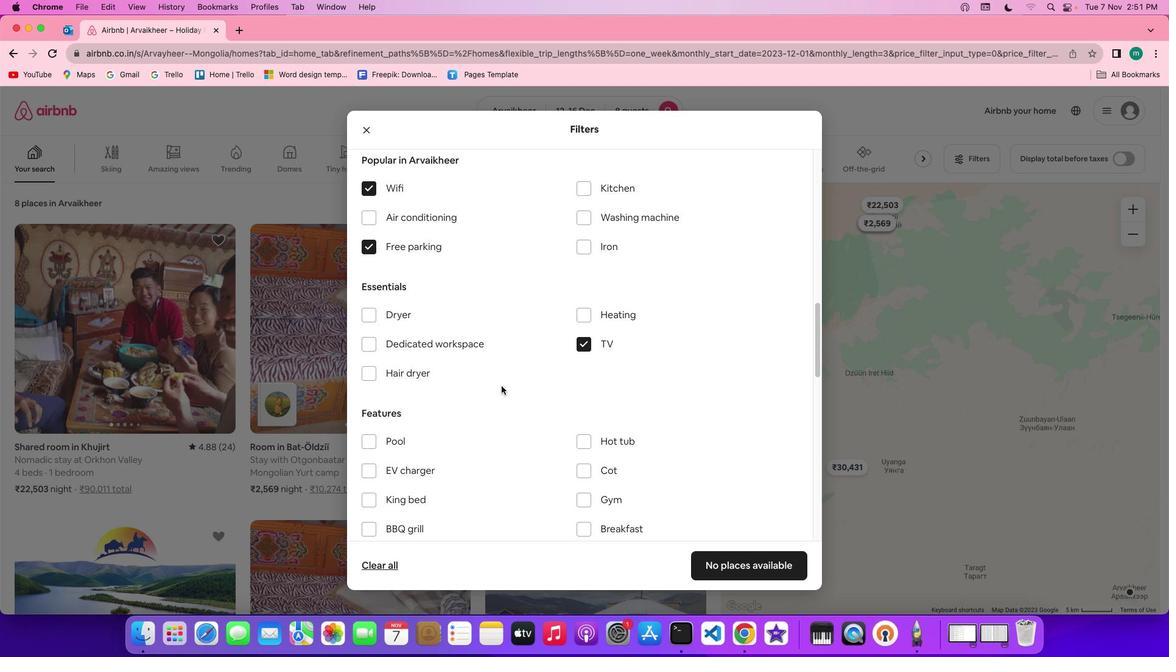 
Action: Mouse scrolled (501, 386) with delta (0, 0)
Screenshot: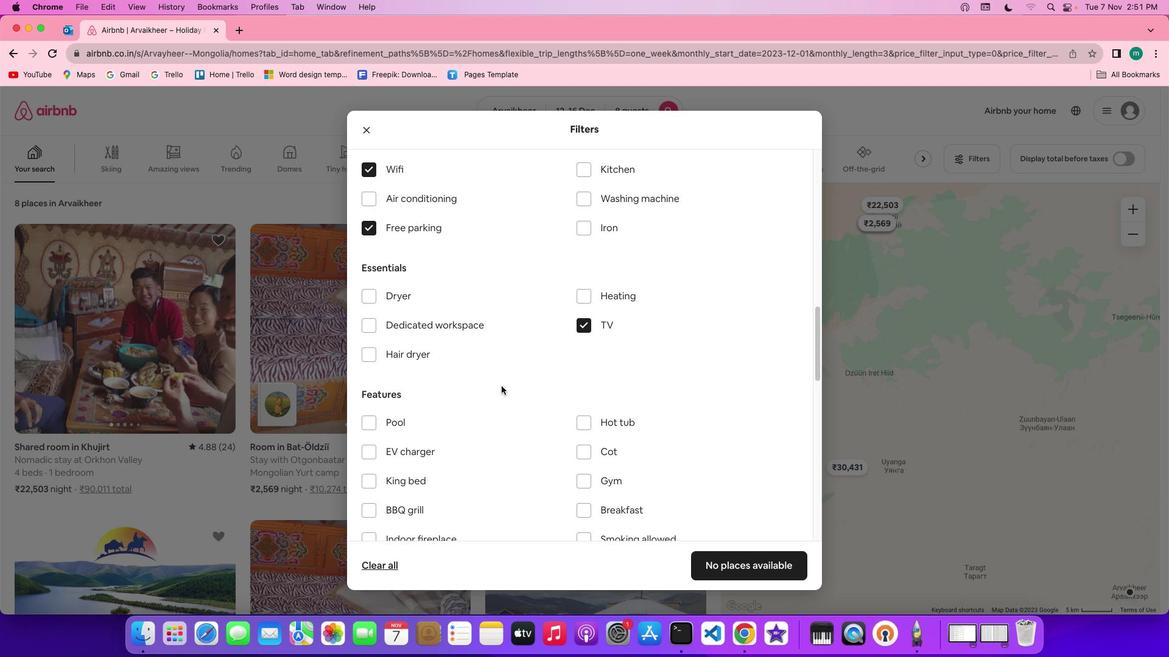 
Action: Mouse scrolled (501, 386) with delta (0, 0)
Screenshot: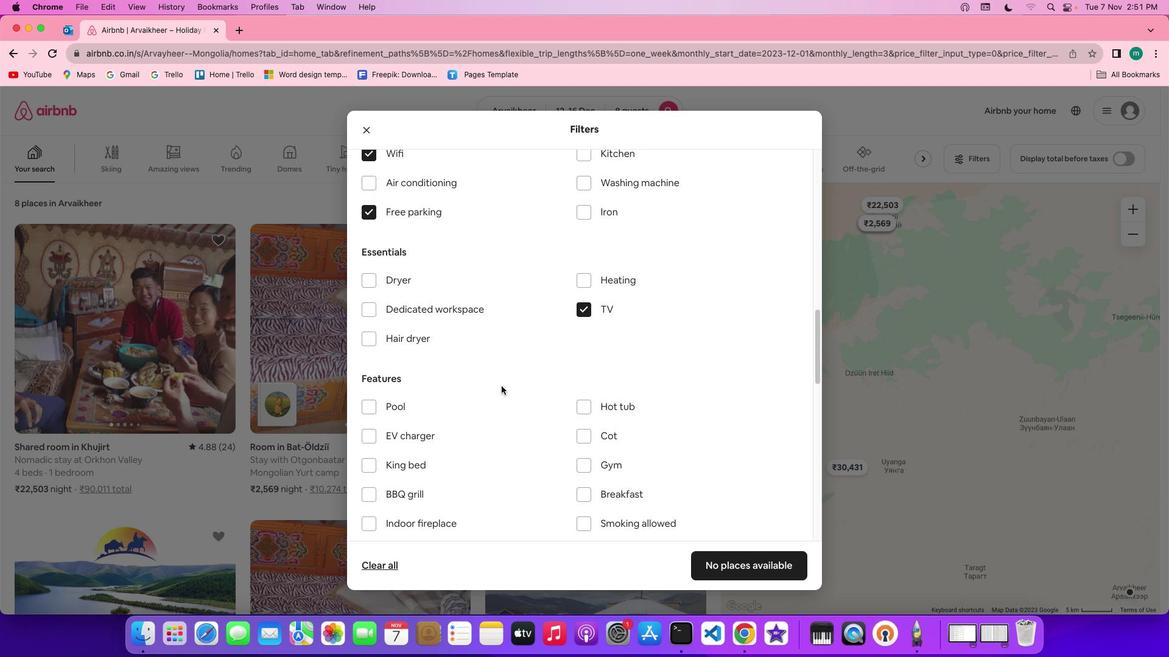 
Action: Mouse scrolled (501, 386) with delta (0, 0)
Screenshot: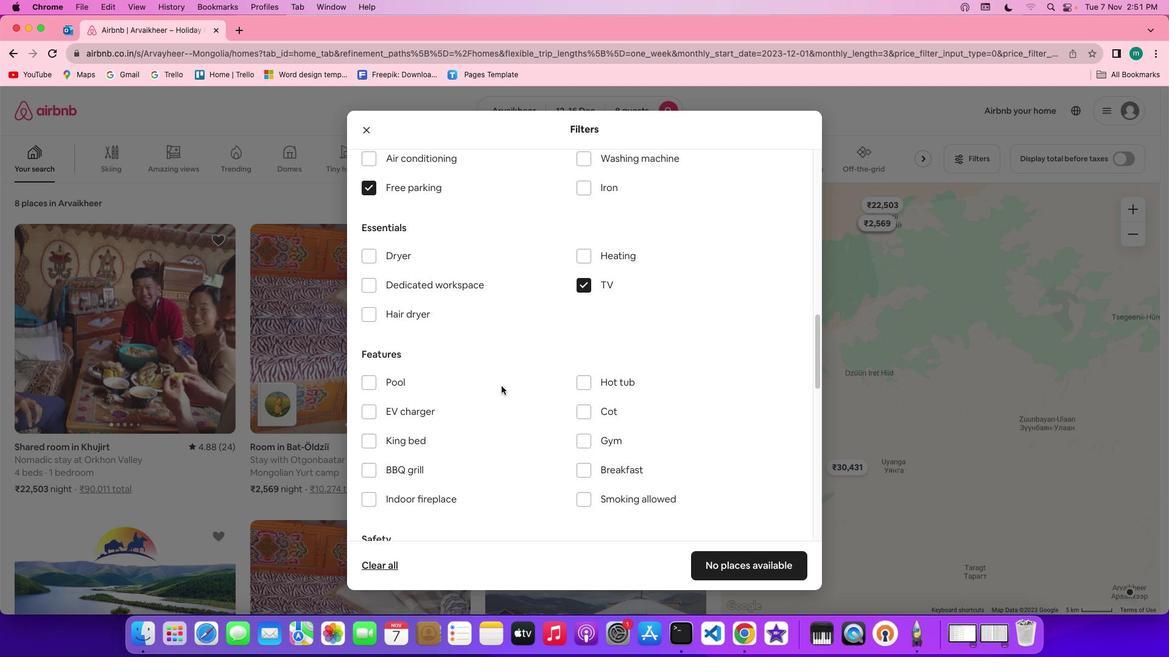 
Action: Mouse scrolled (501, 386) with delta (0, -1)
Screenshot: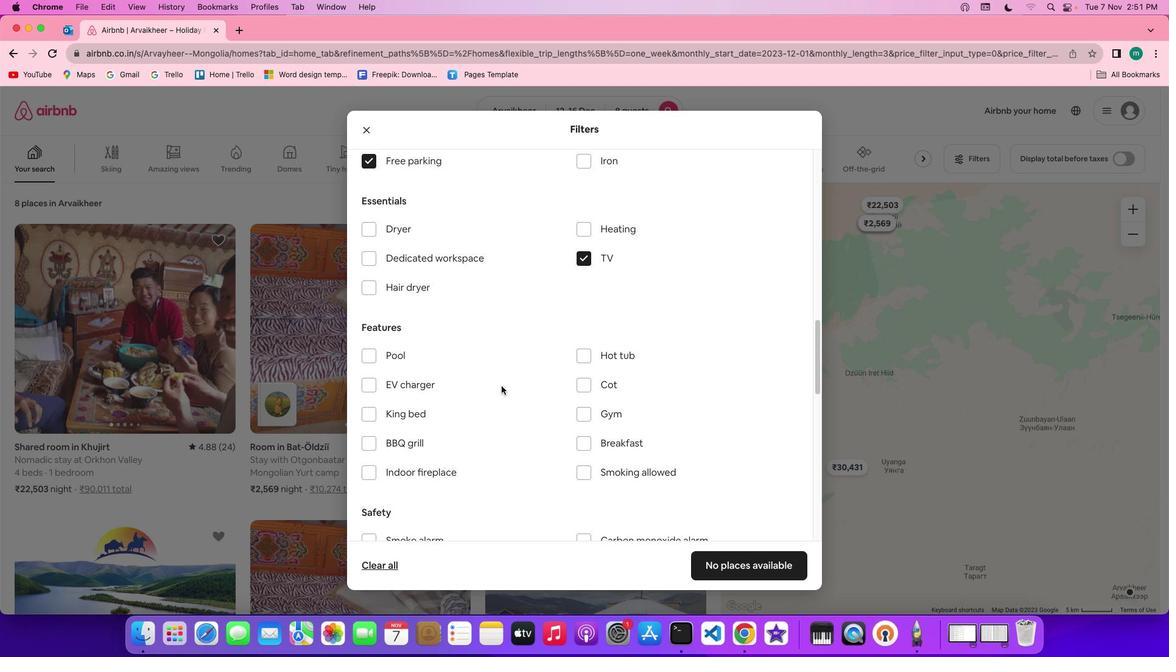 
Action: Mouse scrolled (501, 386) with delta (0, 0)
Screenshot: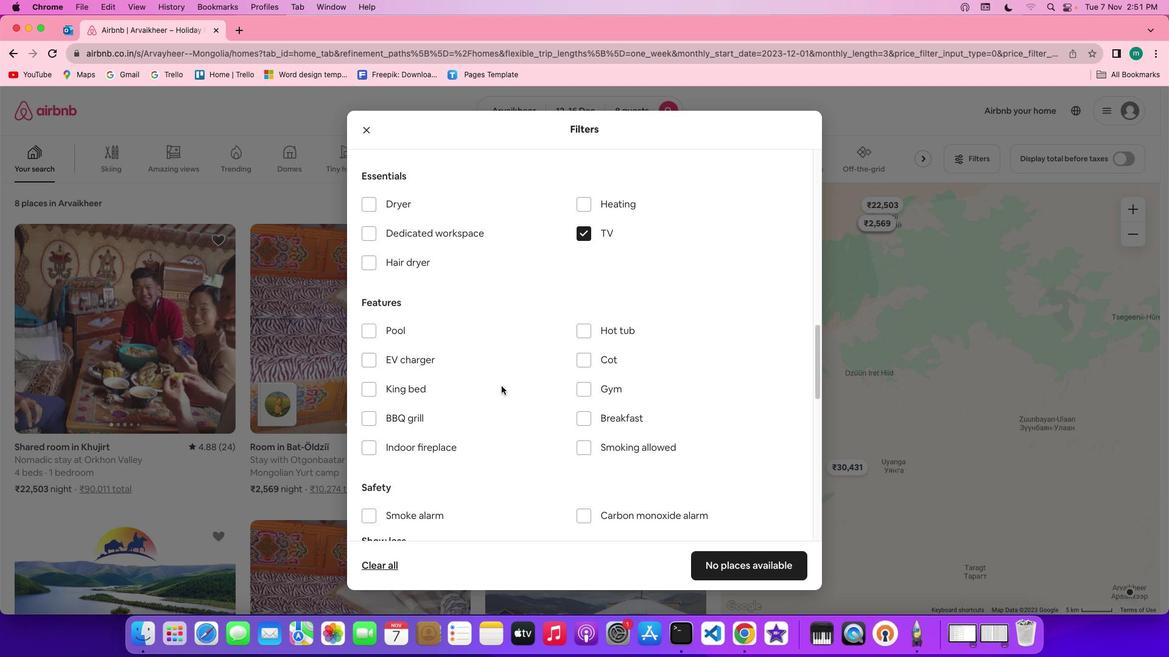 
Action: Mouse scrolled (501, 386) with delta (0, 0)
Screenshot: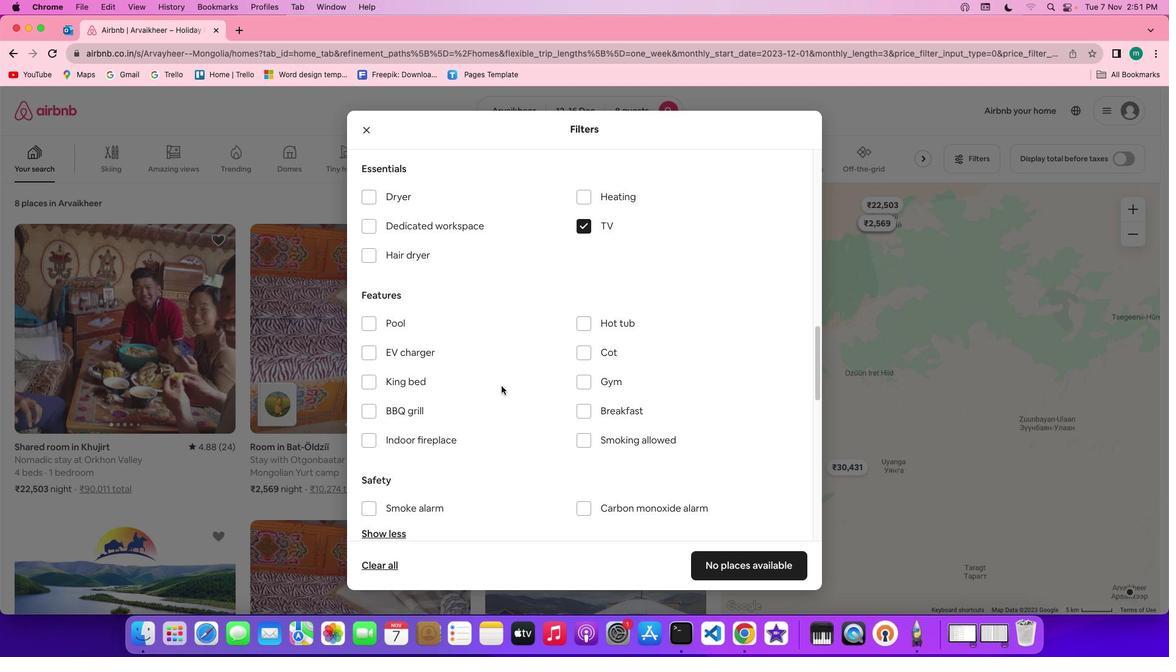 
Action: Mouse scrolled (501, 386) with delta (0, -1)
Screenshot: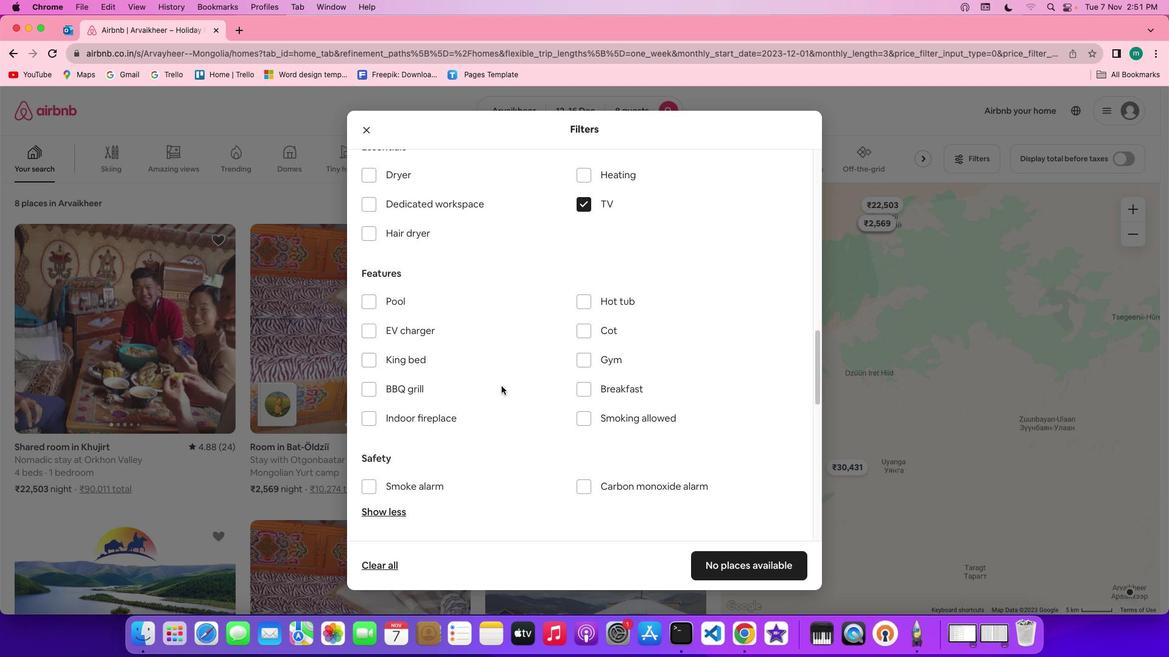 
Action: Mouse moved to (591, 319)
Screenshot: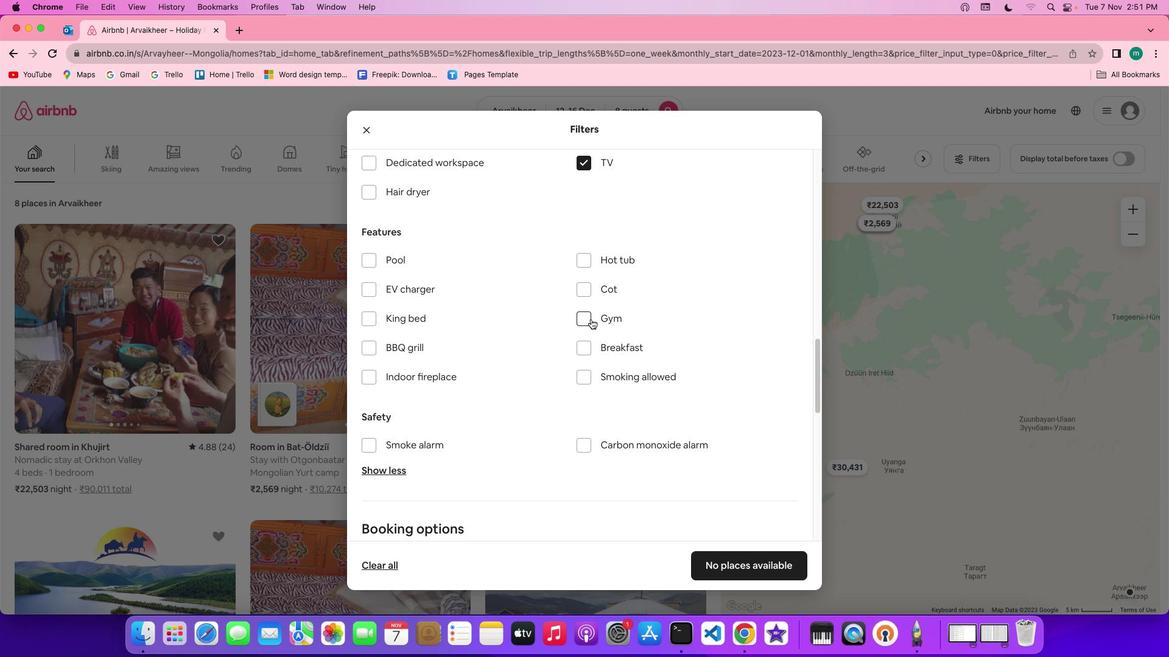 
Action: Mouse pressed left at (591, 319)
Screenshot: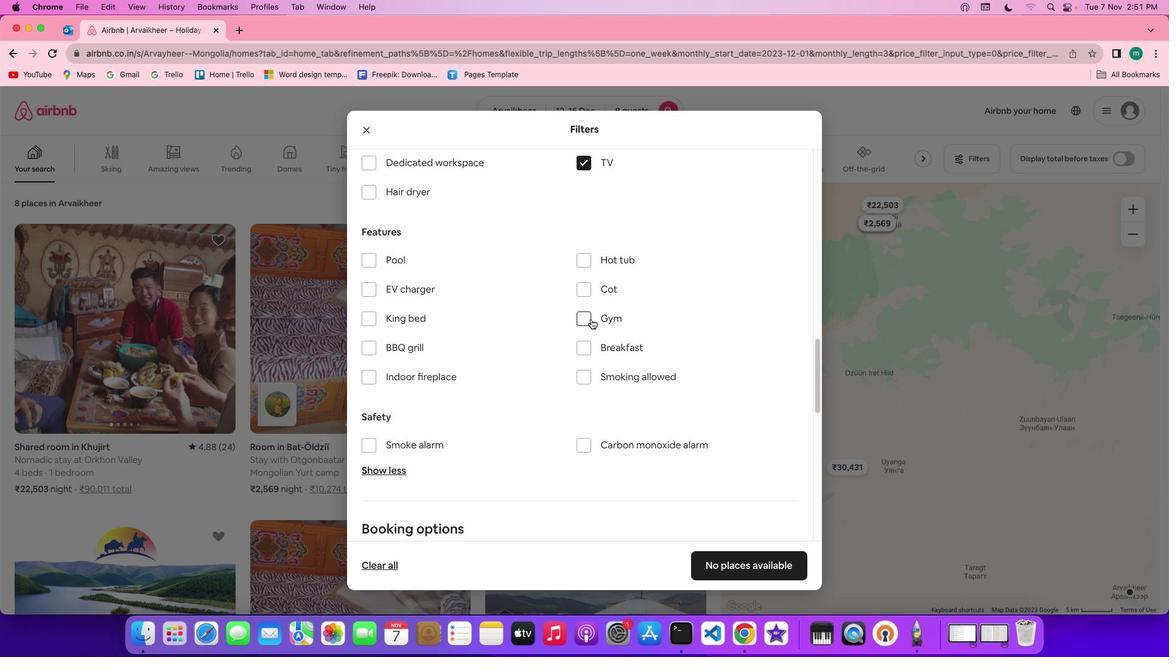 
Action: Mouse moved to (592, 337)
Screenshot: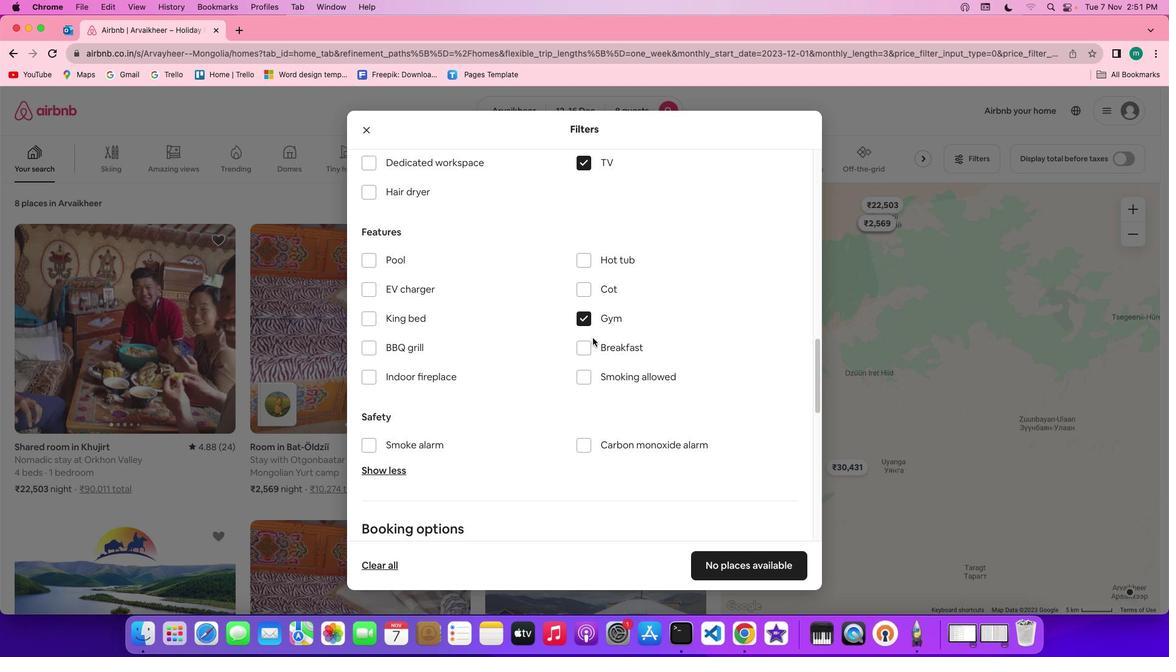 
Action: Mouse pressed left at (592, 337)
Screenshot: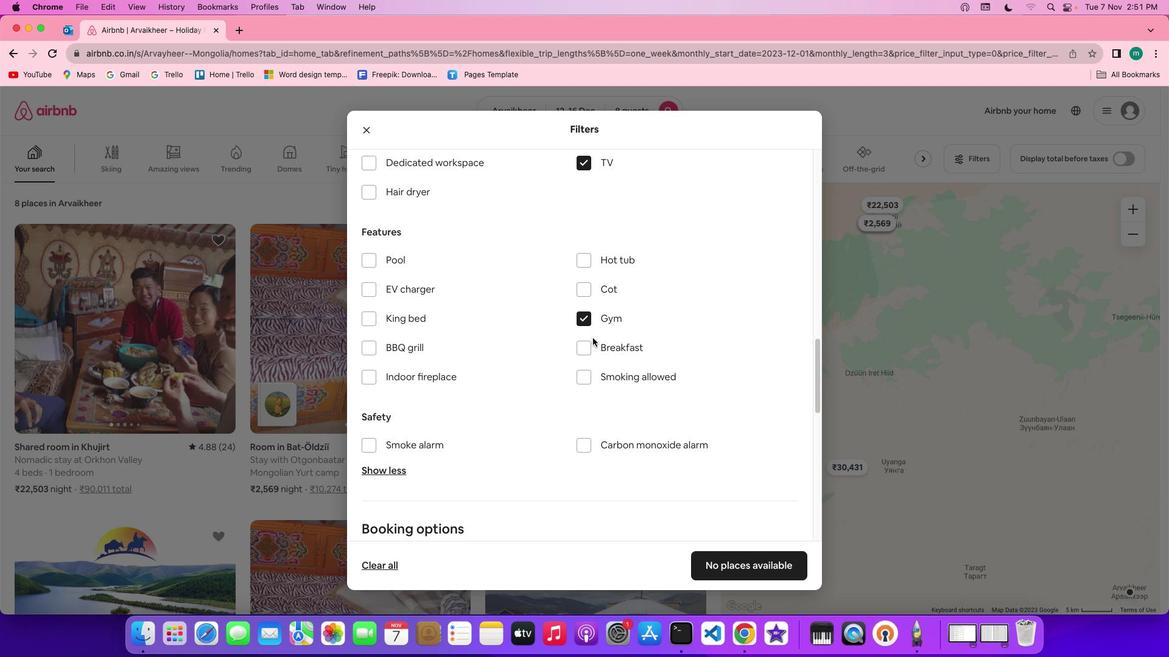 
Action: Mouse moved to (591, 347)
Screenshot: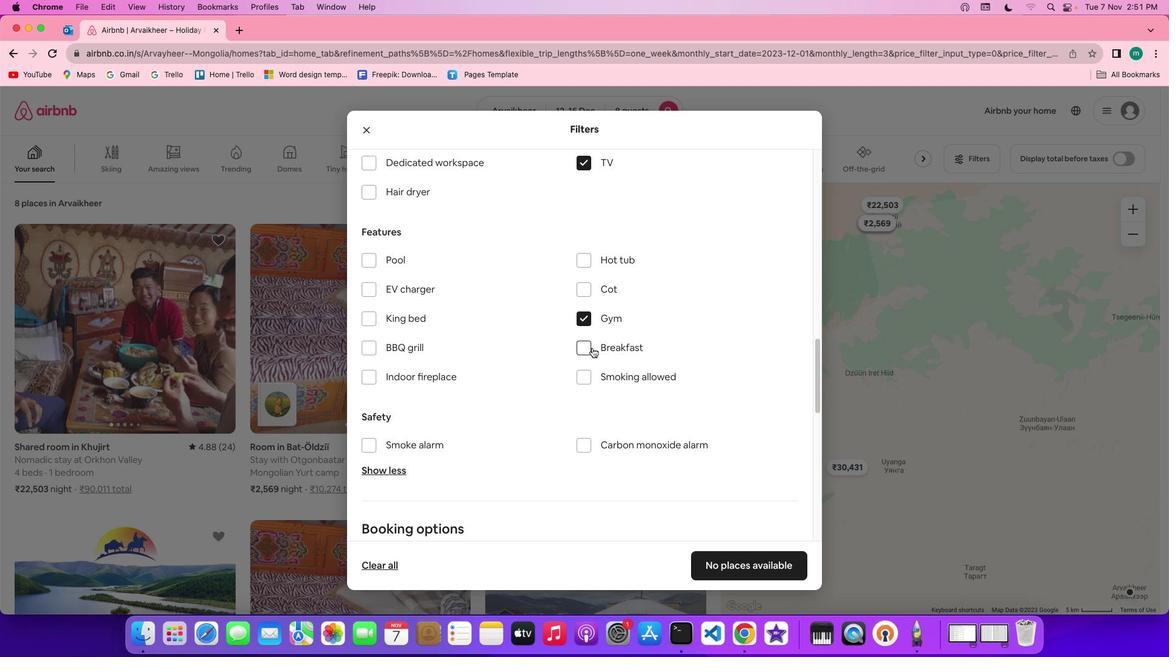 
Action: Mouse pressed left at (591, 347)
Screenshot: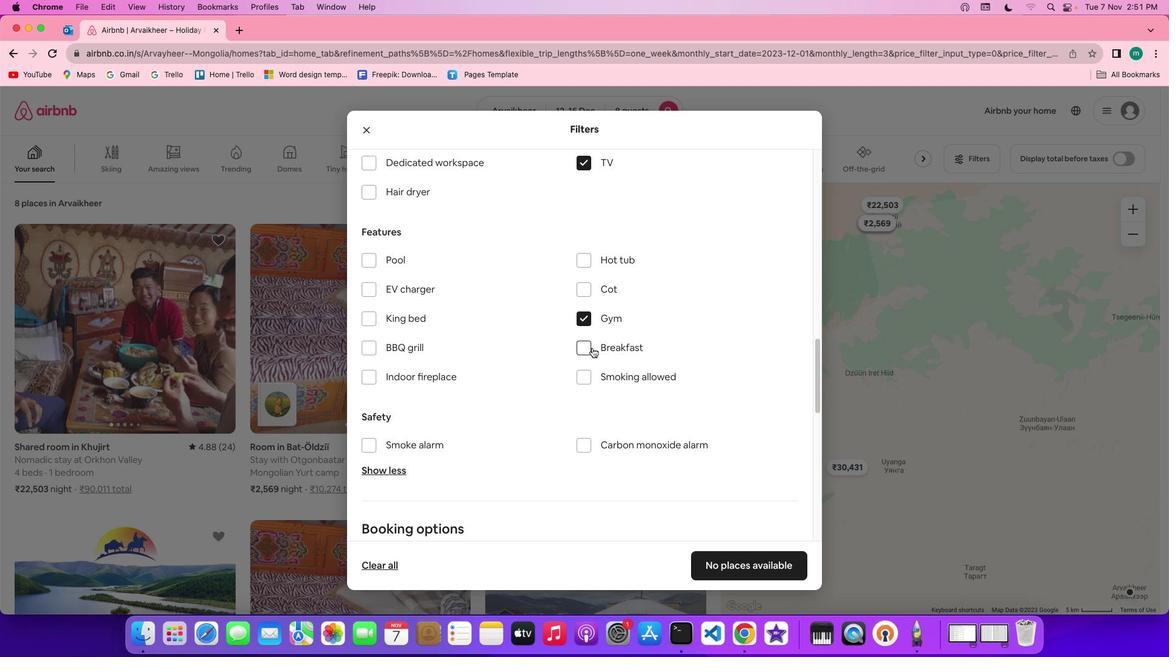 
Action: Mouse moved to (640, 371)
Screenshot: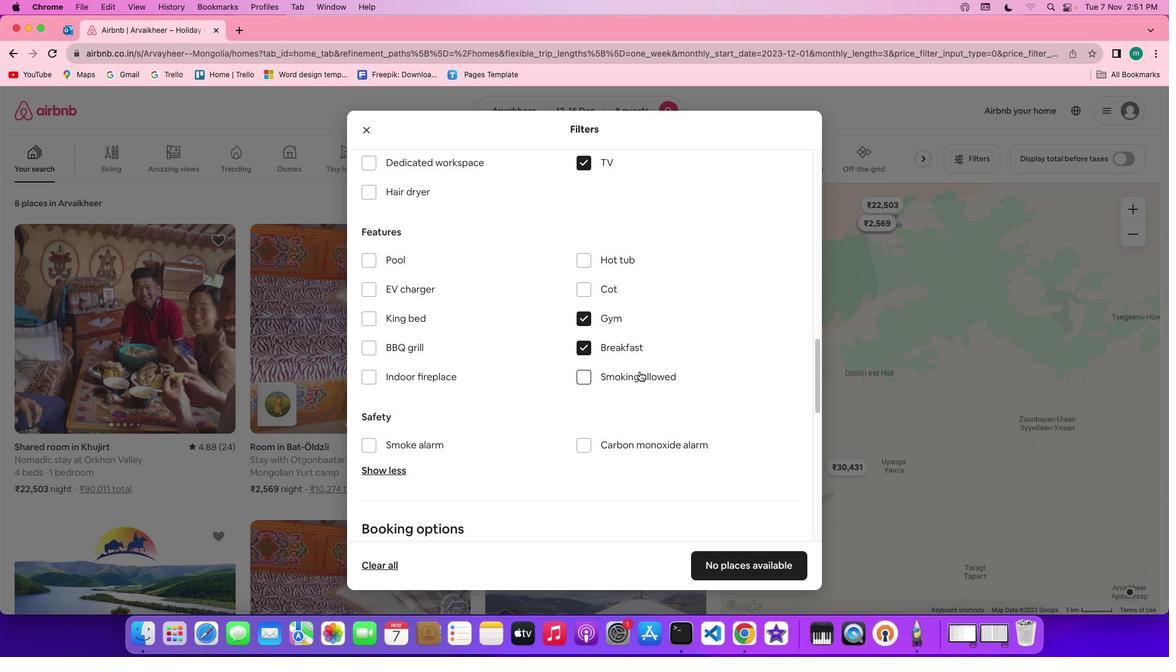 
Action: Mouse scrolled (640, 371) with delta (0, 0)
Screenshot: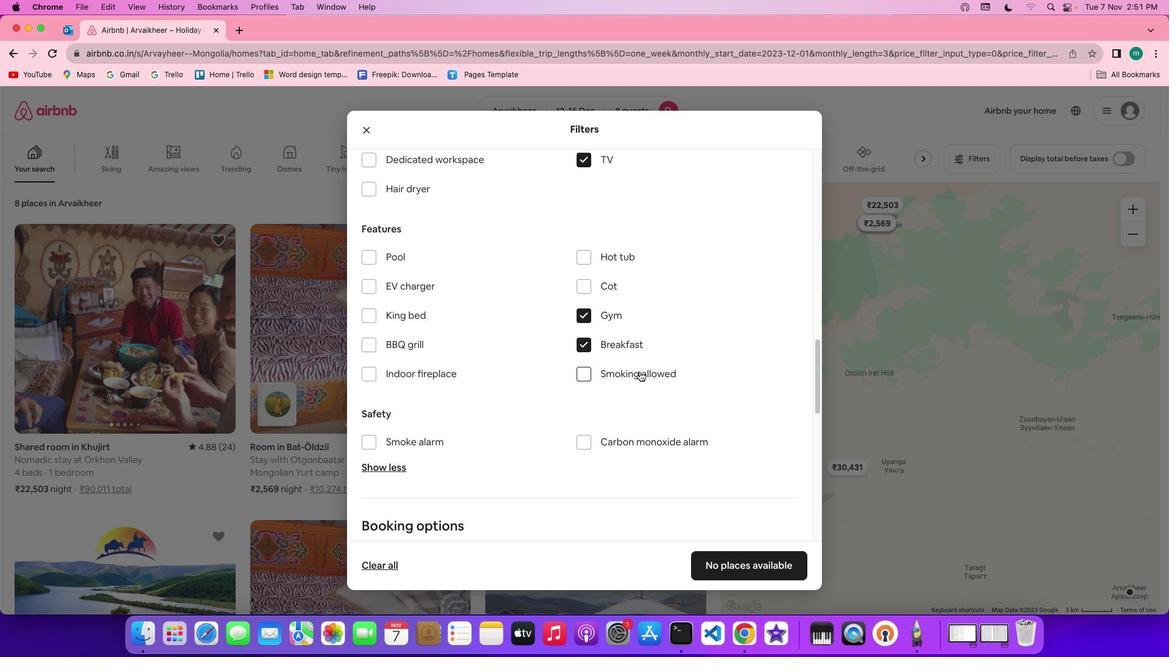 
Action: Mouse scrolled (640, 371) with delta (0, 0)
Screenshot: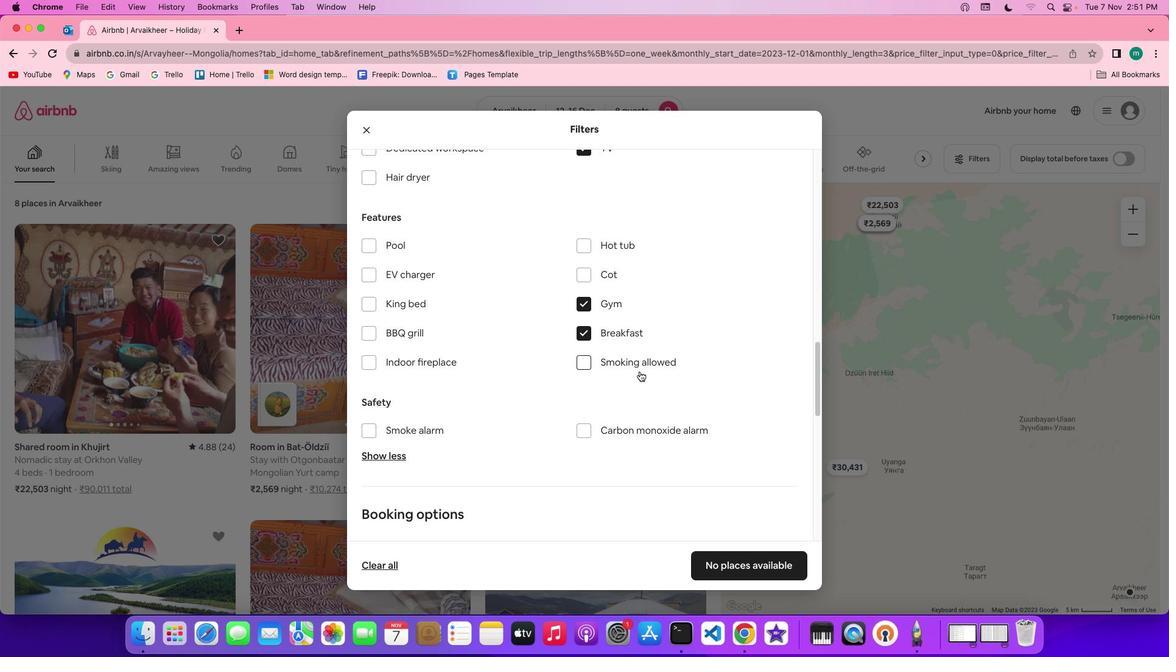
Action: Mouse scrolled (640, 371) with delta (0, -1)
Screenshot: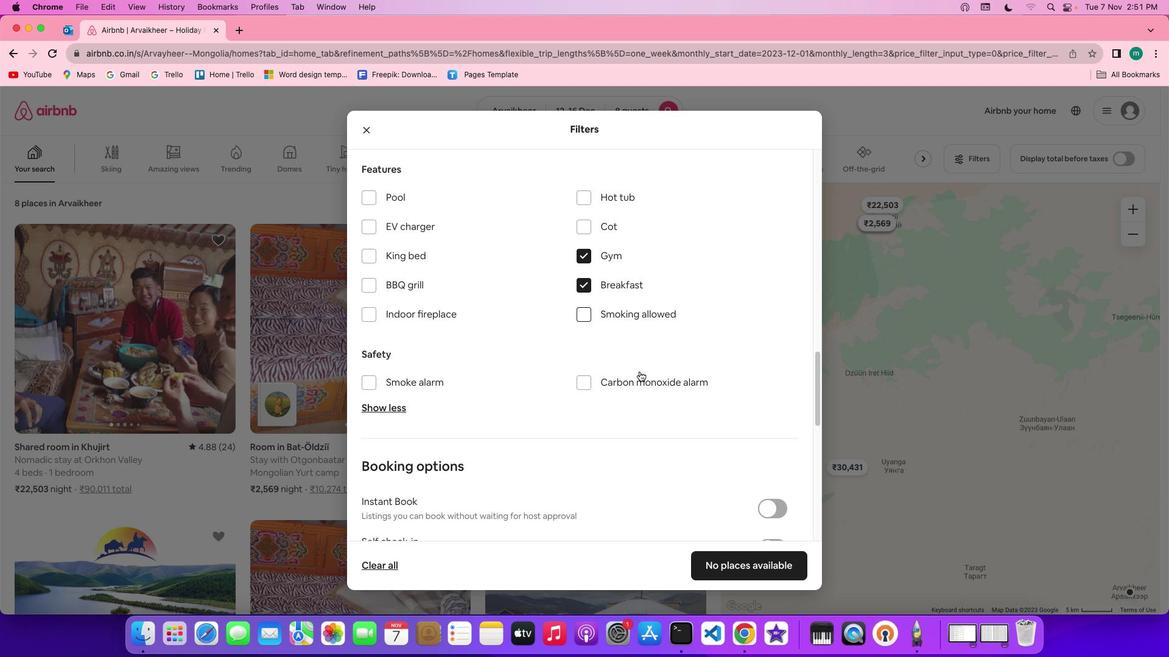 
Action: Mouse scrolled (640, 371) with delta (0, 0)
Screenshot: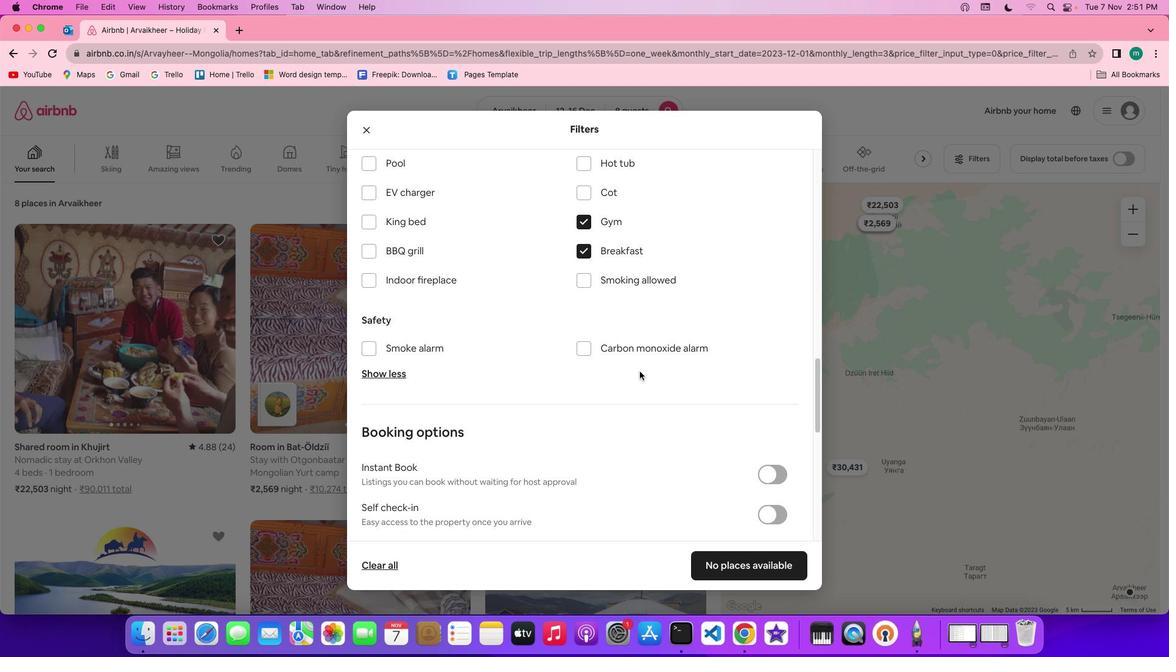 
Action: Mouse scrolled (640, 371) with delta (0, 0)
Screenshot: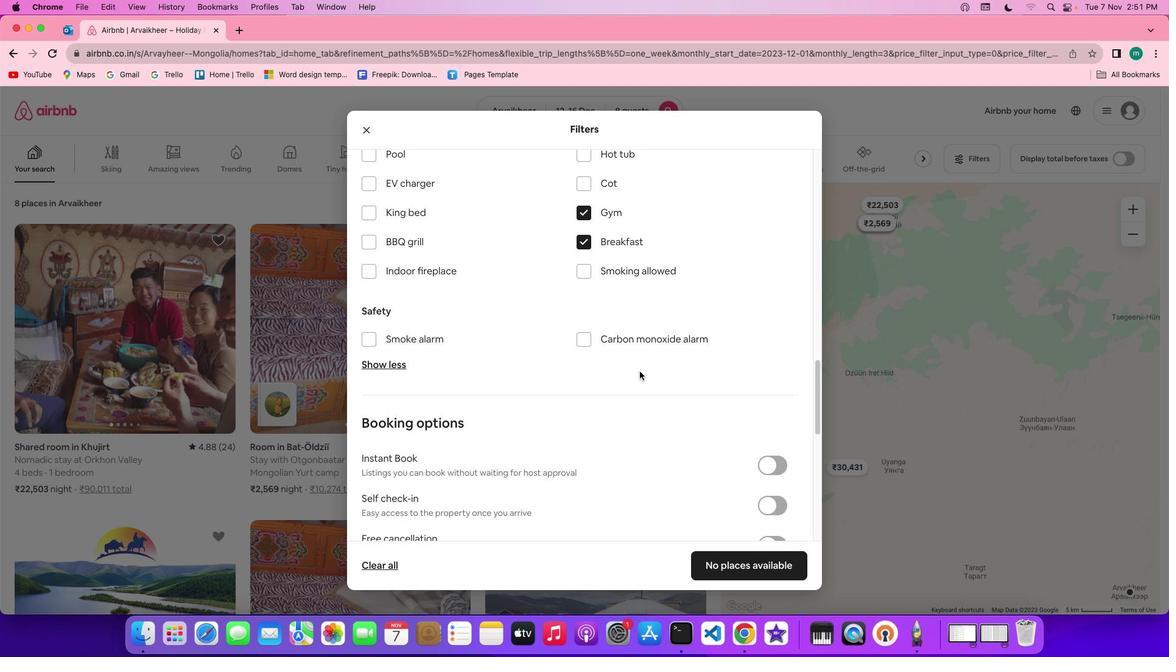 
Action: Mouse scrolled (640, 371) with delta (0, -1)
Screenshot: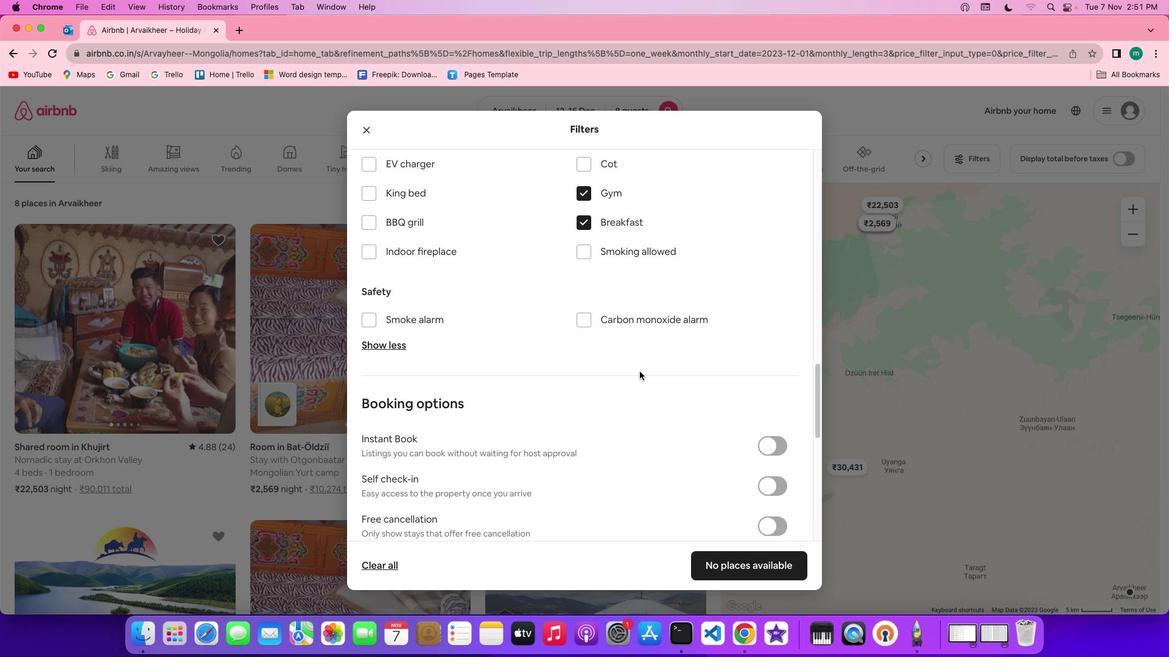 
Action: Mouse scrolled (640, 371) with delta (0, 0)
Screenshot: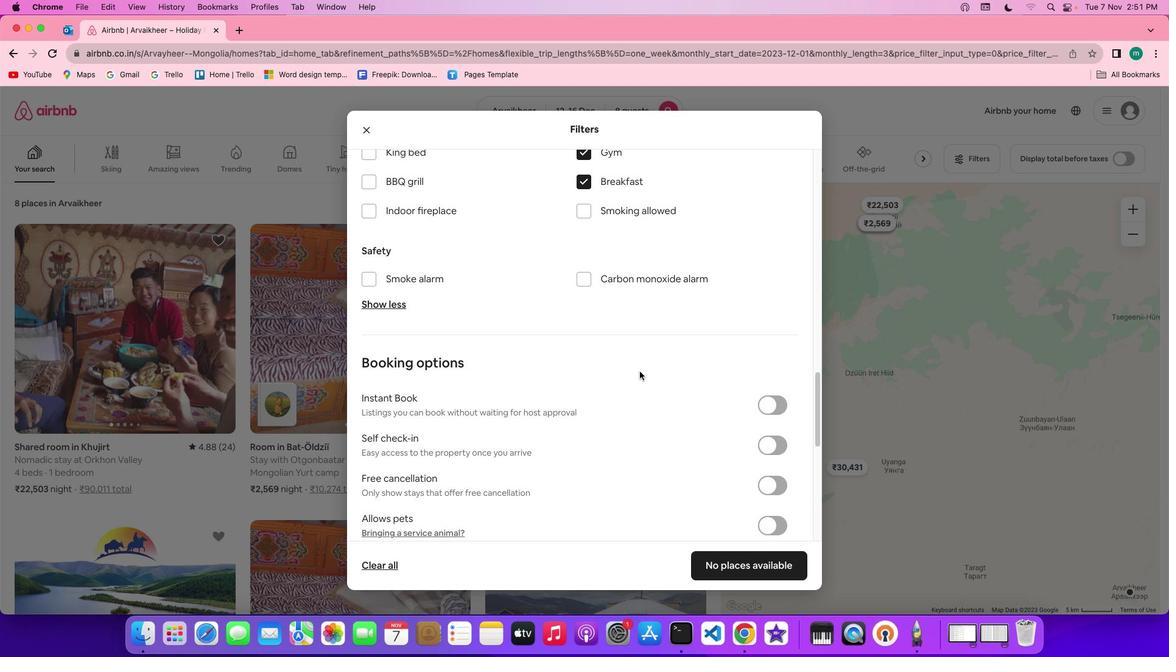 
Action: Mouse scrolled (640, 371) with delta (0, 0)
Screenshot: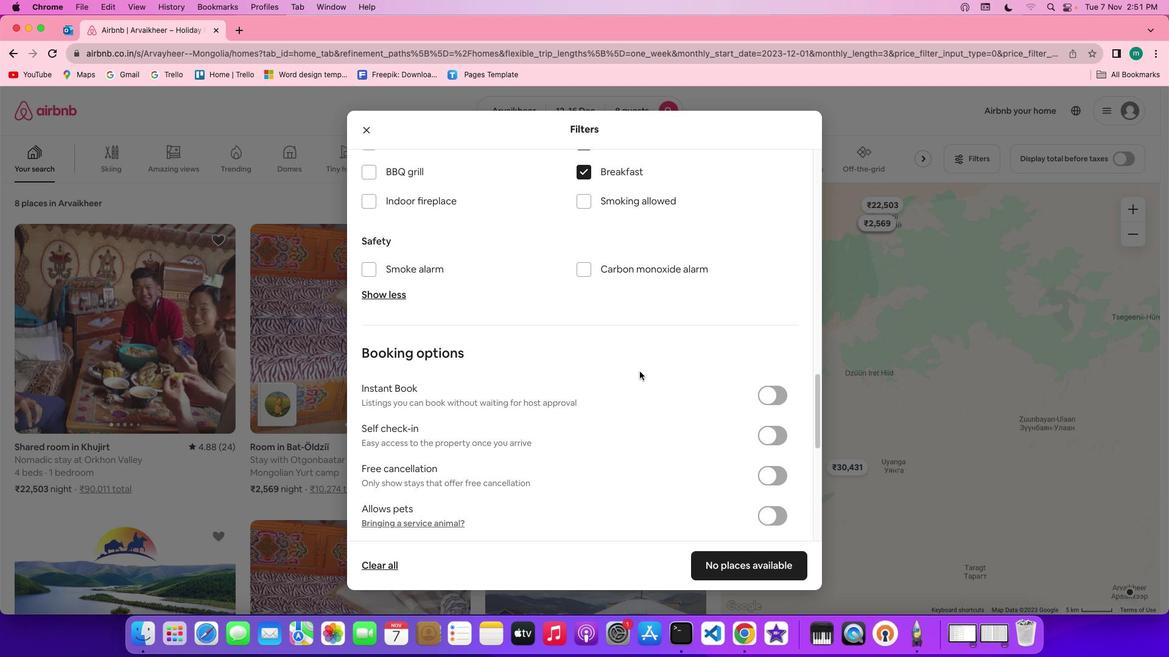 
Action: Mouse scrolled (640, 371) with delta (0, 0)
Screenshot: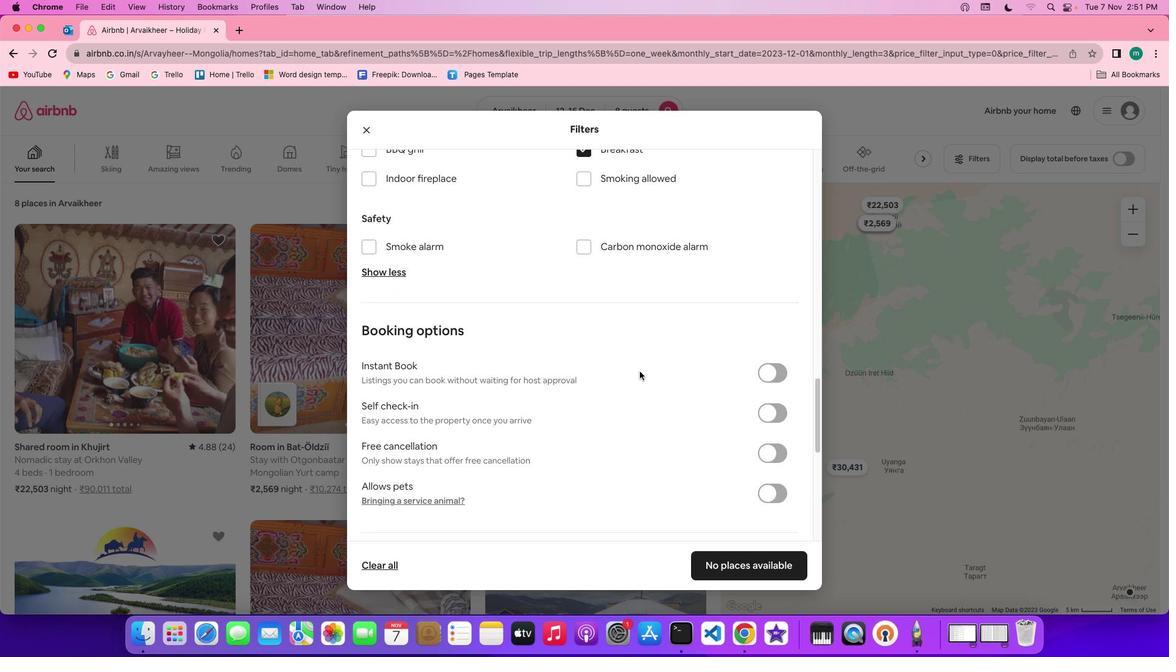 
Action: Mouse scrolled (640, 371) with delta (0, 0)
Screenshot: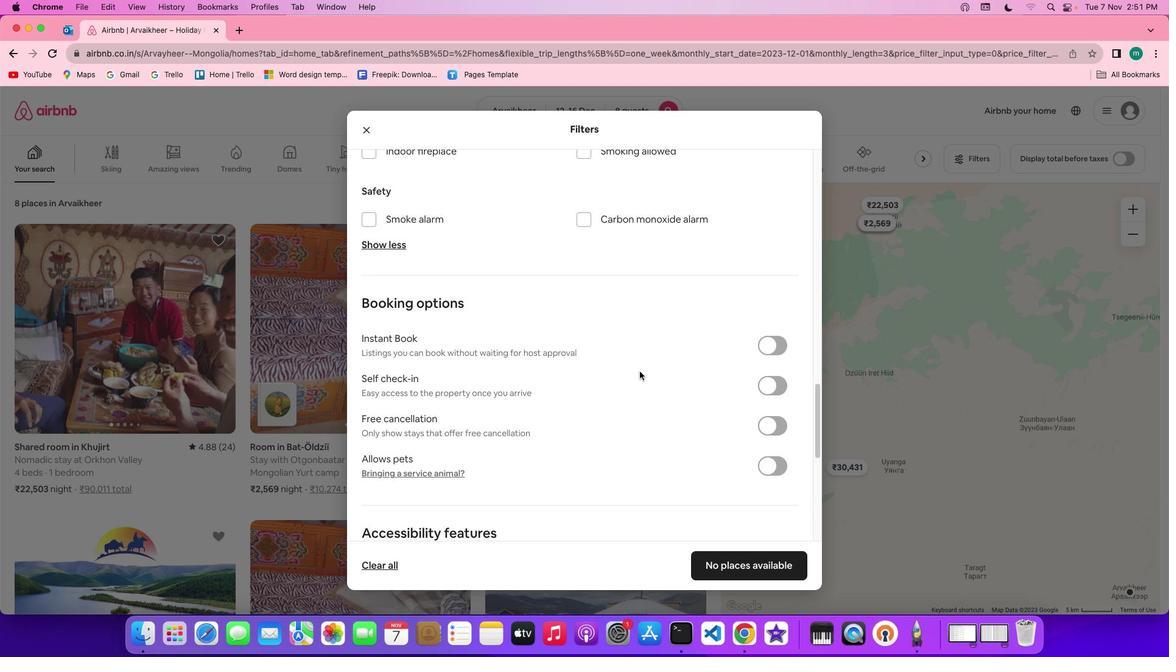 
Action: Mouse scrolled (640, 371) with delta (0, 0)
Screenshot: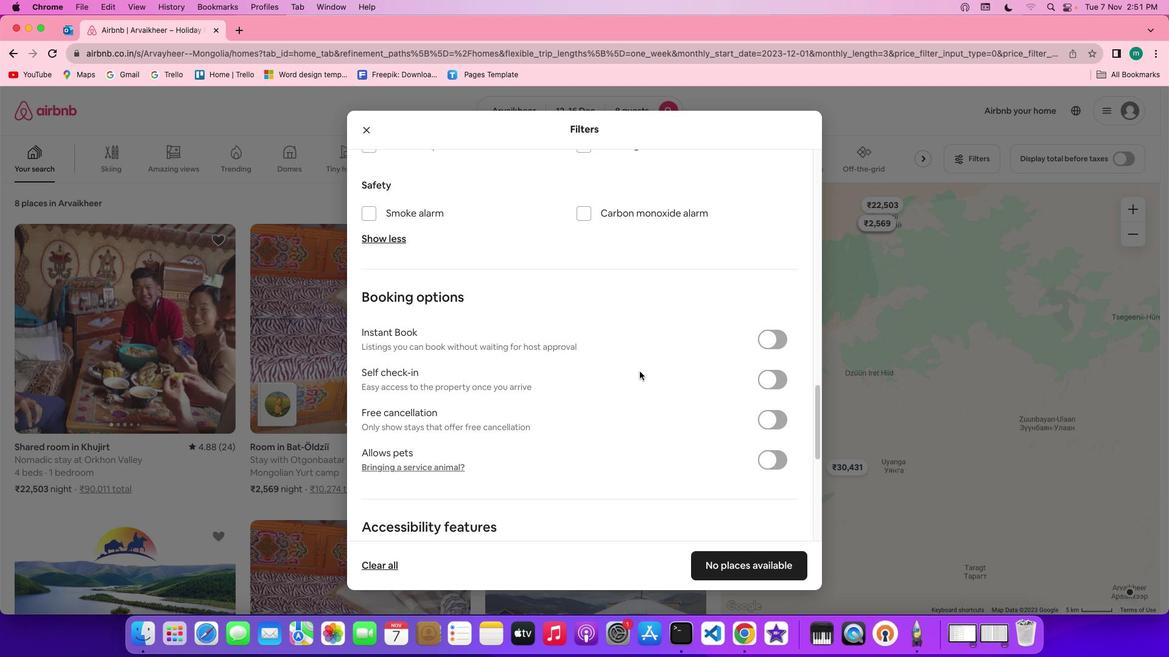 
Action: Mouse scrolled (640, 371) with delta (0, 0)
Screenshot: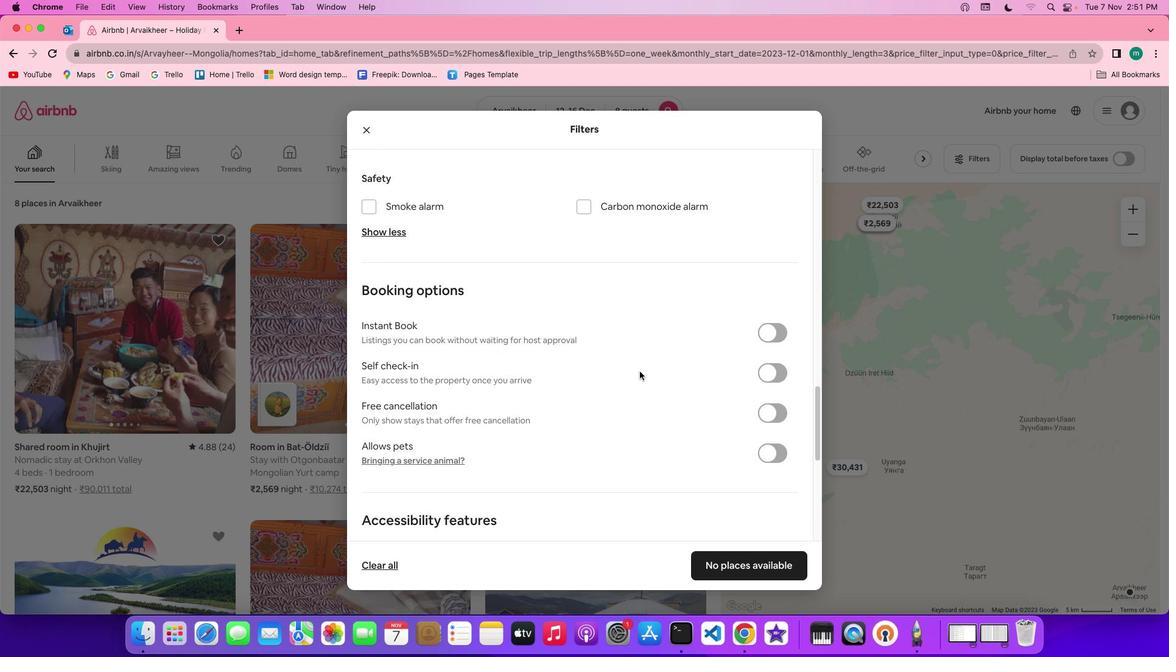 
Action: Mouse scrolled (640, 371) with delta (0, 0)
Screenshot: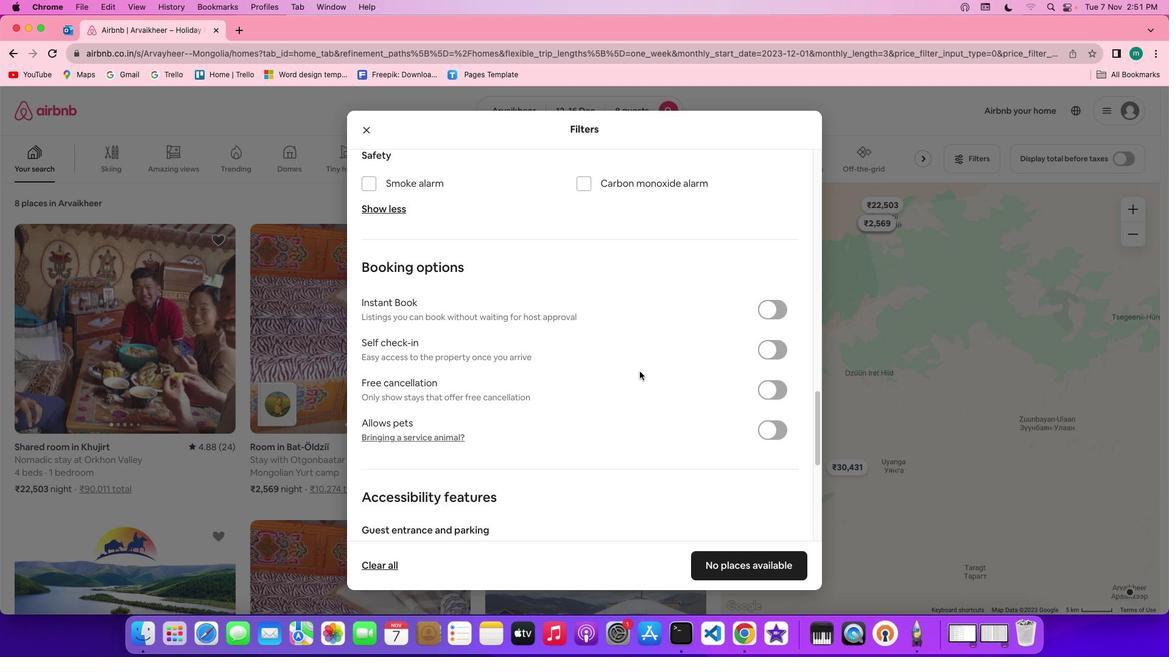
Action: Mouse scrolled (640, 371) with delta (0, 0)
Screenshot: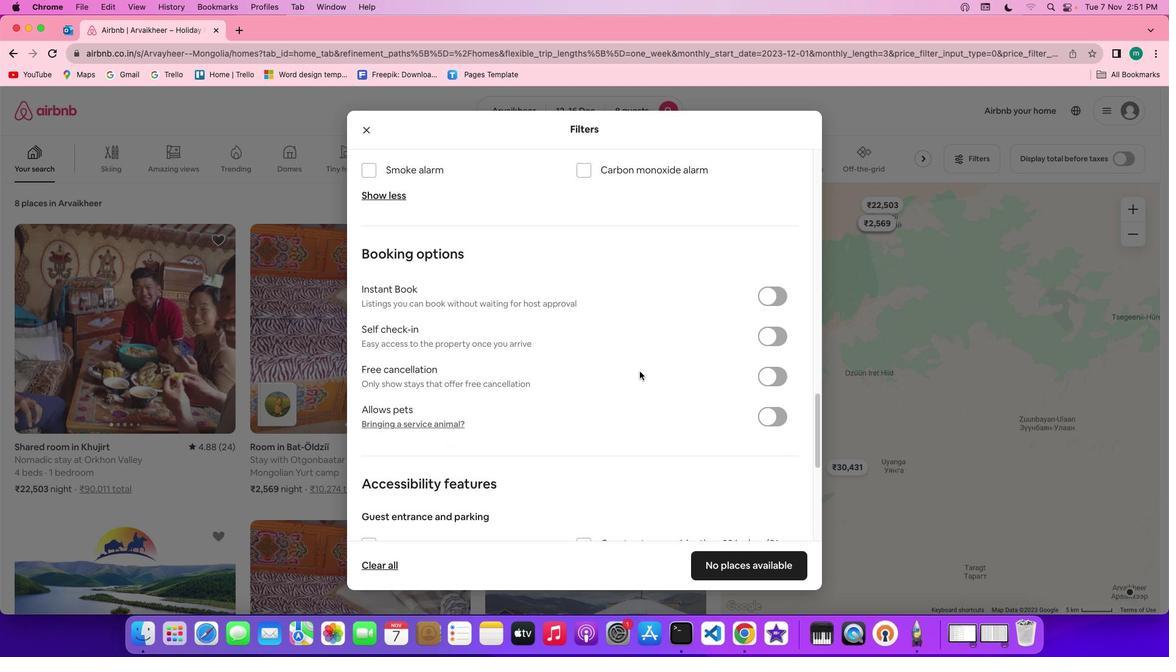 
Action: Mouse scrolled (640, 371) with delta (0, -1)
Screenshot: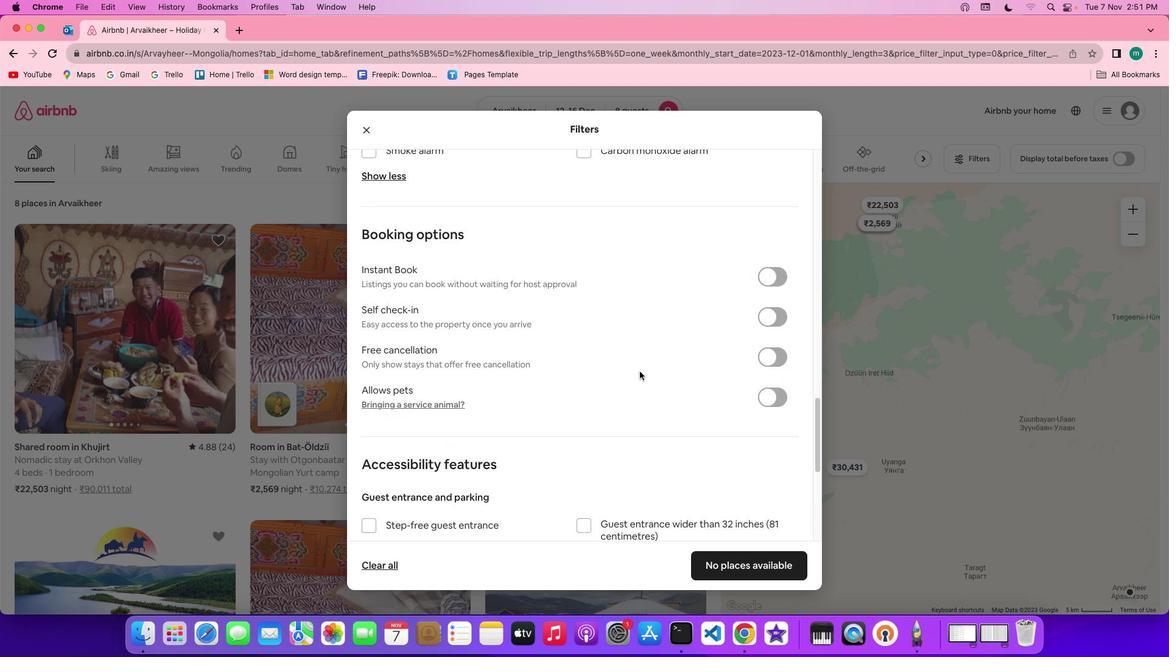 
Action: Mouse scrolled (640, 371) with delta (0, -1)
Screenshot: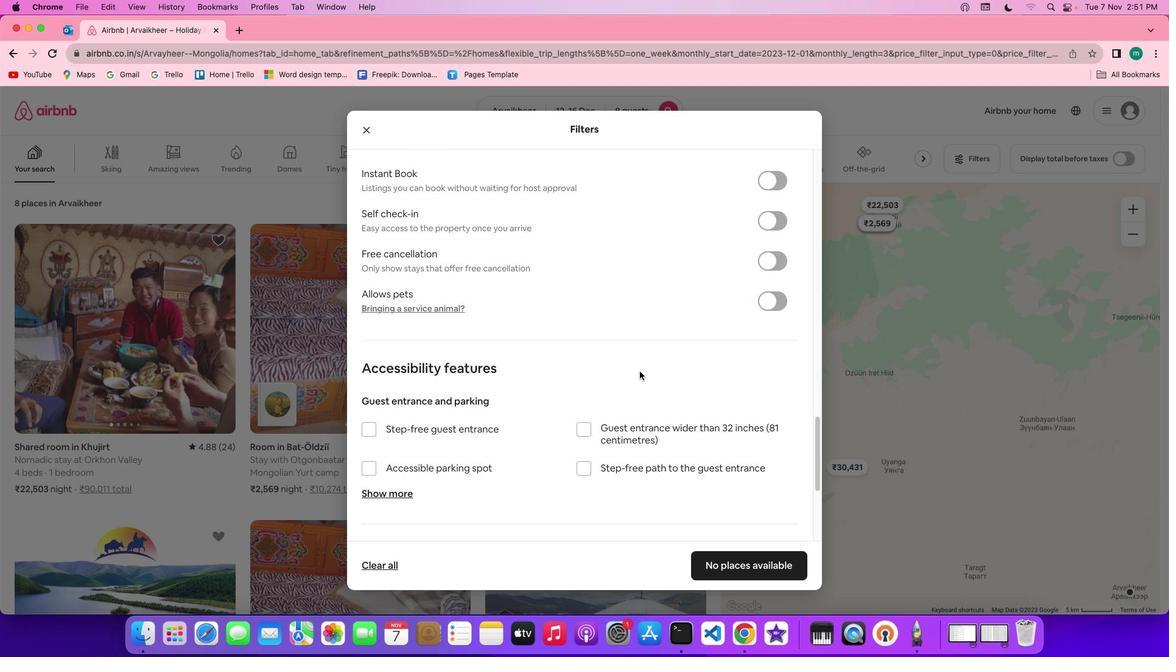 
Action: Mouse moved to (686, 414)
Screenshot: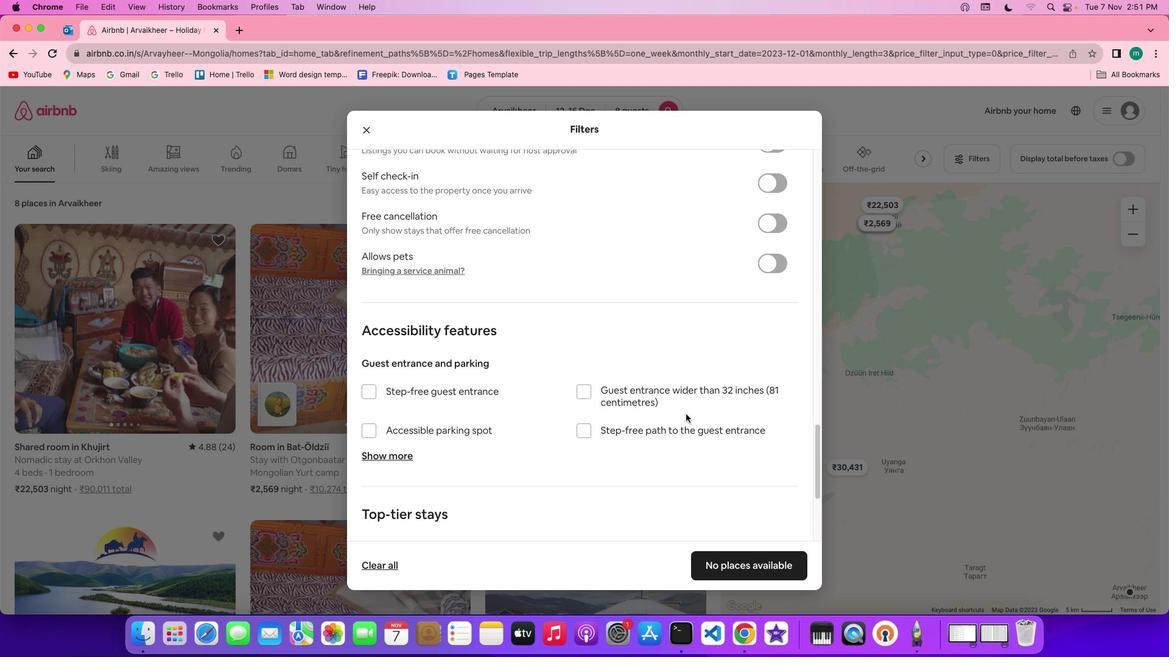 
Action: Mouse scrolled (686, 414) with delta (0, 0)
Screenshot: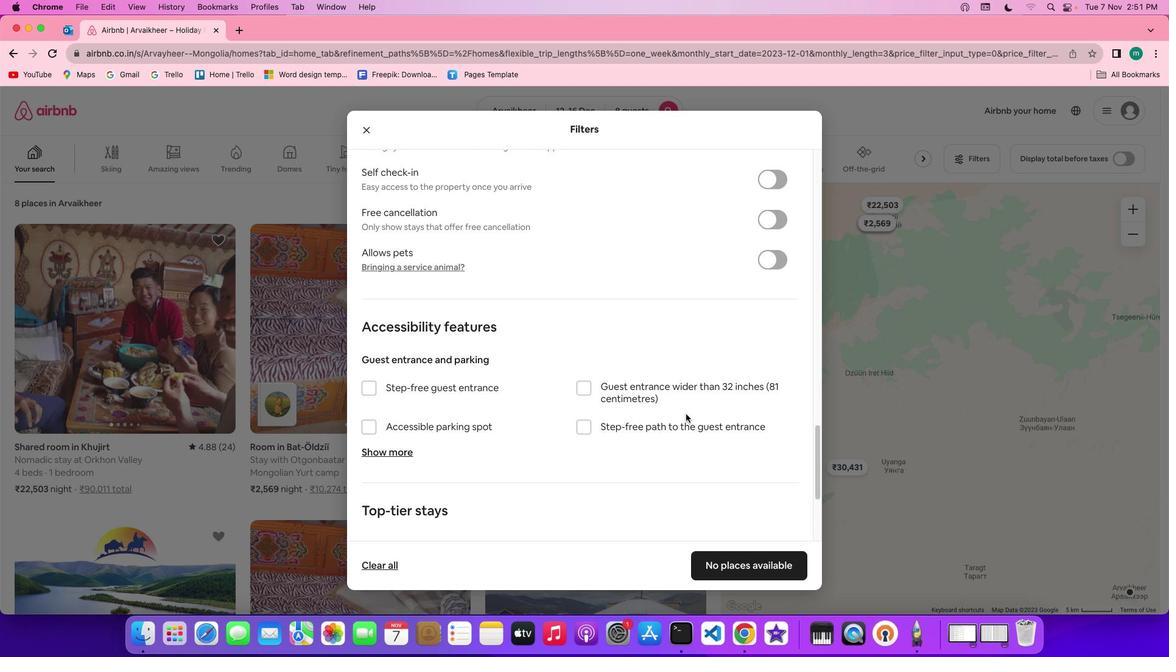 
Action: Mouse scrolled (686, 414) with delta (0, 0)
Screenshot: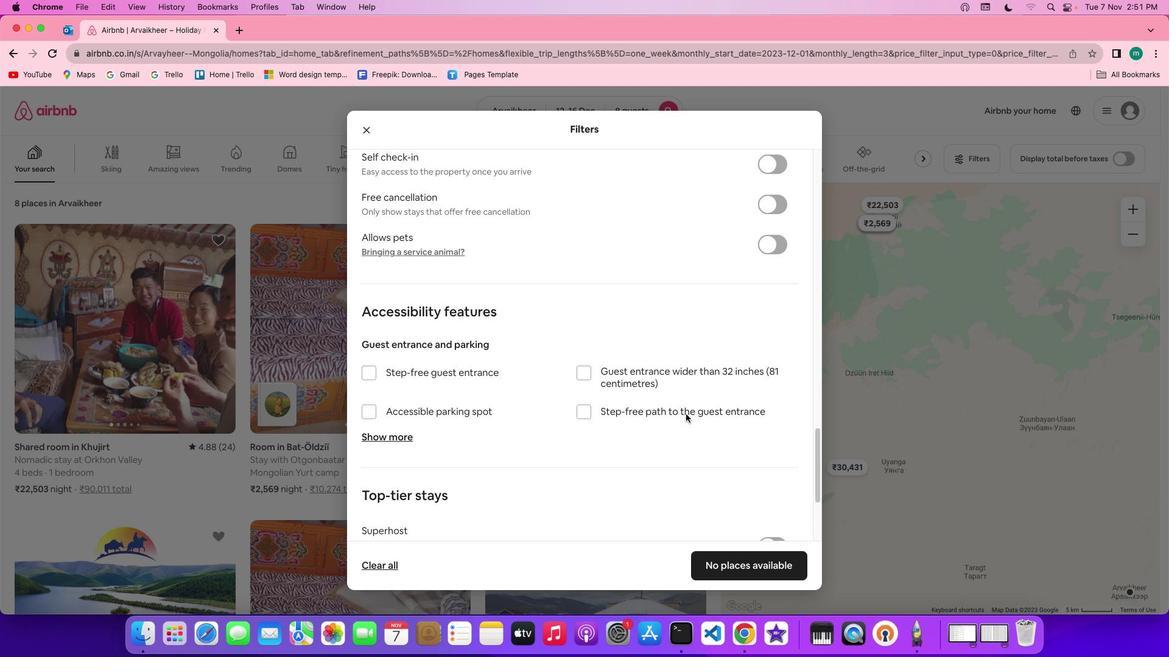 
Action: Mouse scrolled (686, 414) with delta (0, -1)
Screenshot: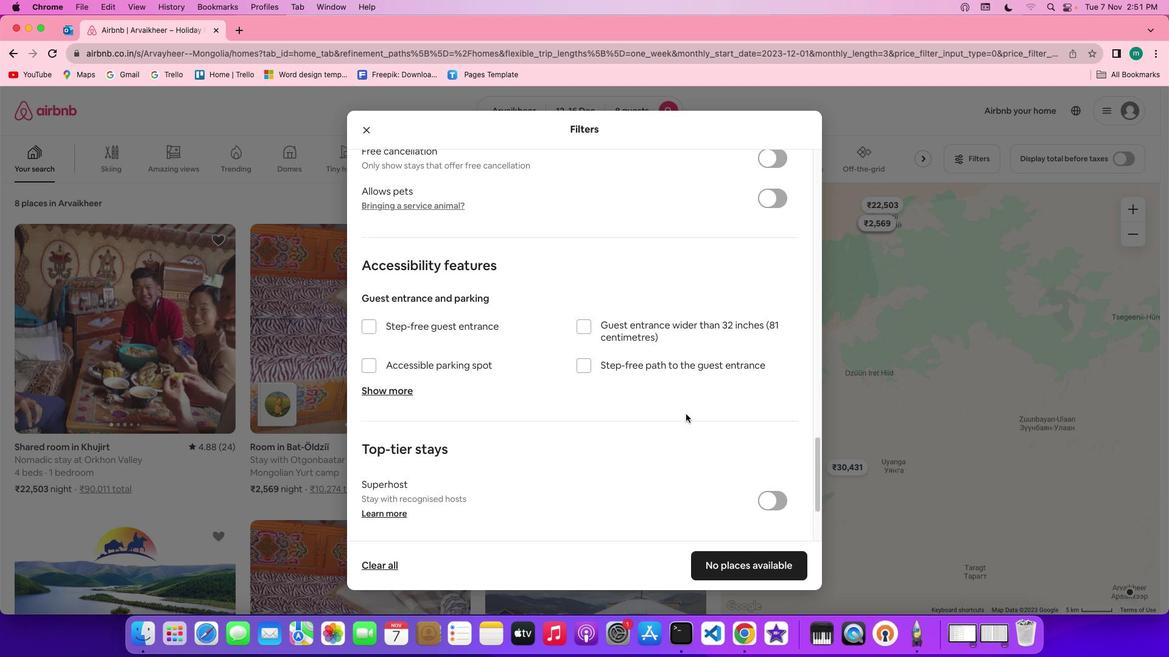 
Action: Mouse scrolled (686, 414) with delta (0, -2)
Screenshot: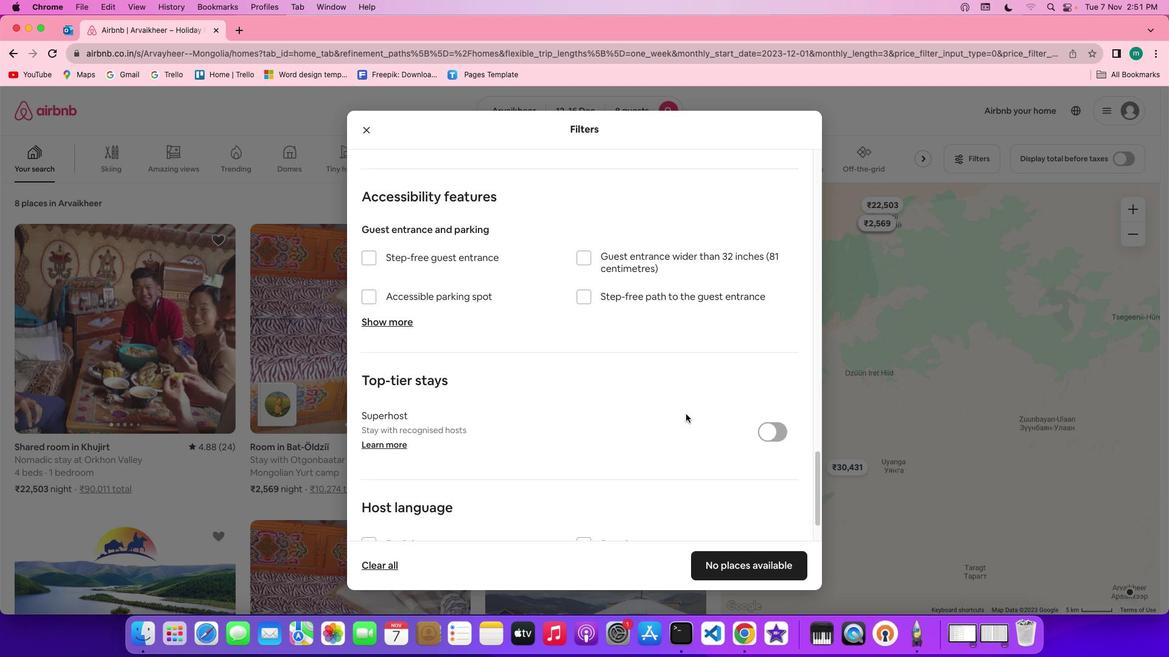 
Action: Mouse scrolled (686, 414) with delta (0, -3)
Screenshot: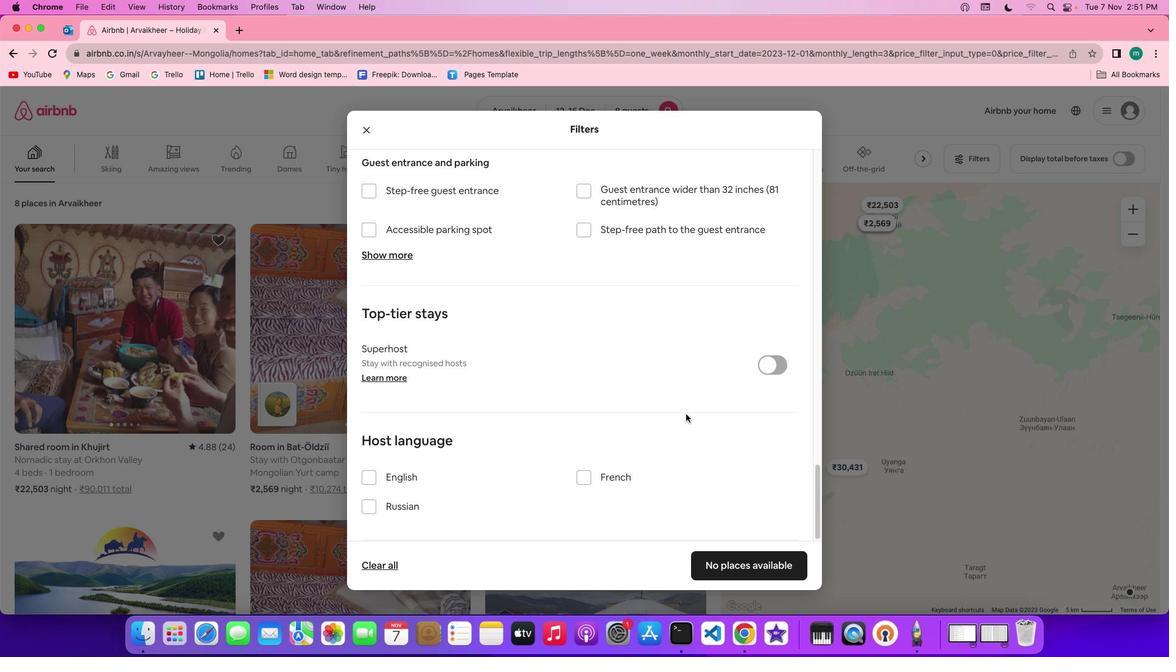 
Action: Mouse scrolled (686, 414) with delta (0, 0)
Screenshot: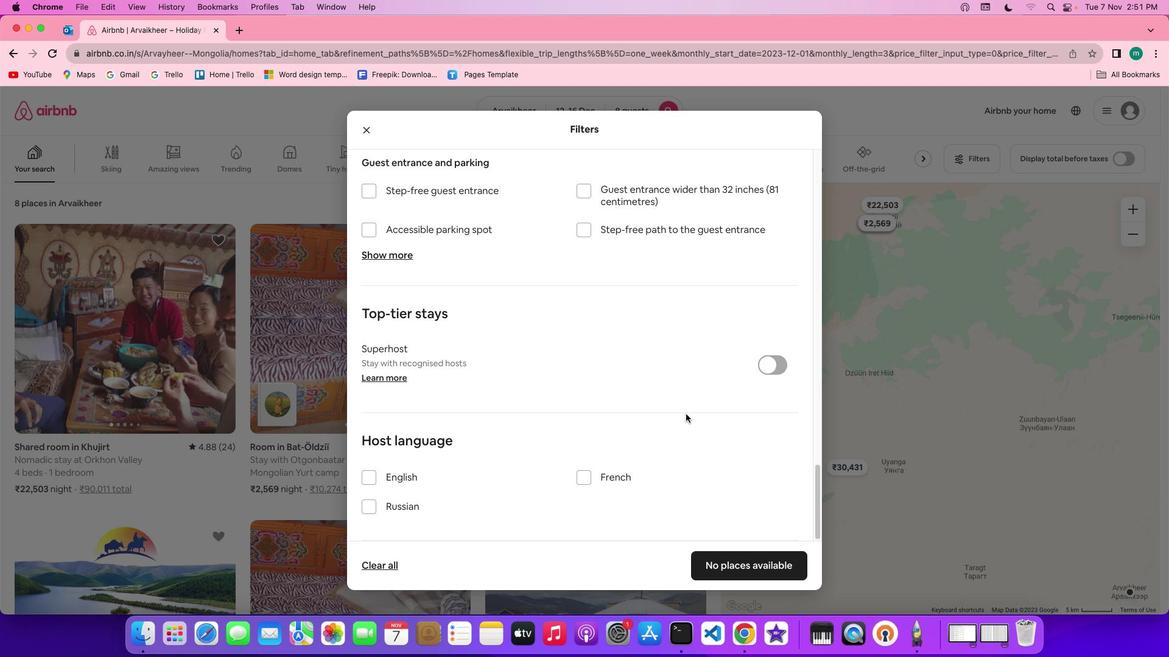 
Action: Mouse scrolled (686, 414) with delta (0, 0)
Screenshot: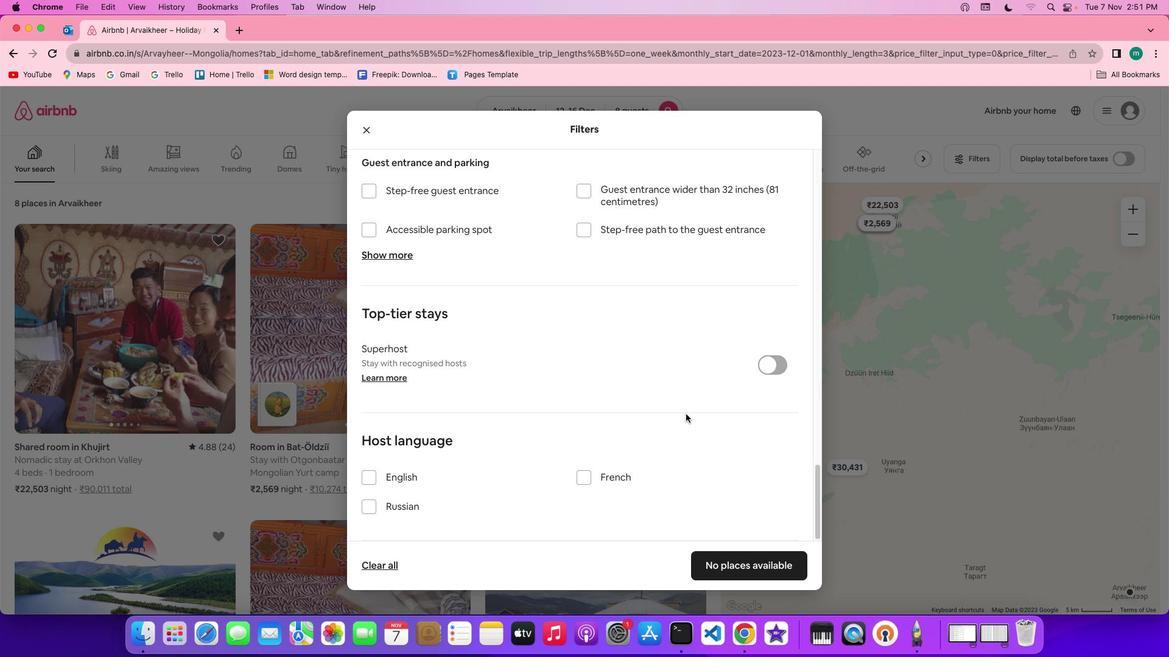 
Action: Mouse scrolled (686, 414) with delta (0, -1)
Screenshot: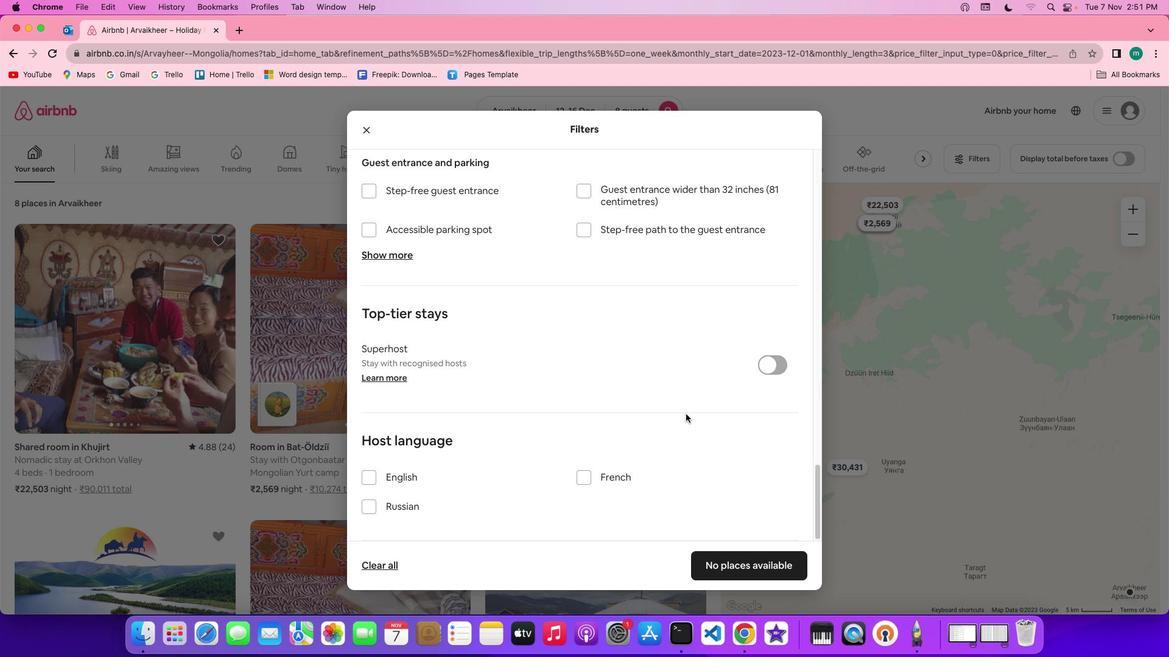 
Action: Mouse scrolled (686, 414) with delta (0, -3)
Screenshot: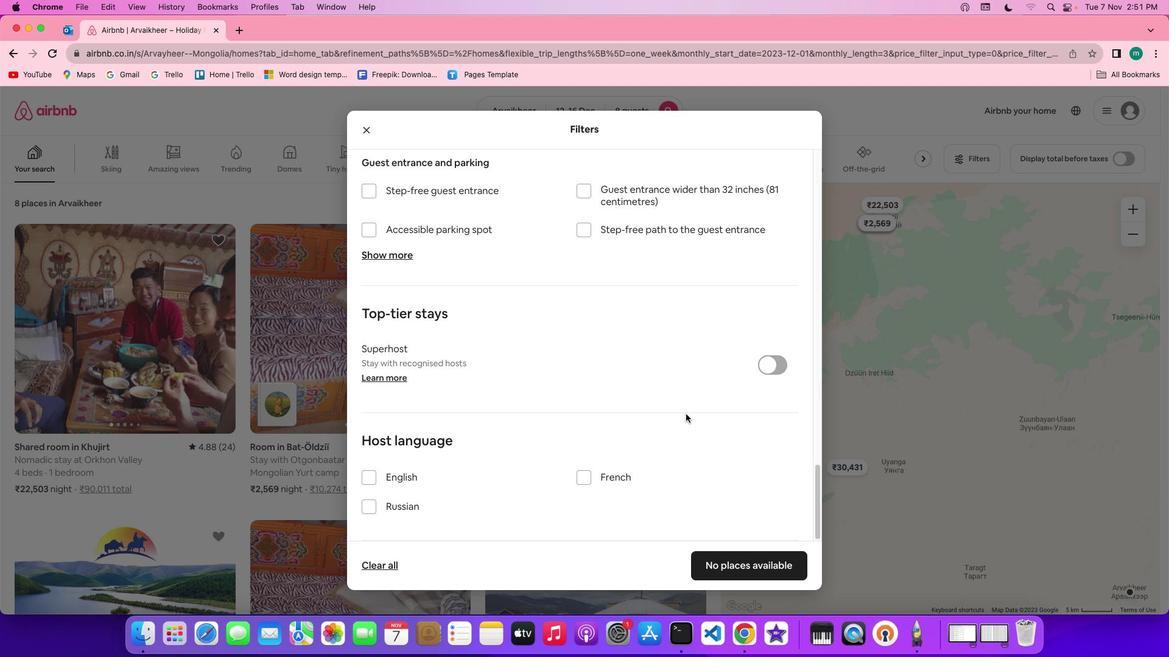 
Action: Mouse scrolled (686, 414) with delta (0, -3)
Screenshot: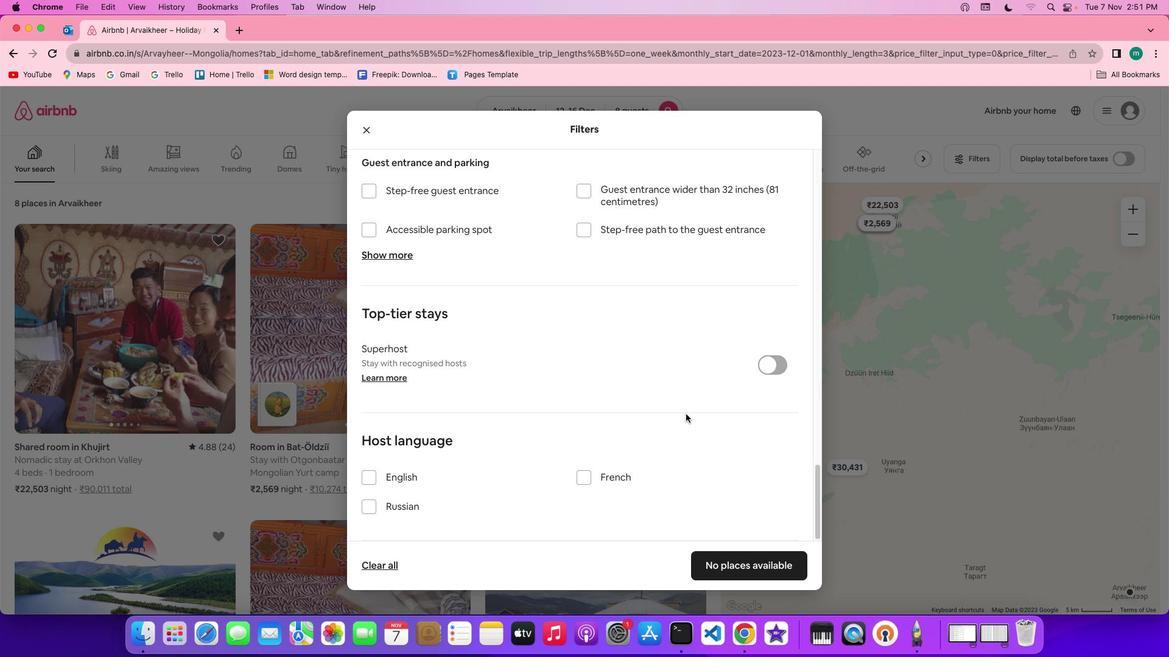
Action: Mouse moved to (758, 571)
Screenshot: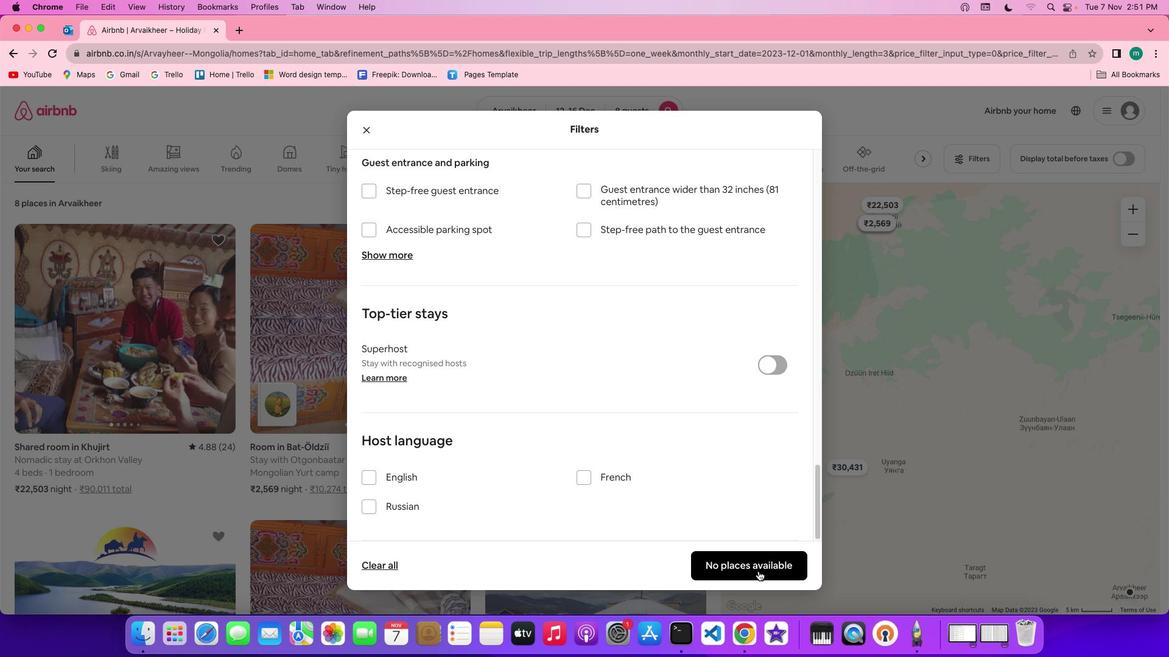 
Action: Mouse pressed left at (758, 571)
Screenshot: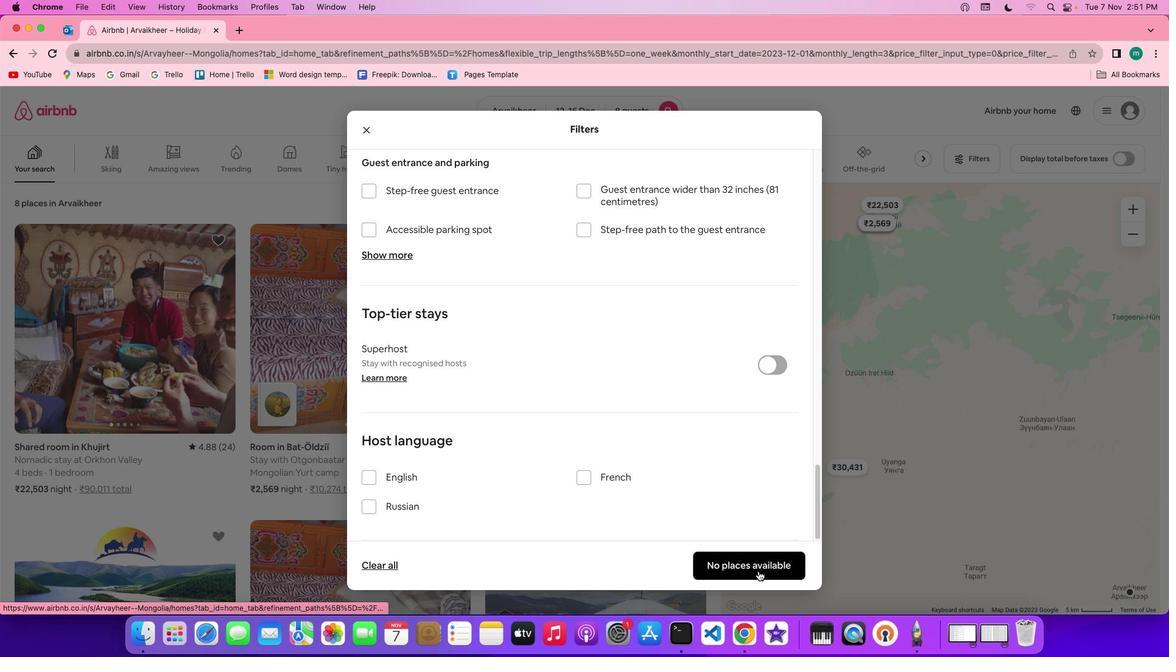 
Action: Mouse moved to (444, 470)
Screenshot: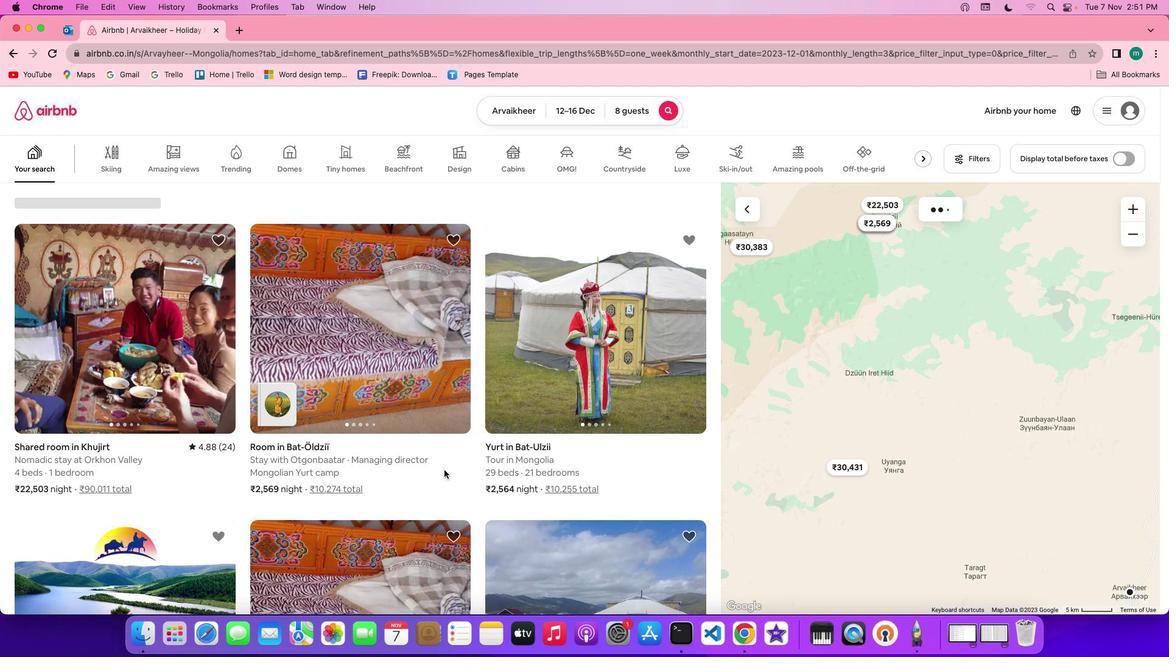 
